 Task: Look for space in Huaihua, China from 1st July, 2023 to 3rd July, 2023 for 1 adult in price range Rs.5000 to Rs.15000. Place can be private room with 1  bedroom having 1 bed and 1 bathroom. Property type can be house, flat, guest house, hotel. Amenities needed are: wifi. Booking option can be shelf check-in. Required host language is Chinese (Simplified).
Action: Mouse moved to (325, 255)
Screenshot: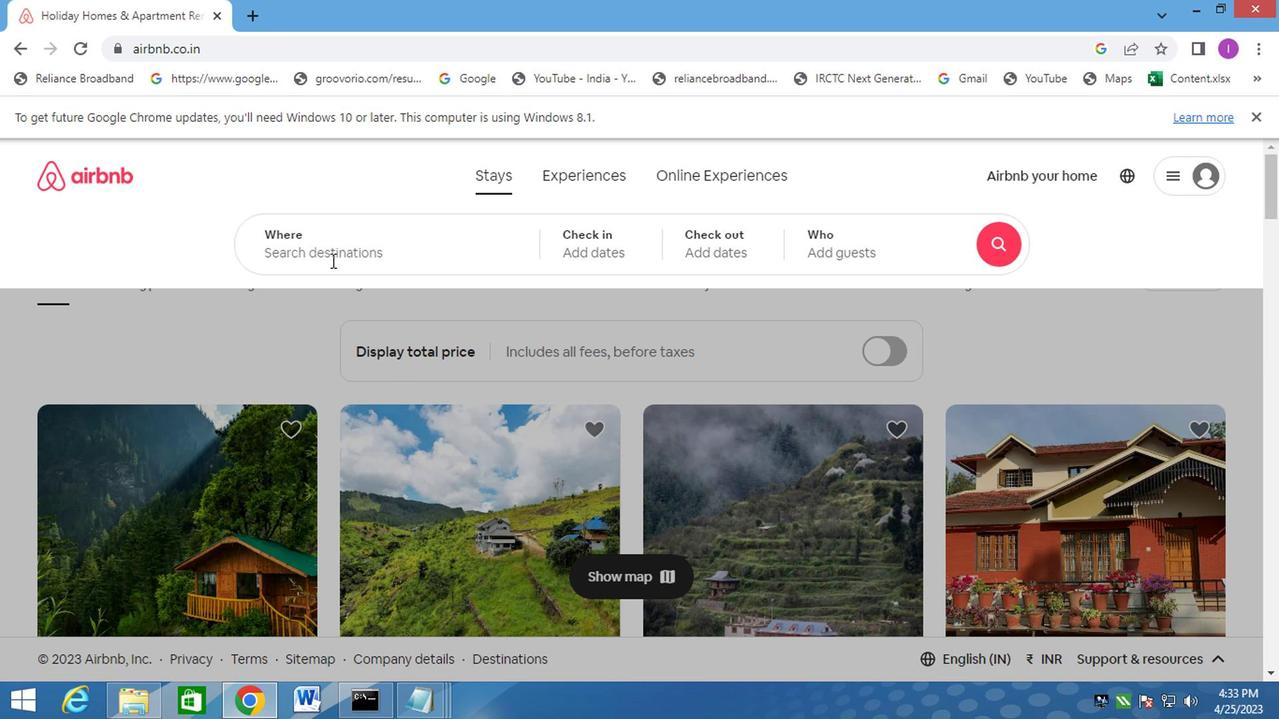 
Action: Mouse pressed left at (325, 255)
Screenshot: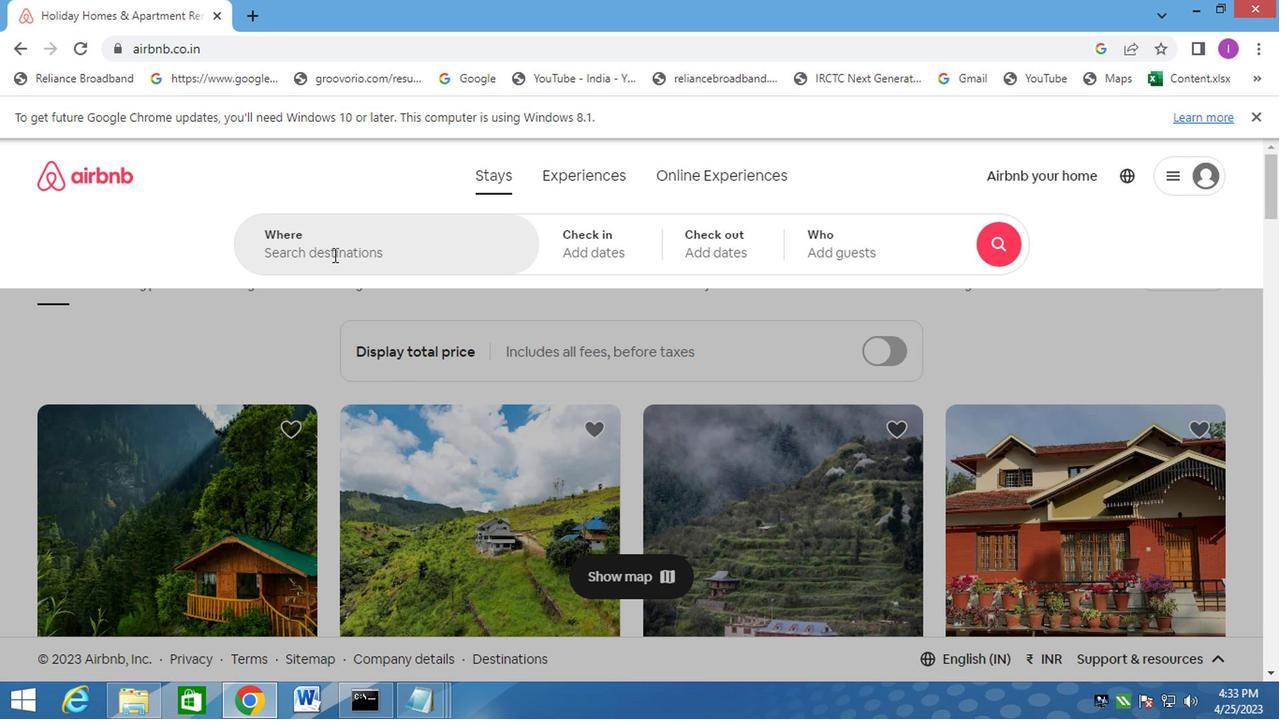 
Action: Key pressed huaihua,china
Screenshot: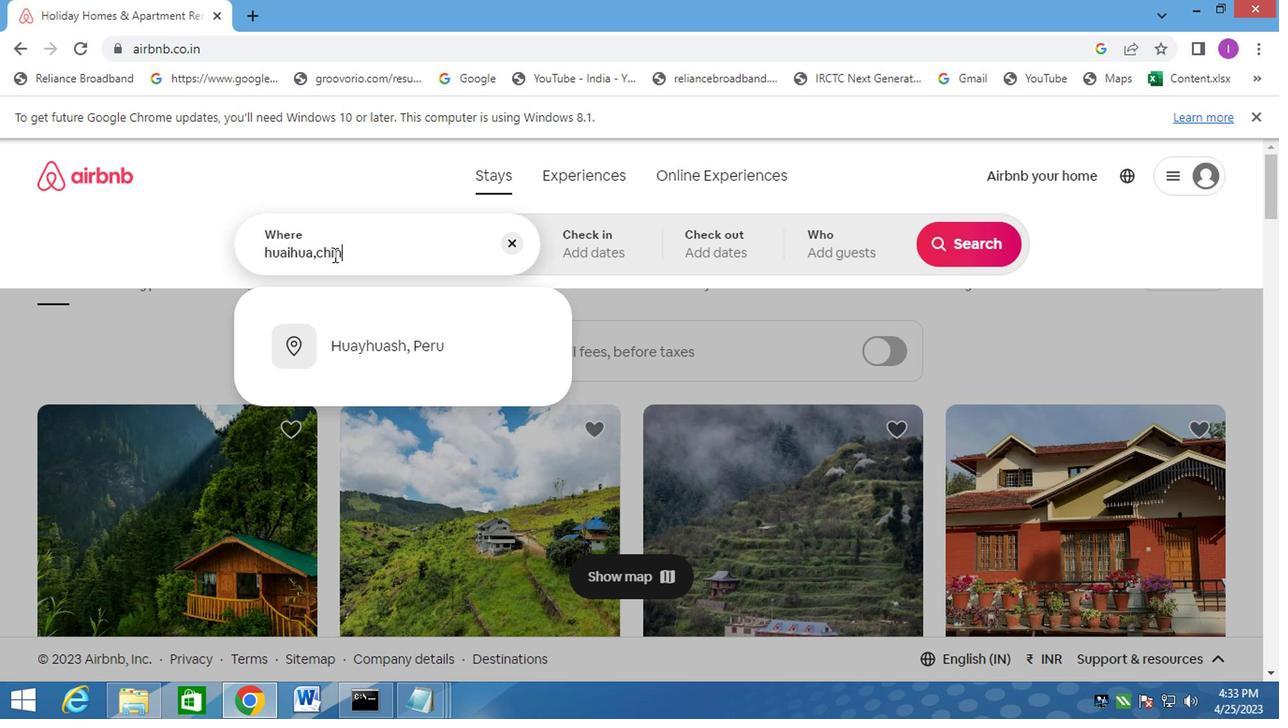 
Action: Mouse moved to (622, 253)
Screenshot: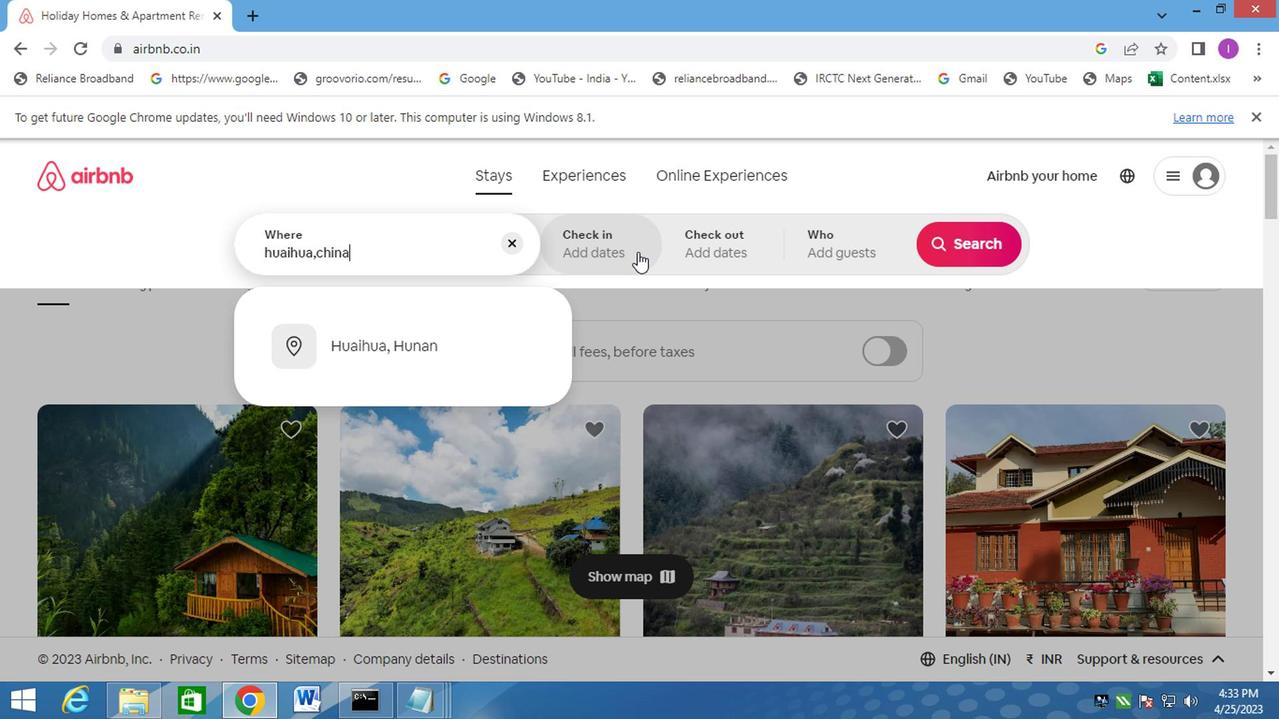 
Action: Mouse pressed left at (622, 253)
Screenshot: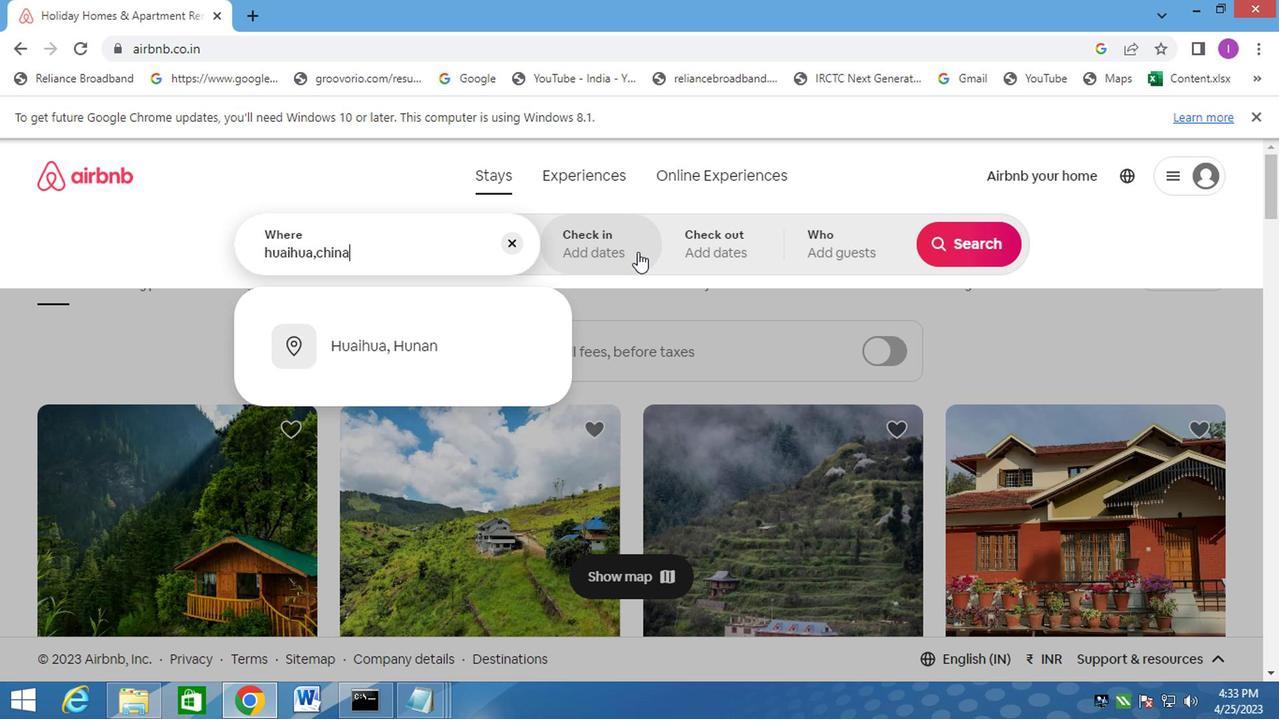 
Action: Mouse moved to (943, 391)
Screenshot: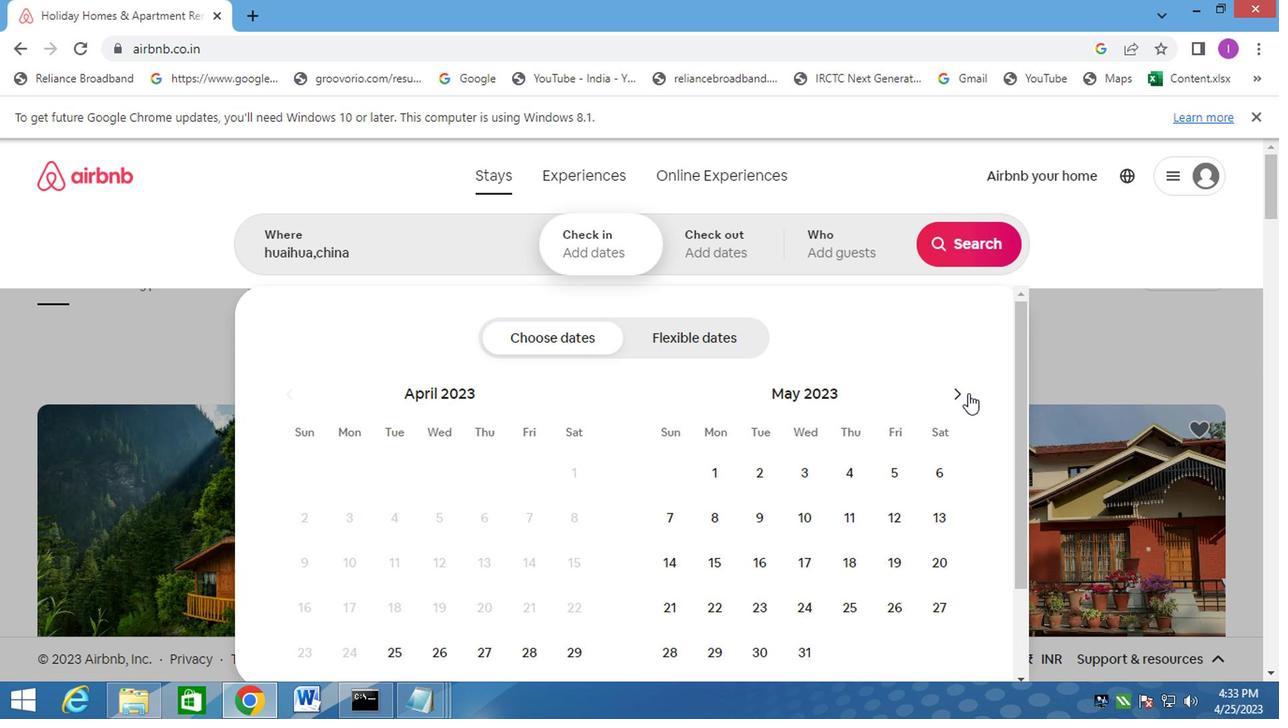 
Action: Mouse pressed left at (943, 391)
Screenshot: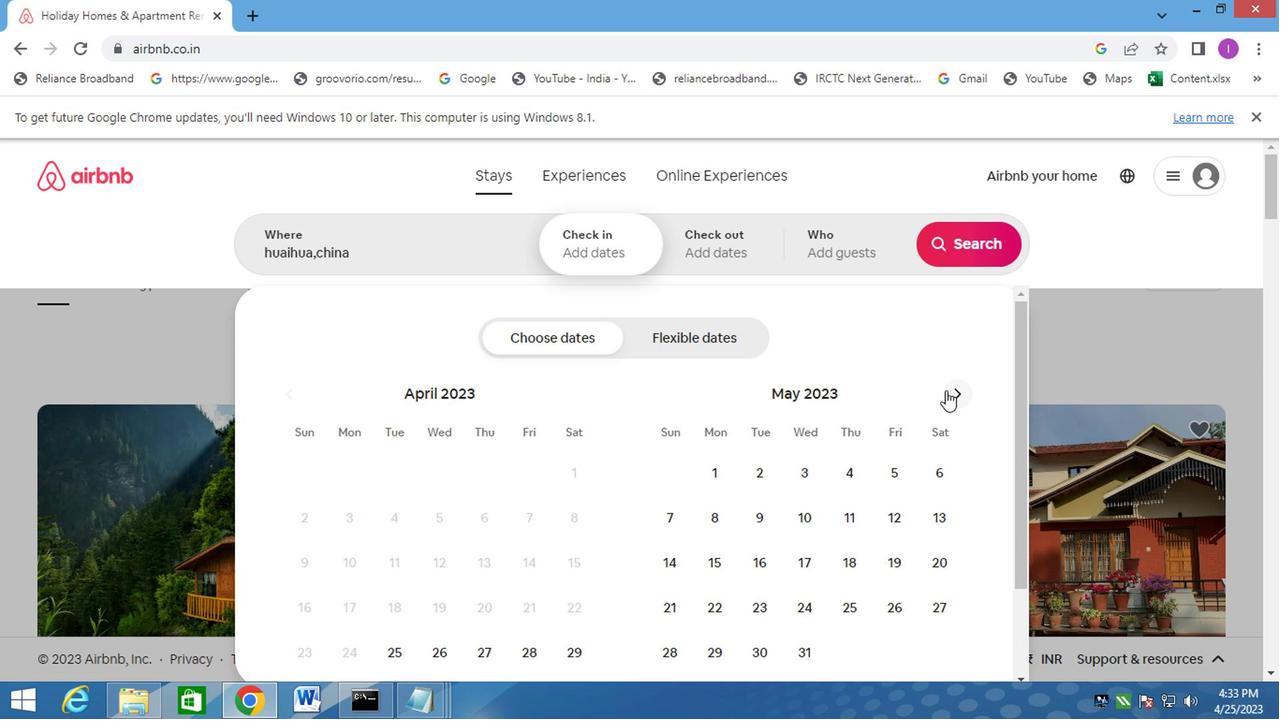 
Action: Mouse moved to (944, 391)
Screenshot: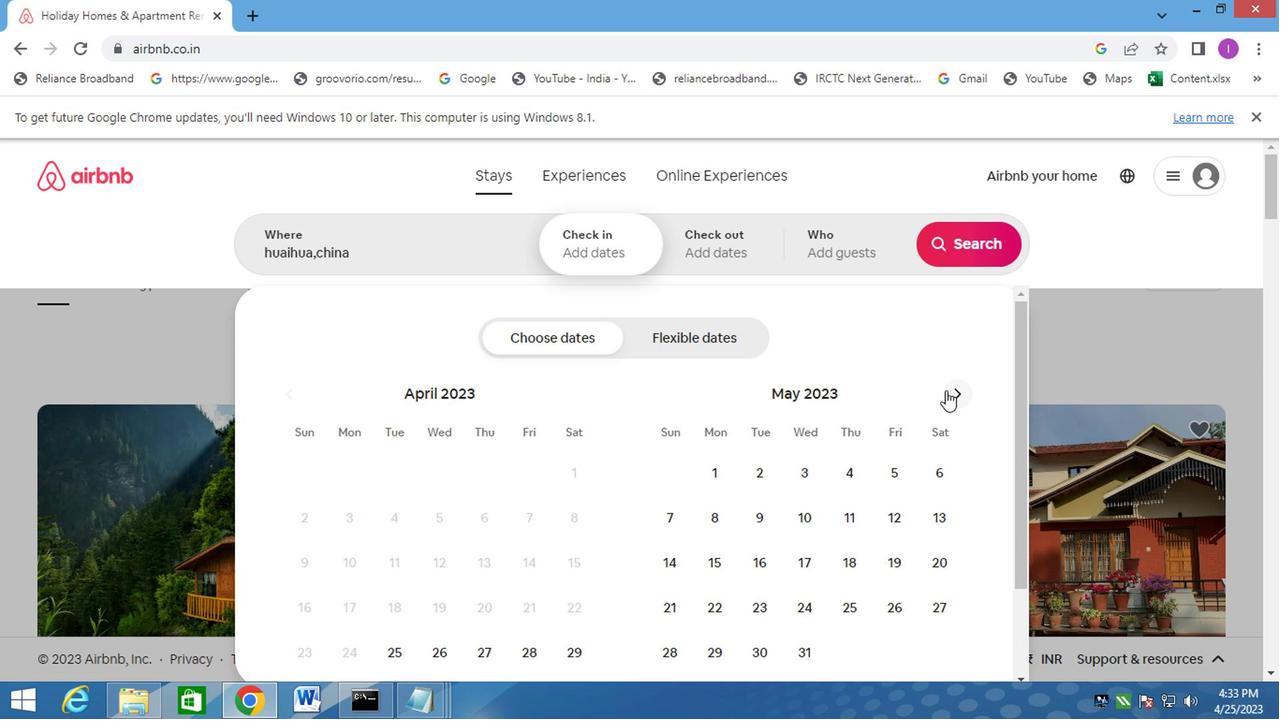 
Action: Mouse pressed left at (944, 391)
Screenshot: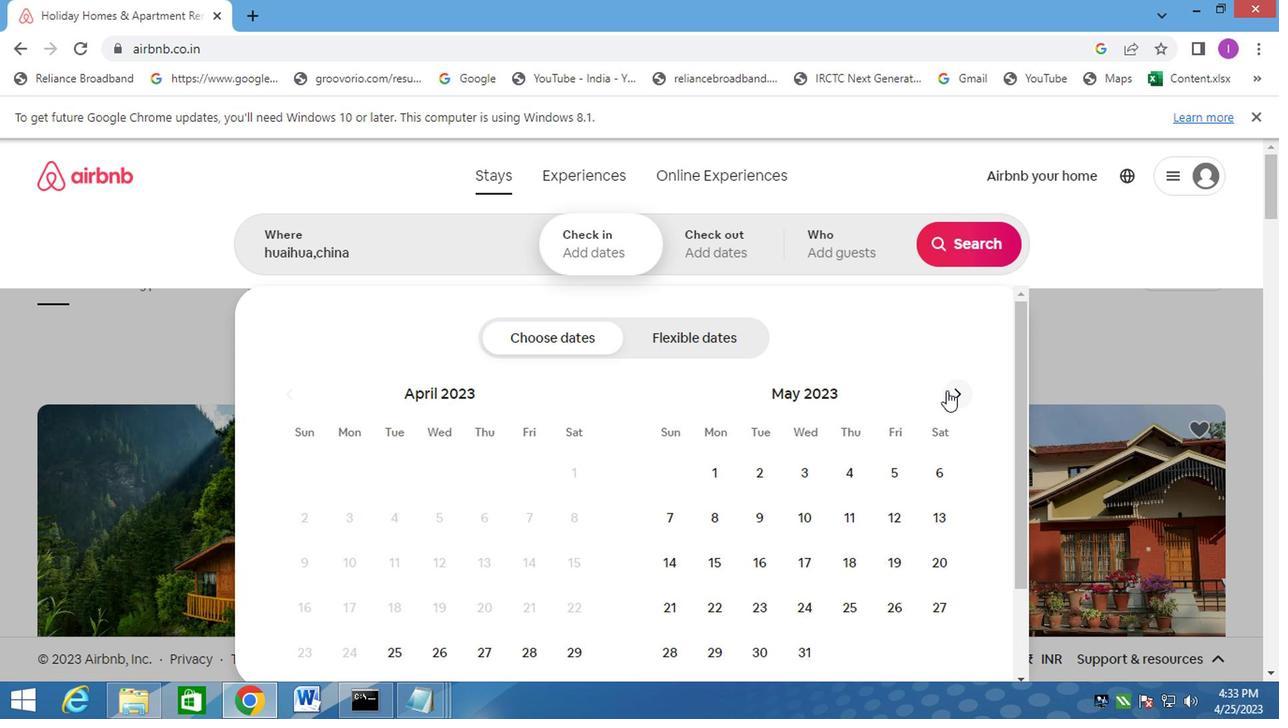 
Action: Mouse moved to (948, 390)
Screenshot: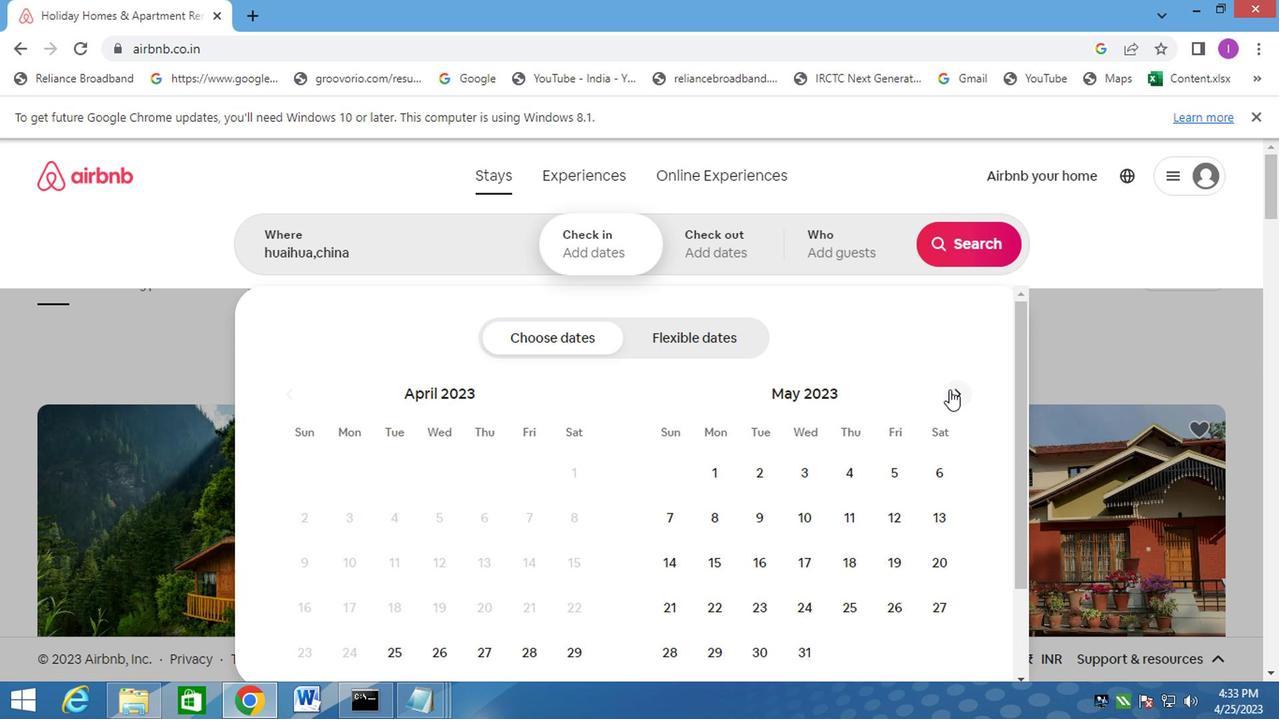 
Action: Mouse pressed left at (948, 390)
Screenshot: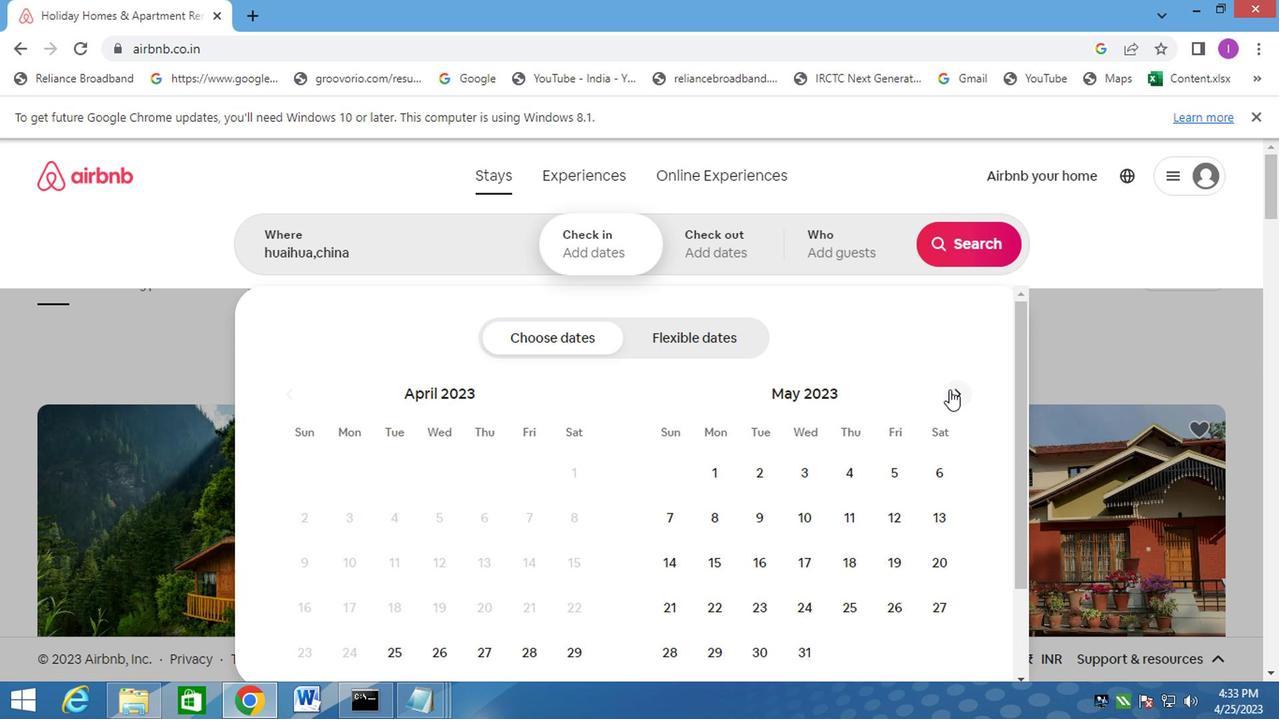 
Action: Mouse moved to (950, 390)
Screenshot: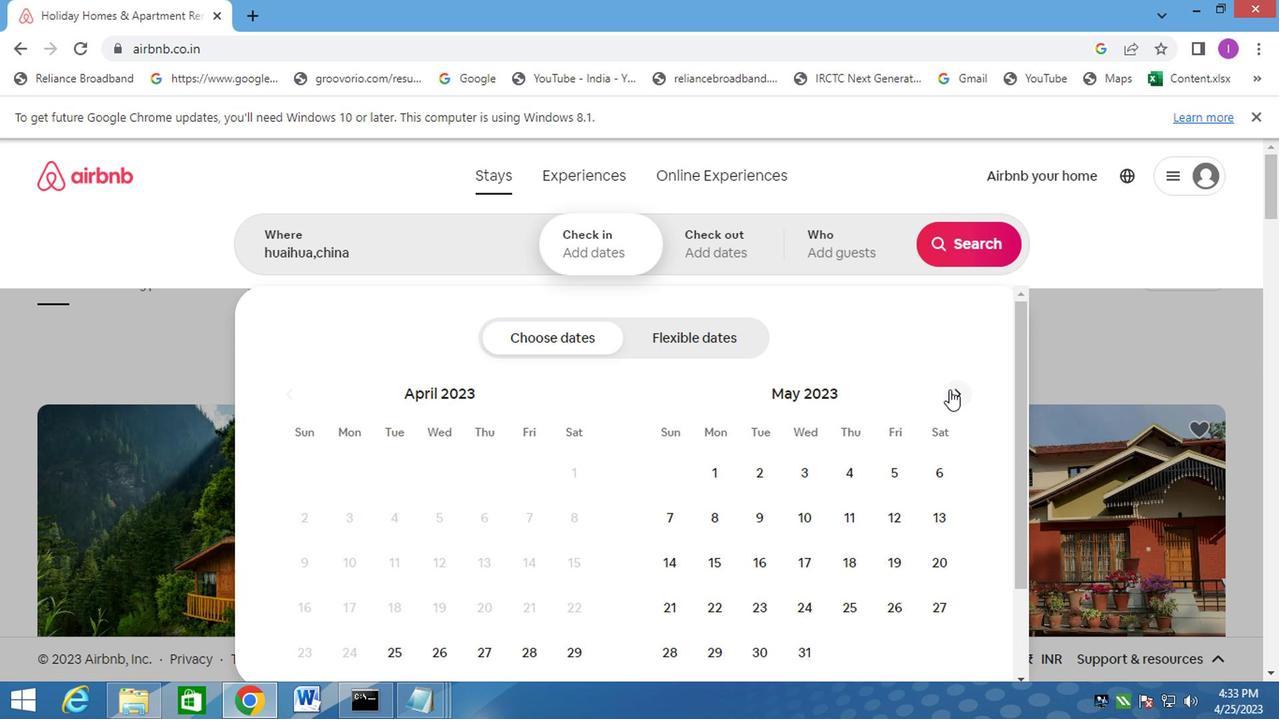 
Action: Mouse pressed left at (950, 390)
Screenshot: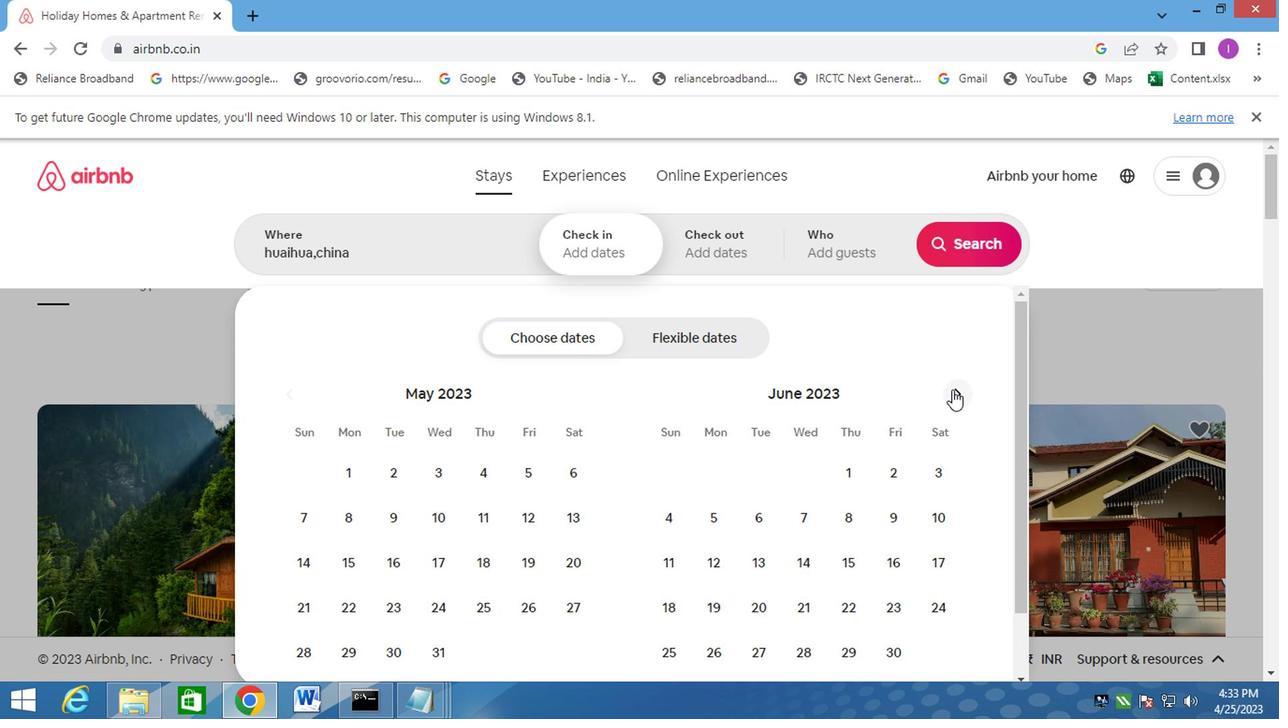 
Action: Mouse moved to (938, 474)
Screenshot: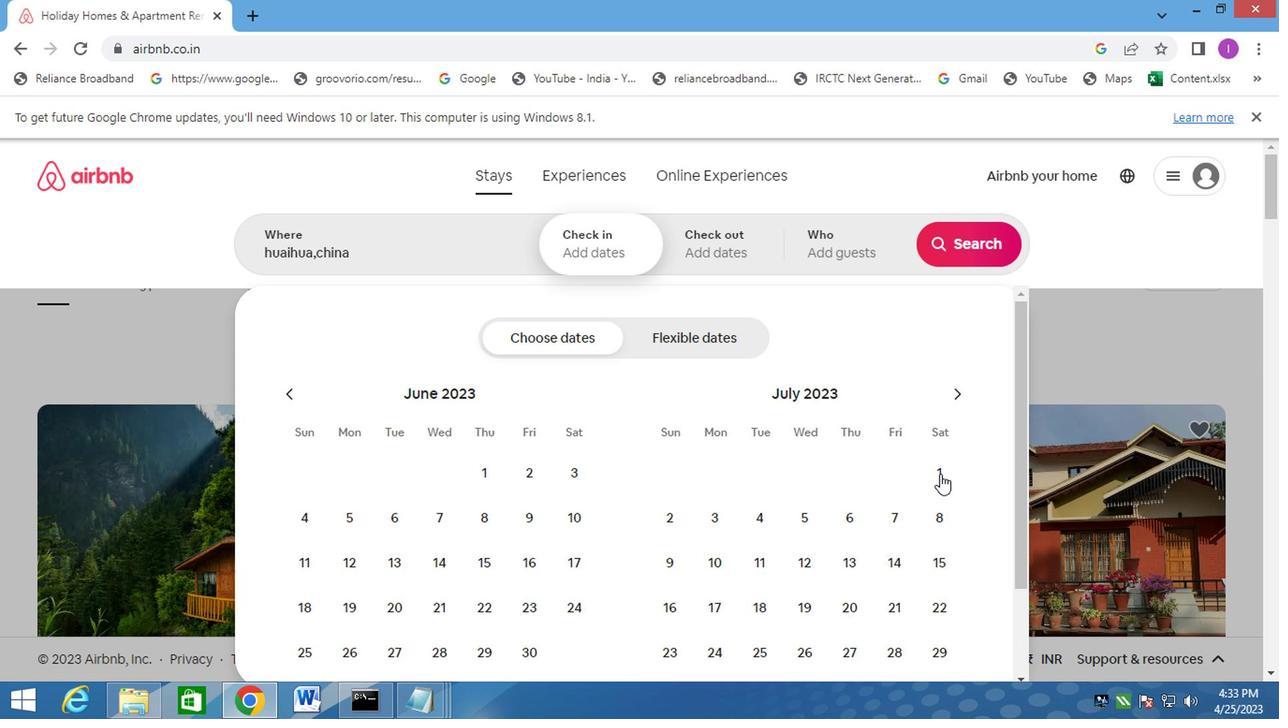 
Action: Mouse pressed left at (938, 474)
Screenshot: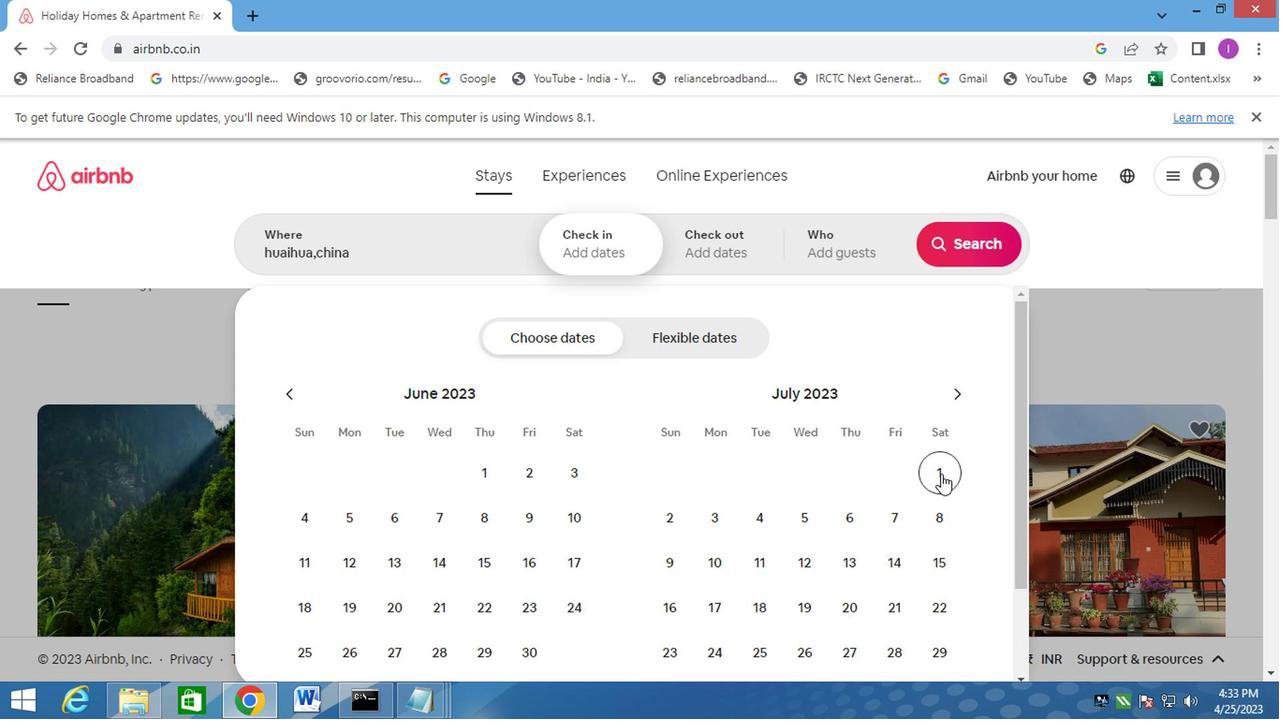 
Action: Mouse moved to (713, 514)
Screenshot: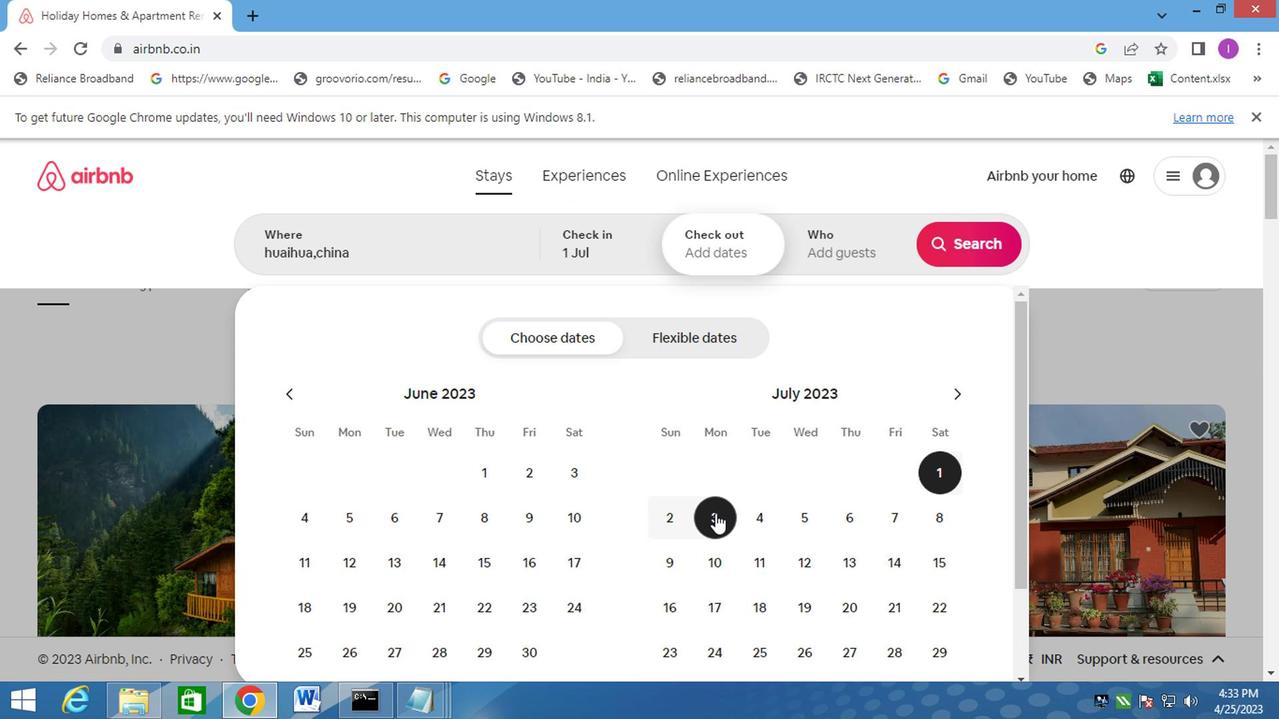 
Action: Mouse pressed left at (713, 514)
Screenshot: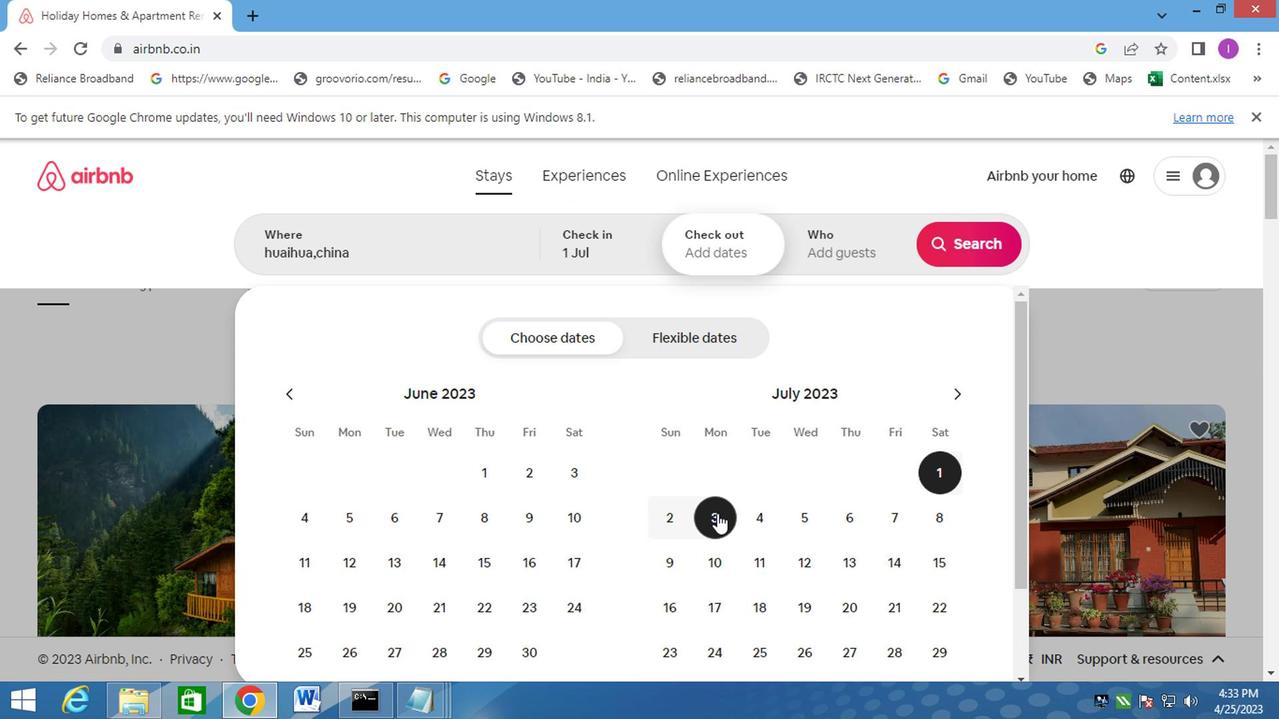 
Action: Mouse moved to (846, 242)
Screenshot: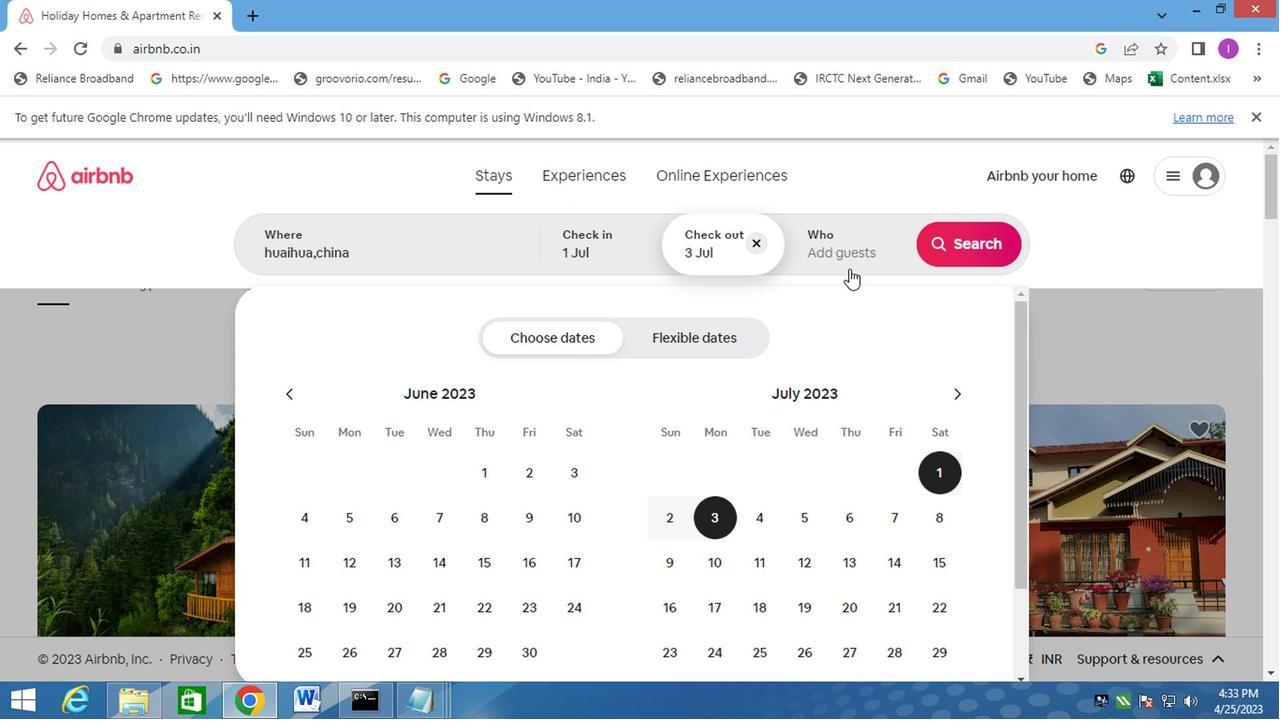 
Action: Mouse pressed left at (846, 242)
Screenshot: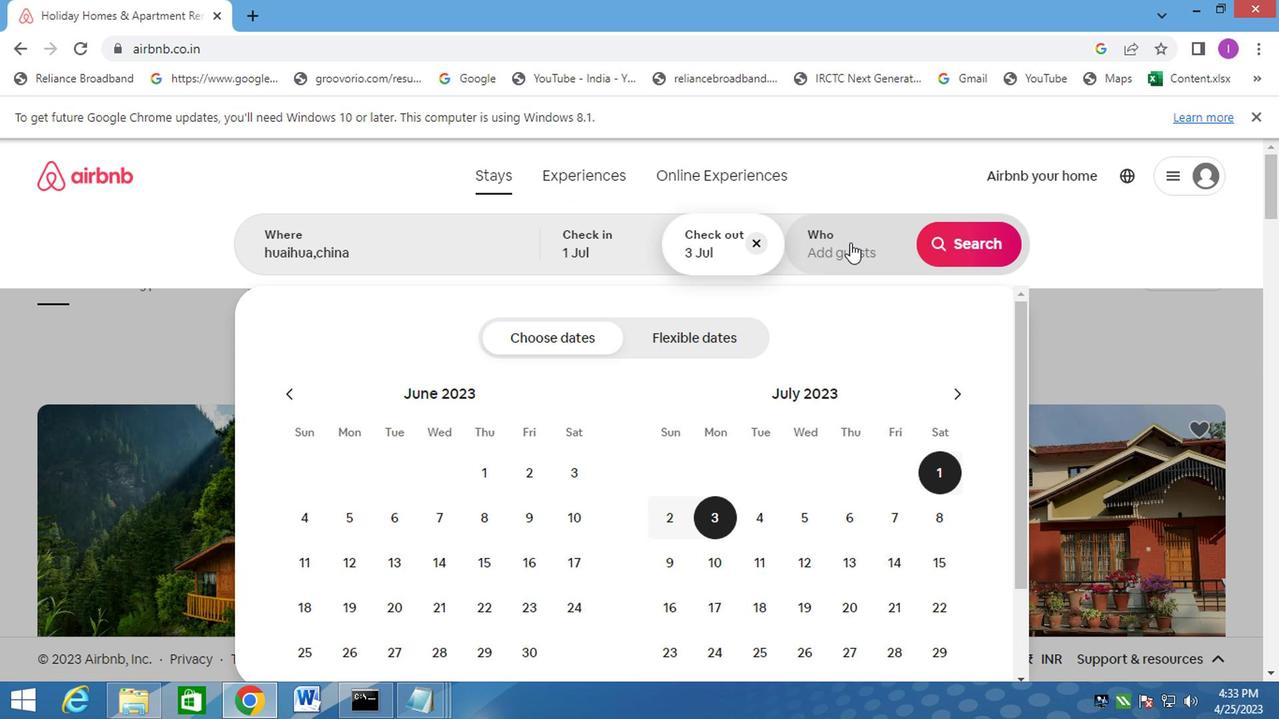 
Action: Mouse moved to (971, 343)
Screenshot: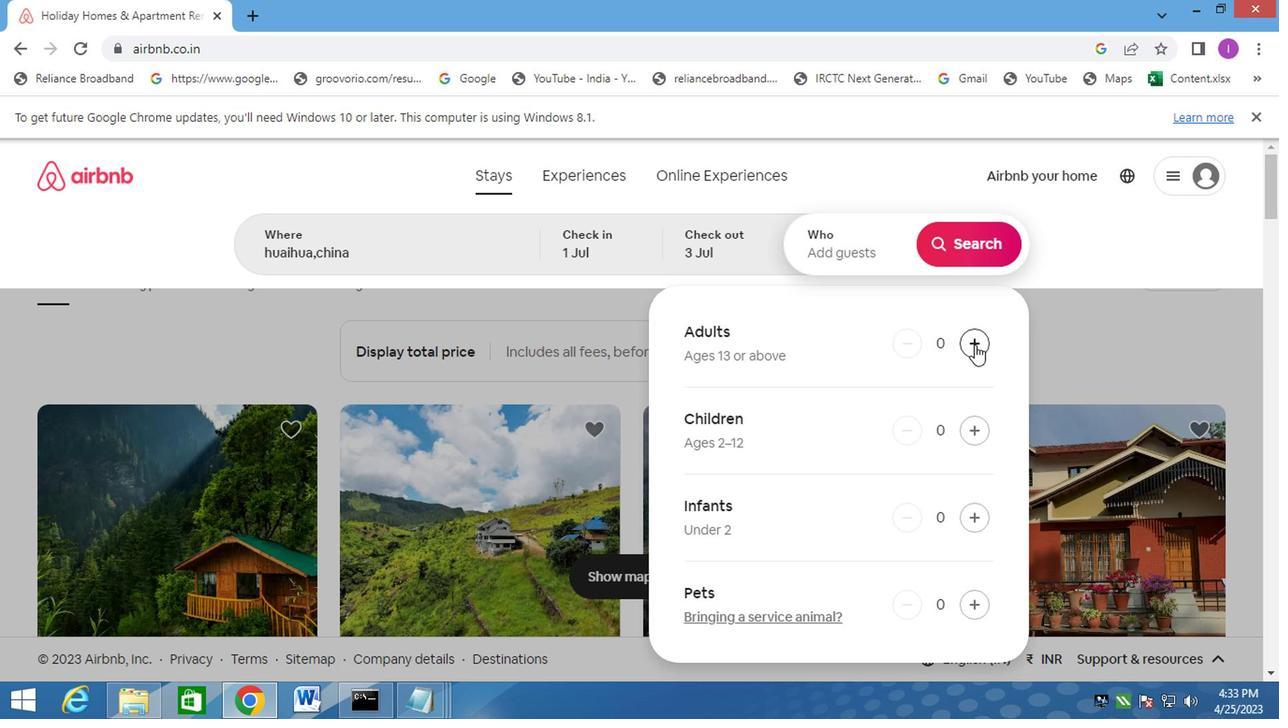 
Action: Mouse pressed left at (971, 343)
Screenshot: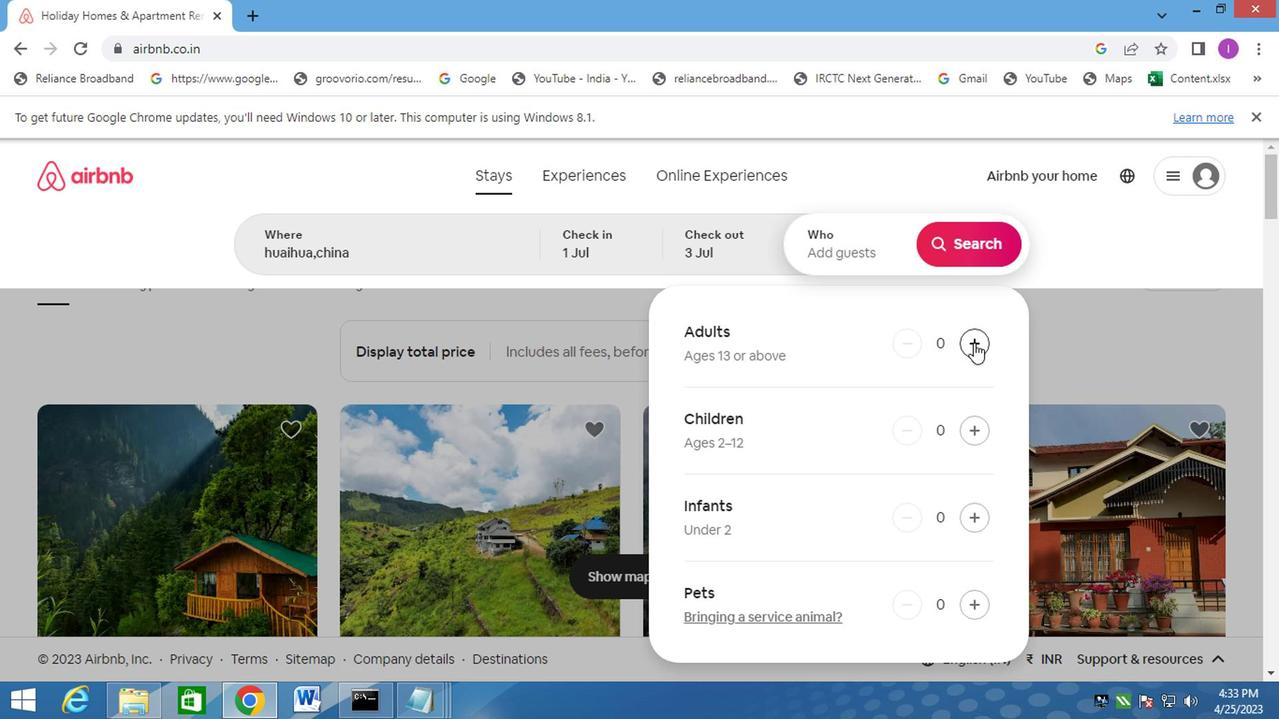 
Action: Mouse moved to (980, 243)
Screenshot: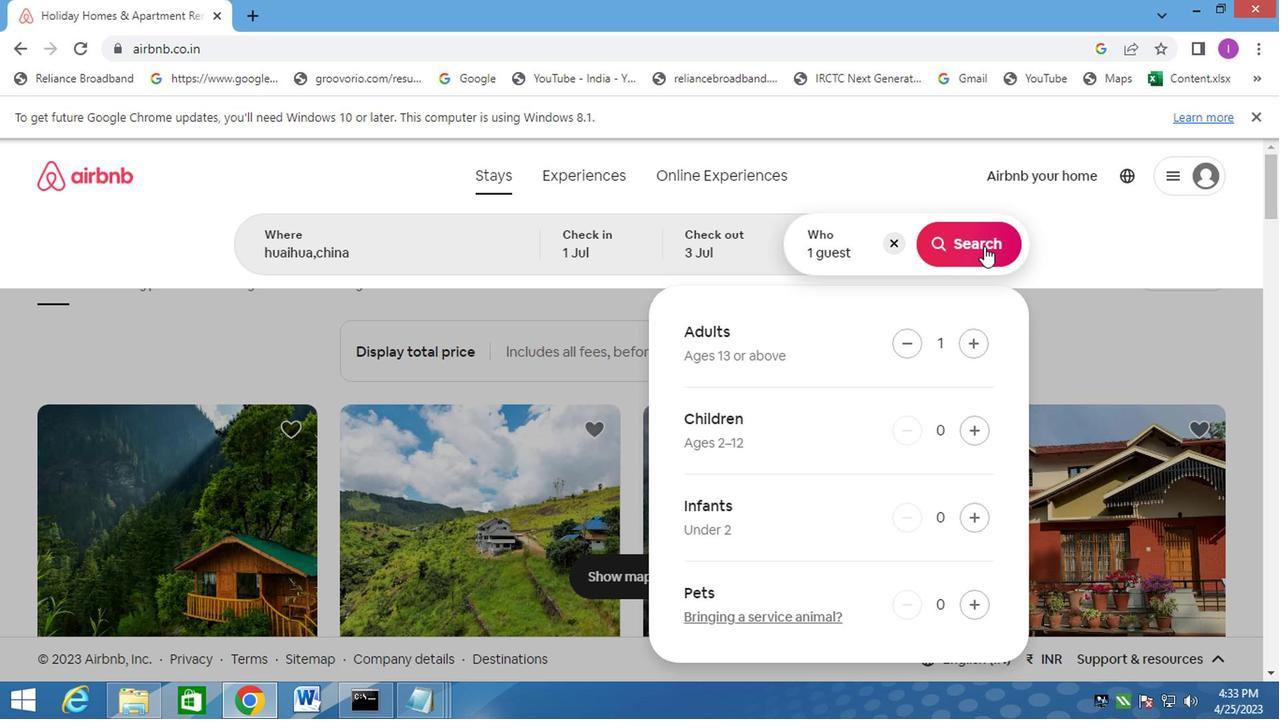 
Action: Mouse pressed left at (980, 243)
Screenshot: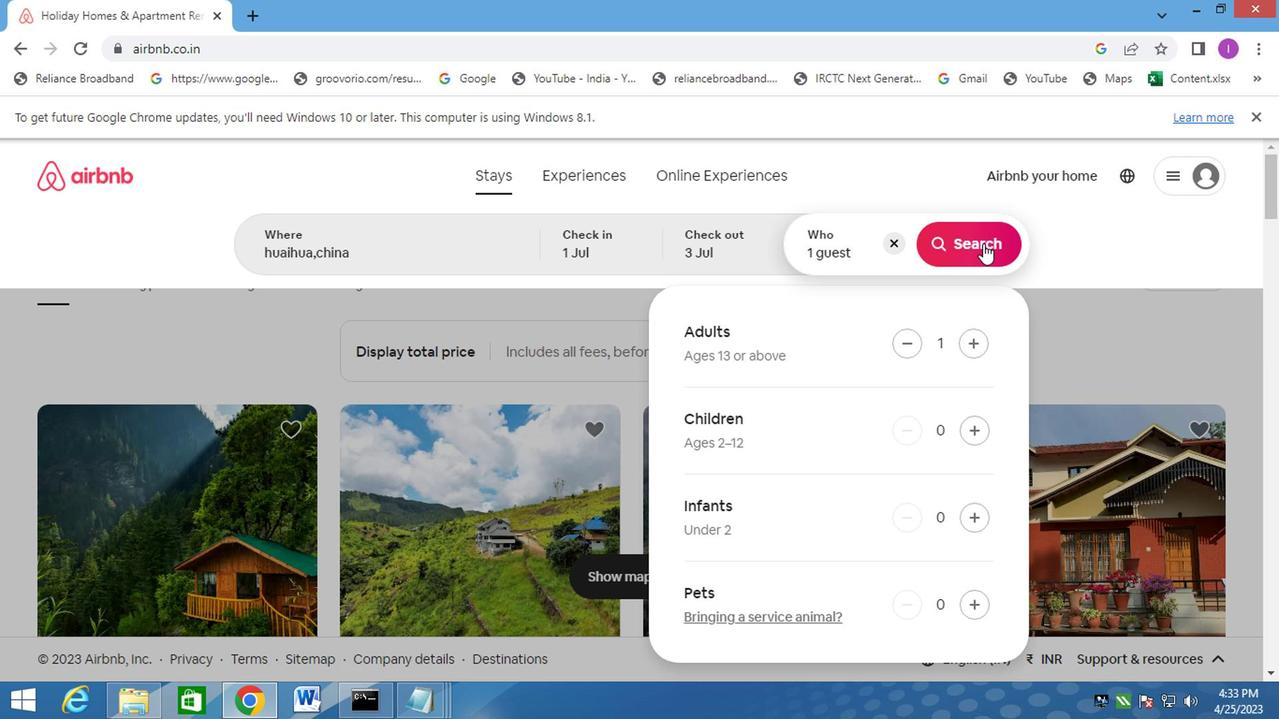 
Action: Mouse moved to (1191, 237)
Screenshot: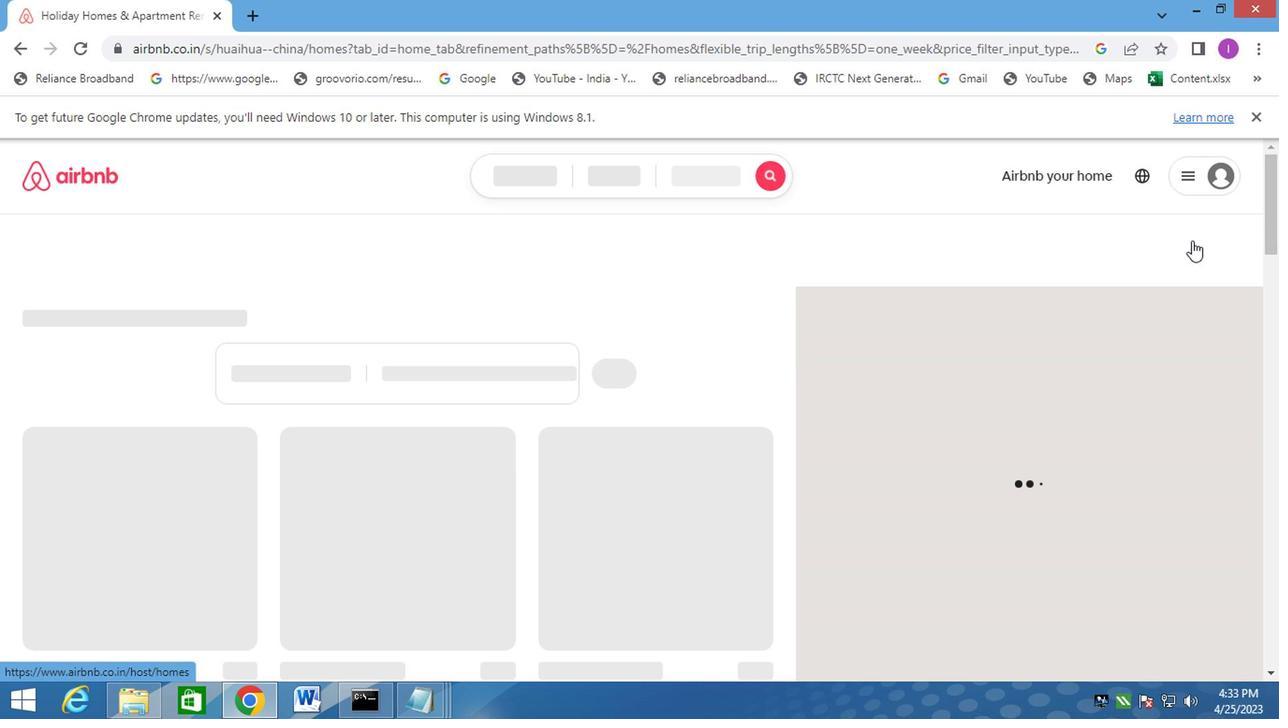 
Action: Mouse pressed left at (1191, 237)
Screenshot: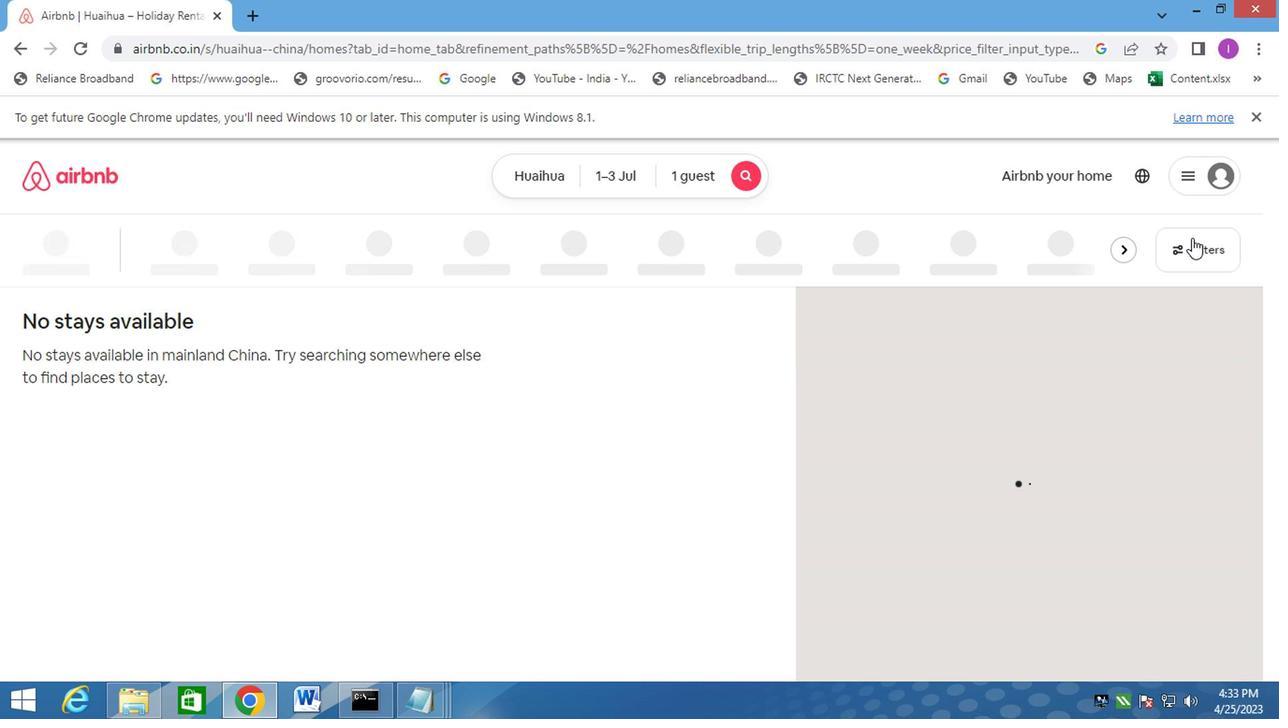 
Action: Mouse moved to (382, 347)
Screenshot: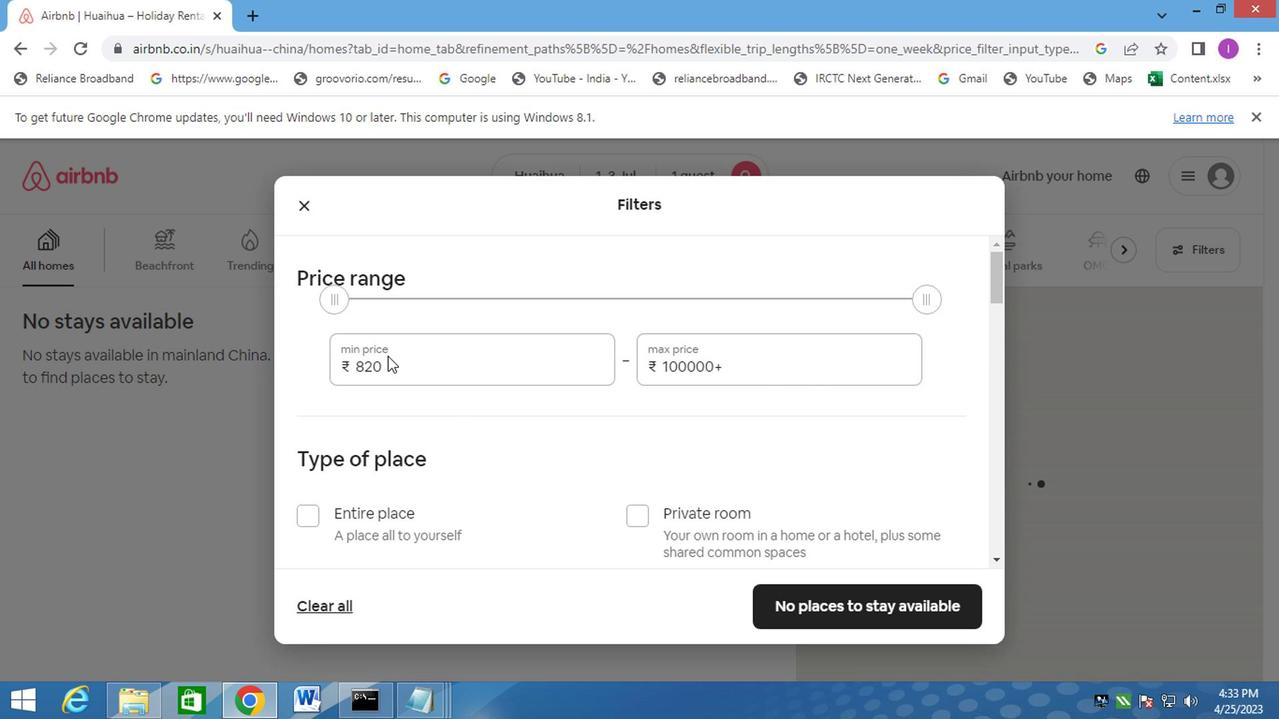 
Action: Mouse pressed left at (382, 347)
Screenshot: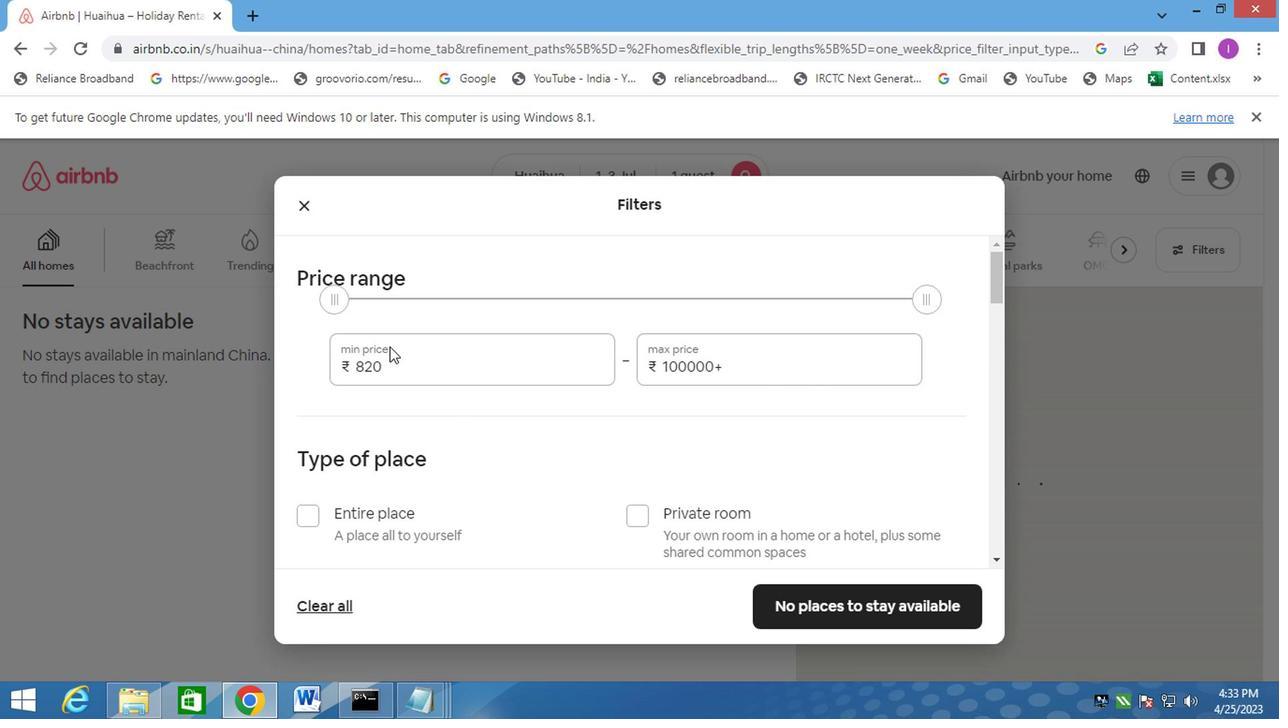 
Action: Mouse moved to (391, 358)
Screenshot: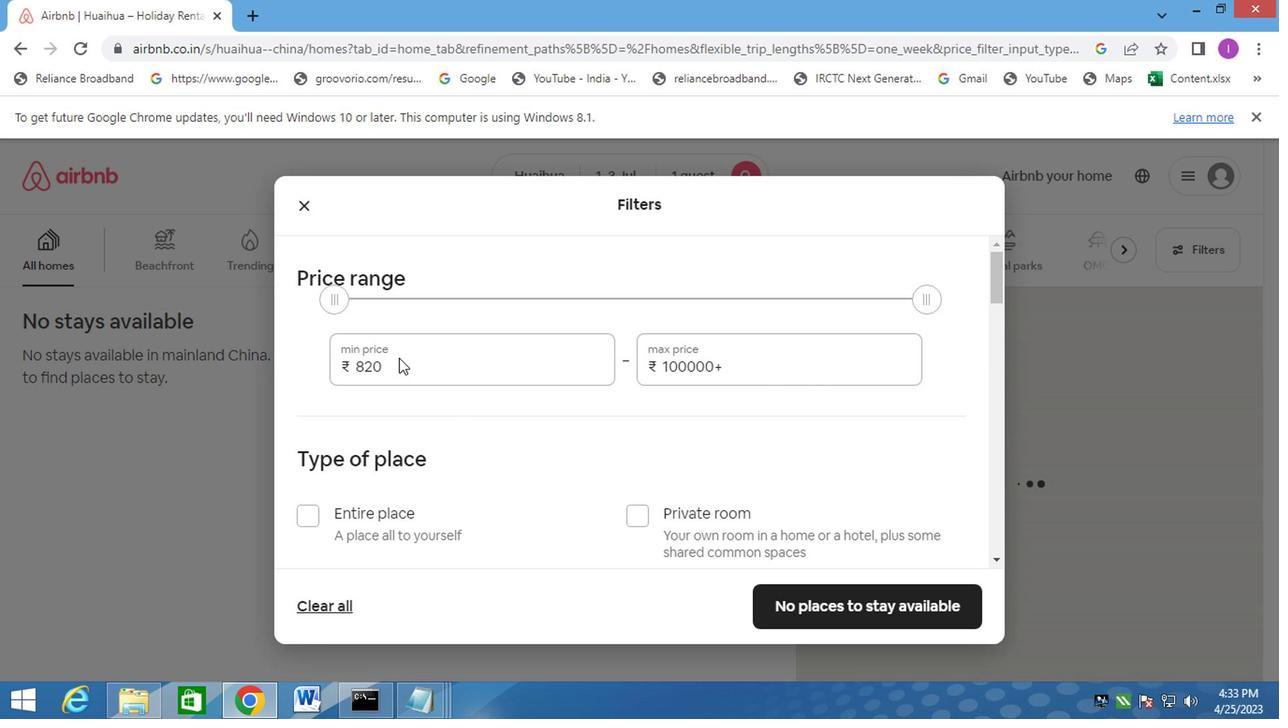 
Action: Mouse pressed left at (391, 358)
Screenshot: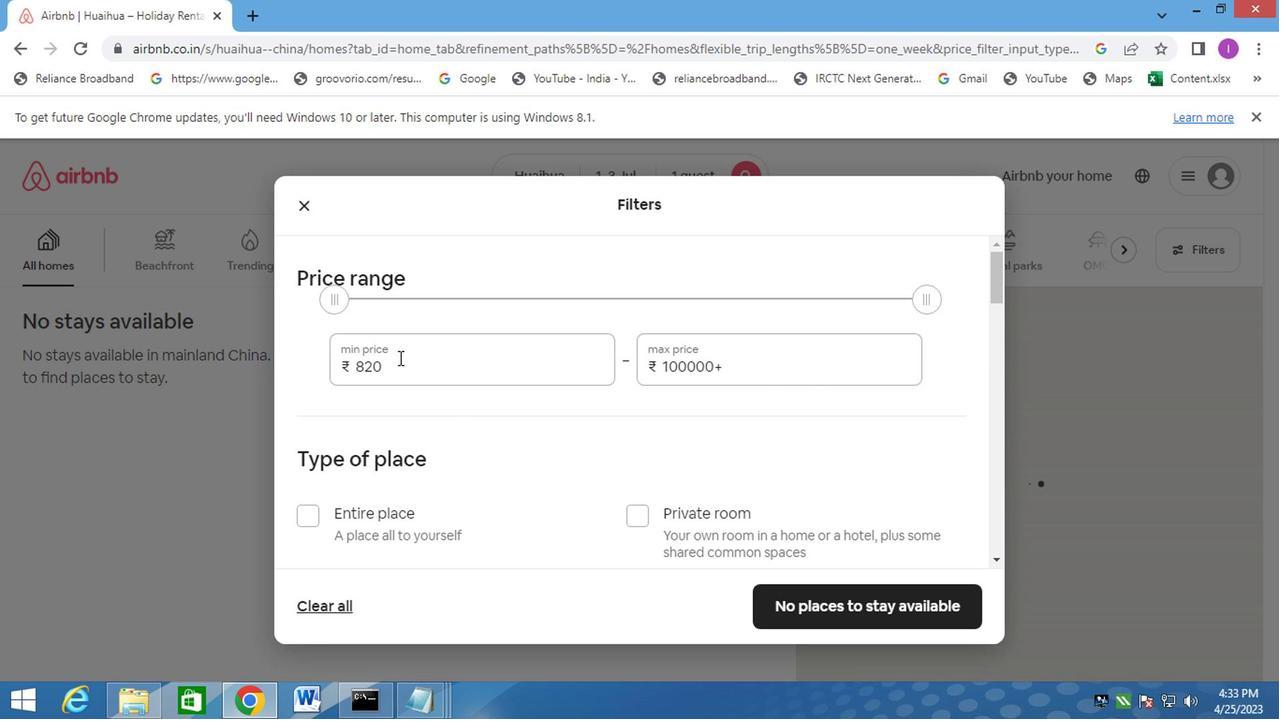 
Action: Mouse moved to (341, 365)
Screenshot: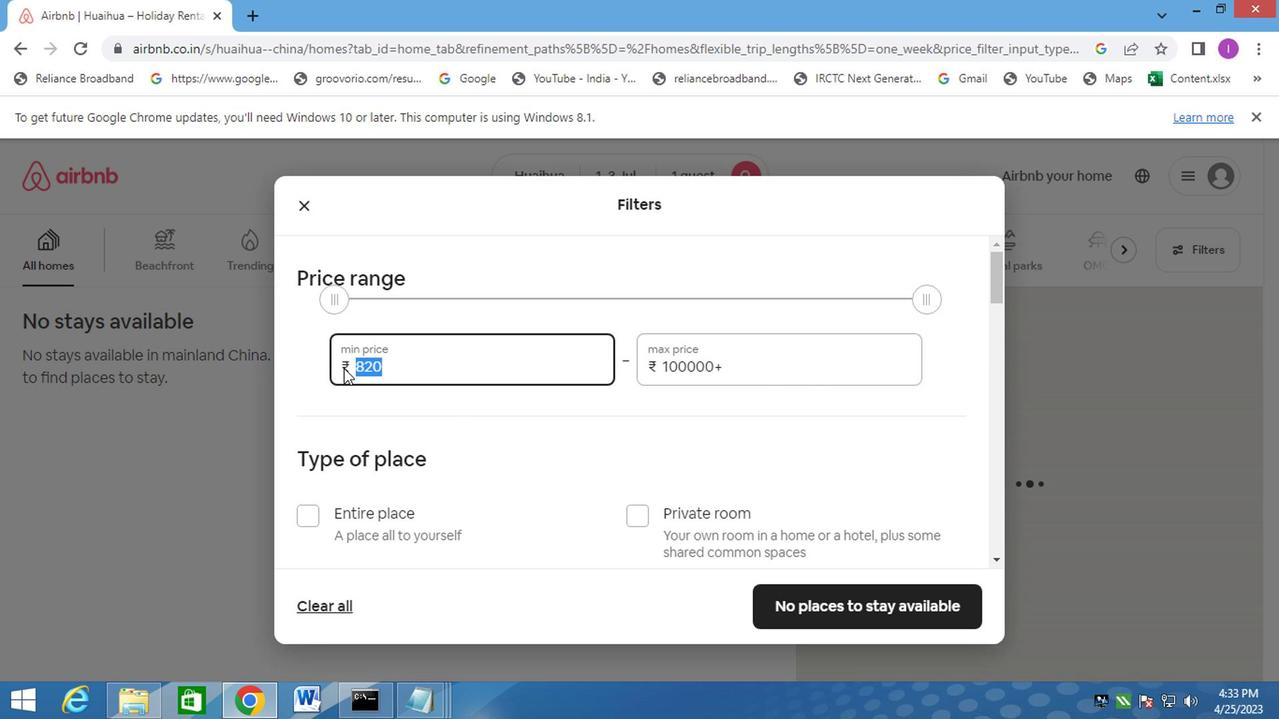 
Action: Key pressed 5000
Screenshot: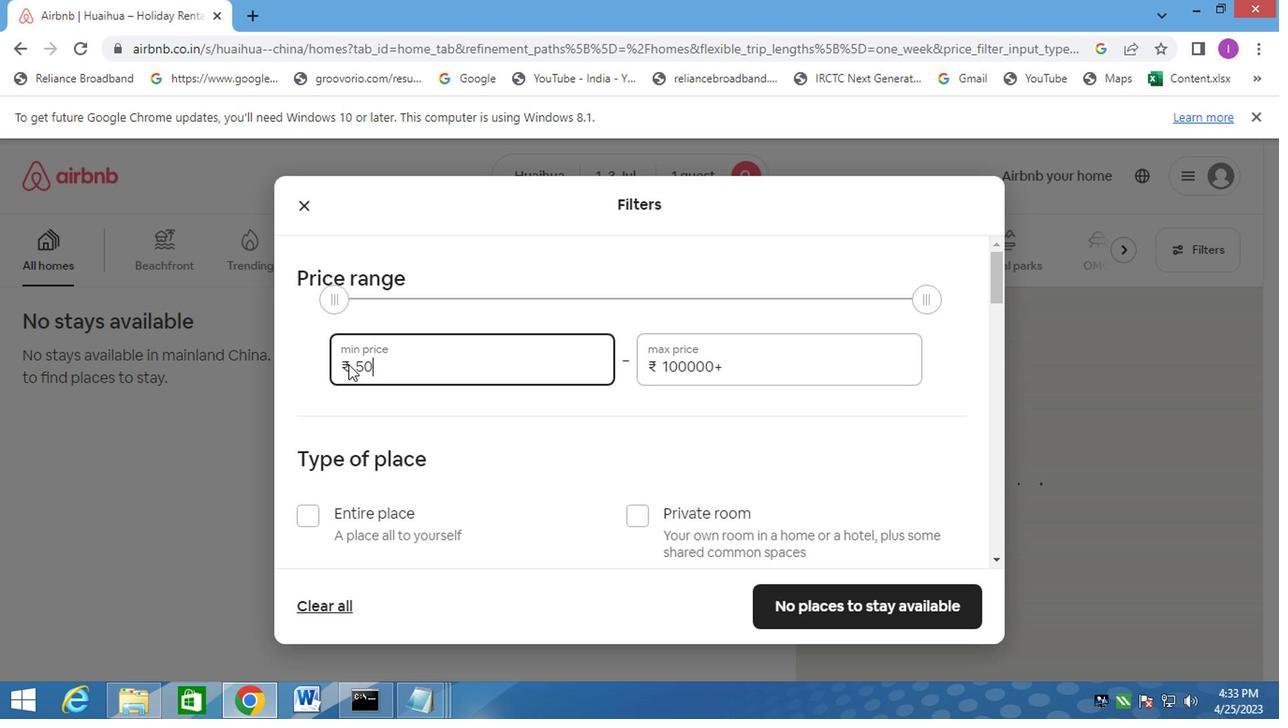 
Action: Mouse moved to (743, 373)
Screenshot: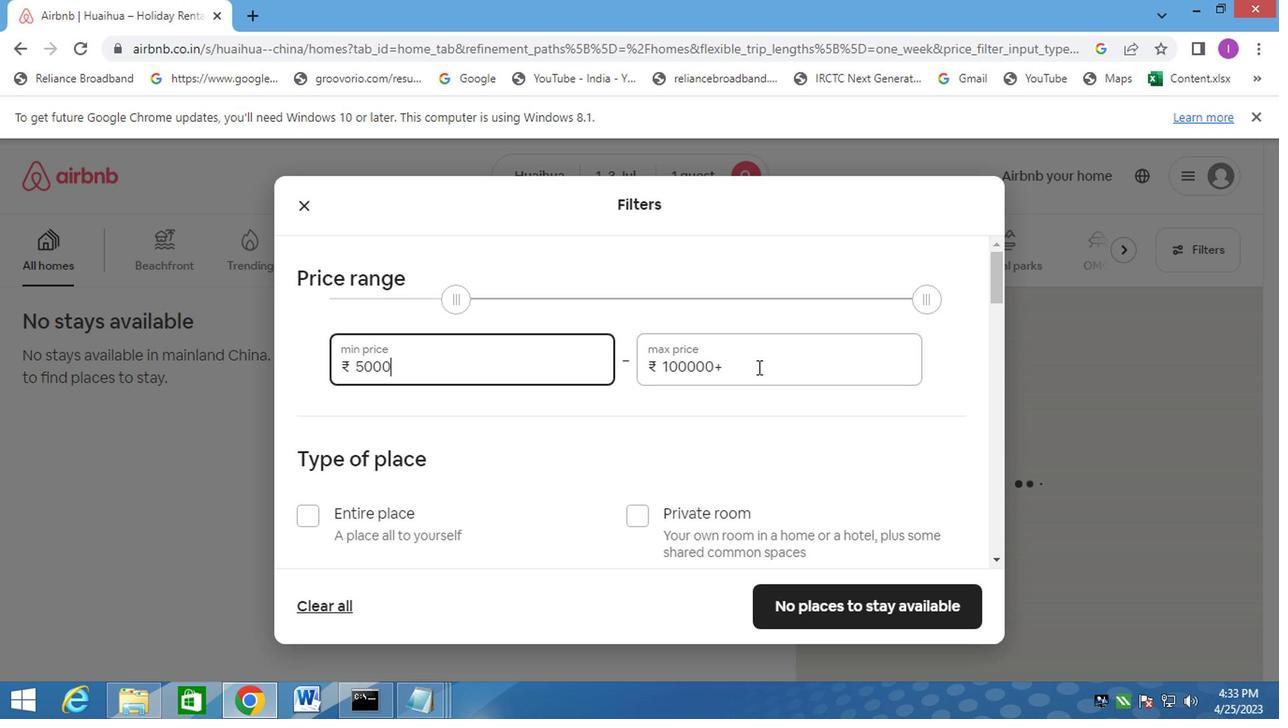 
Action: Mouse pressed left at (743, 373)
Screenshot: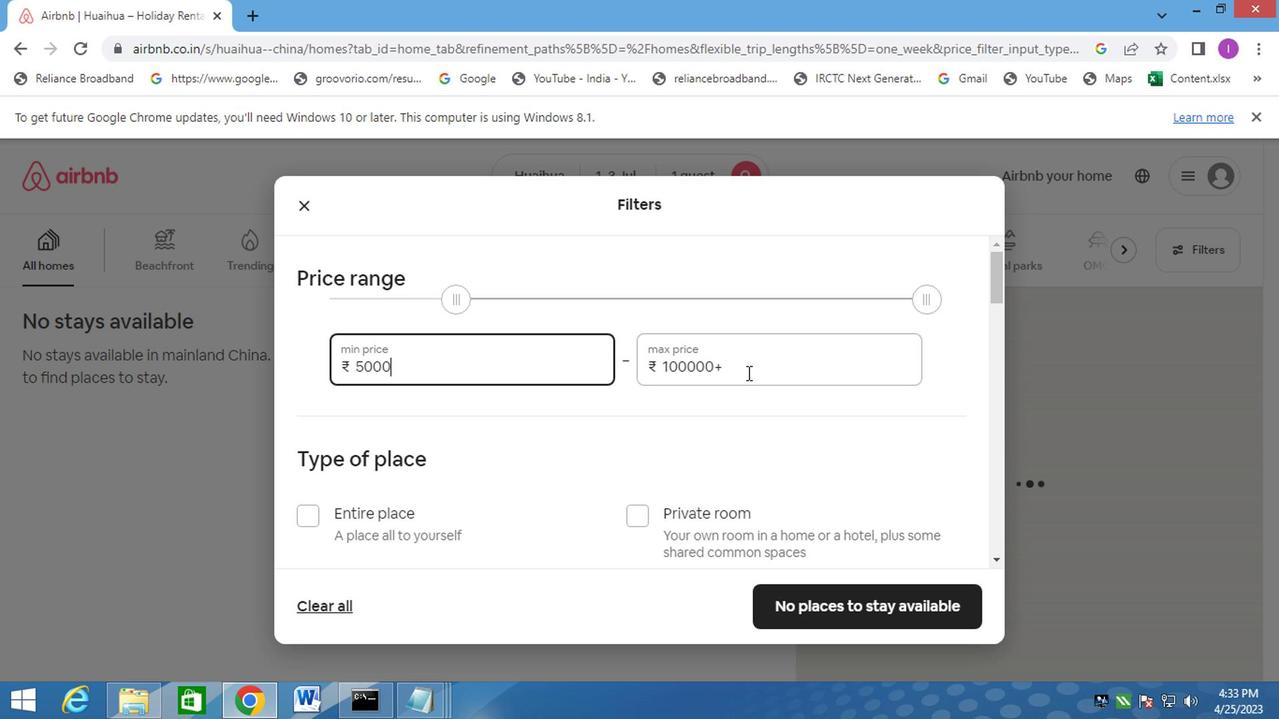
Action: Mouse moved to (754, 352)
Screenshot: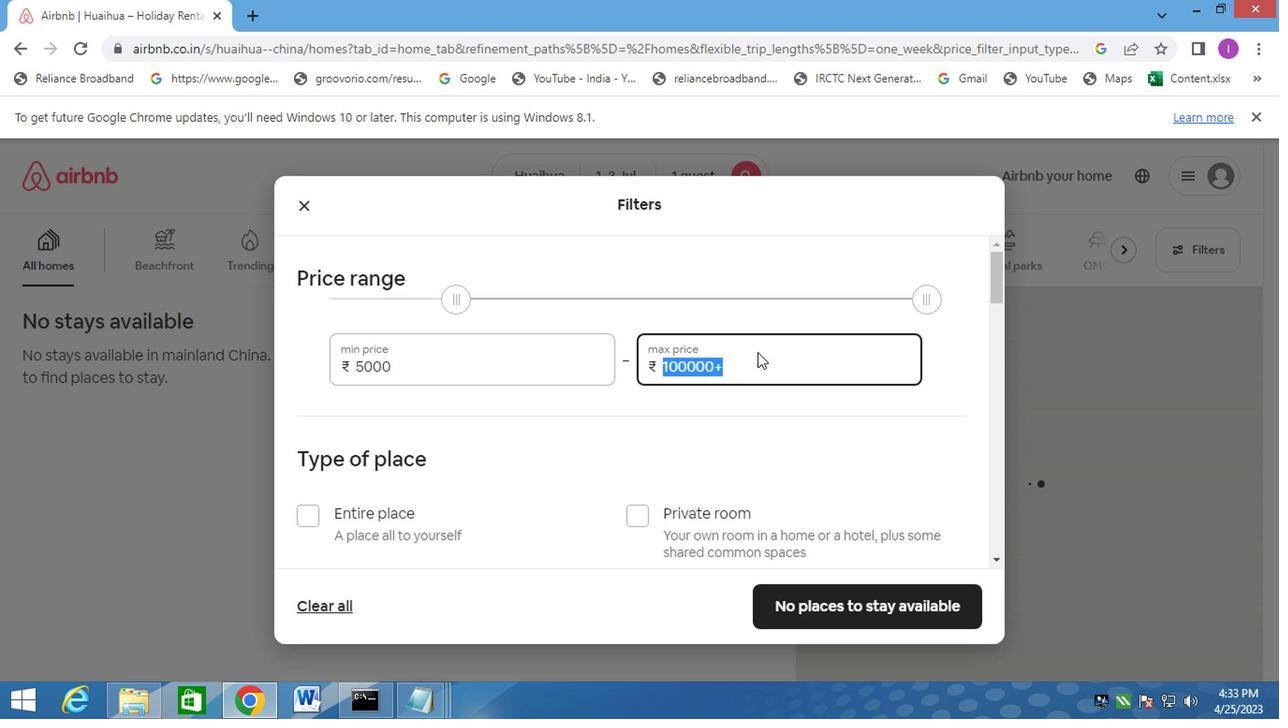 
Action: Key pressed 15000
Screenshot: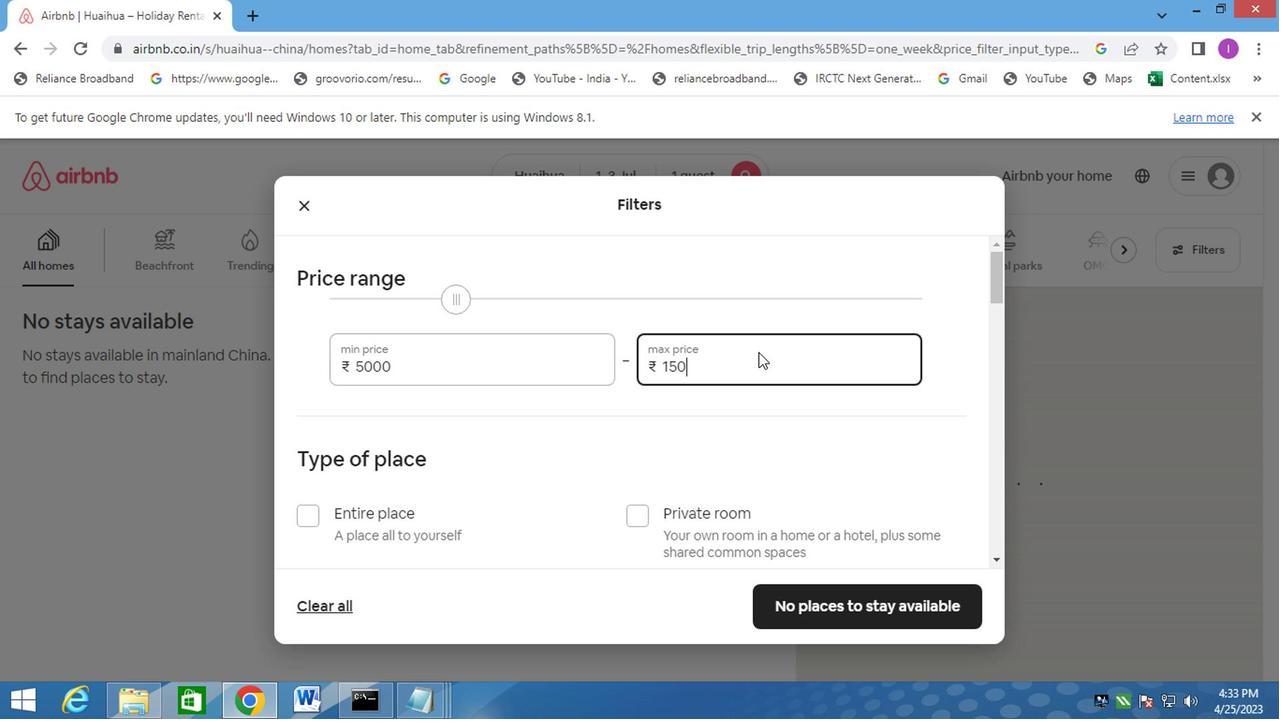 
Action: Mouse moved to (626, 517)
Screenshot: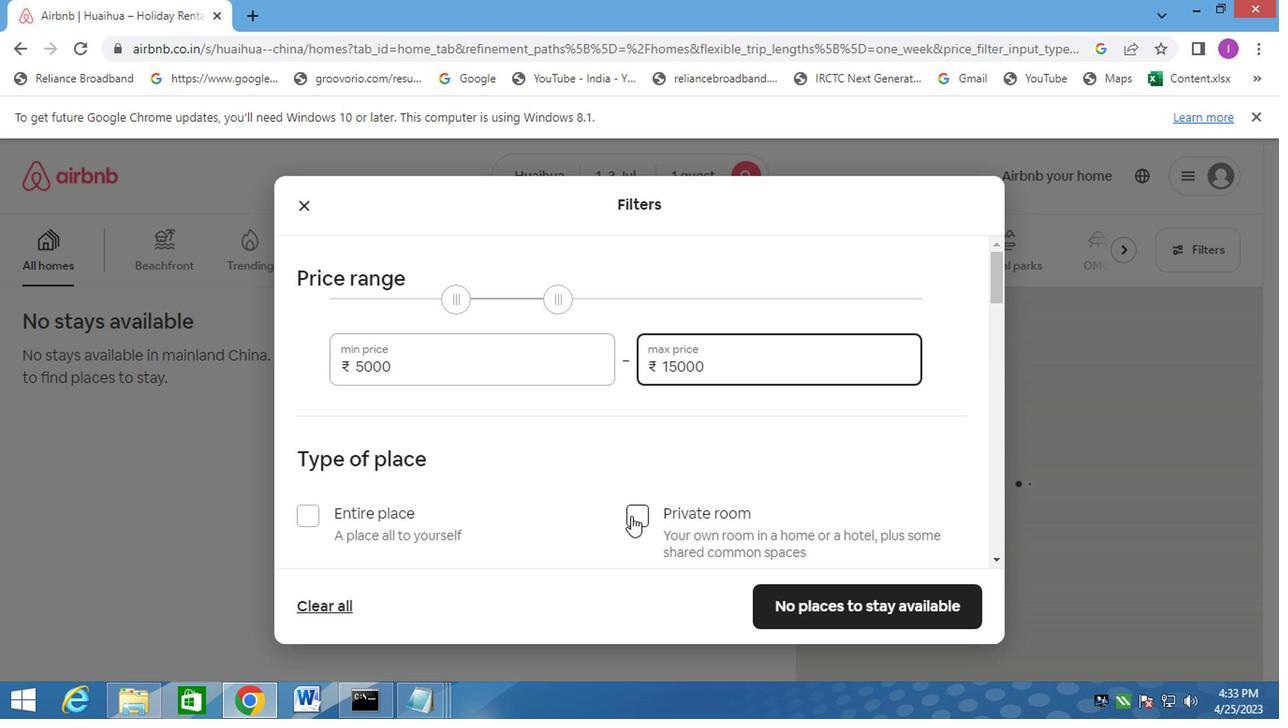 
Action: Mouse pressed left at (626, 517)
Screenshot: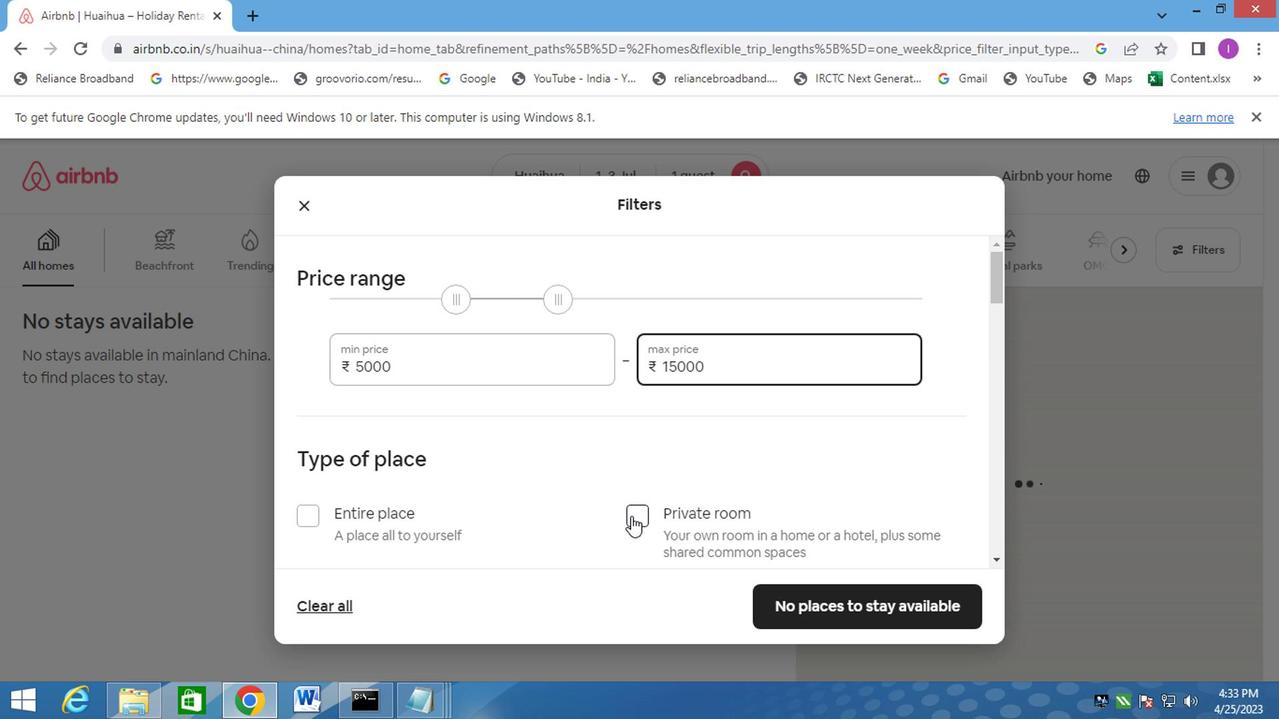 
Action: Mouse moved to (768, 345)
Screenshot: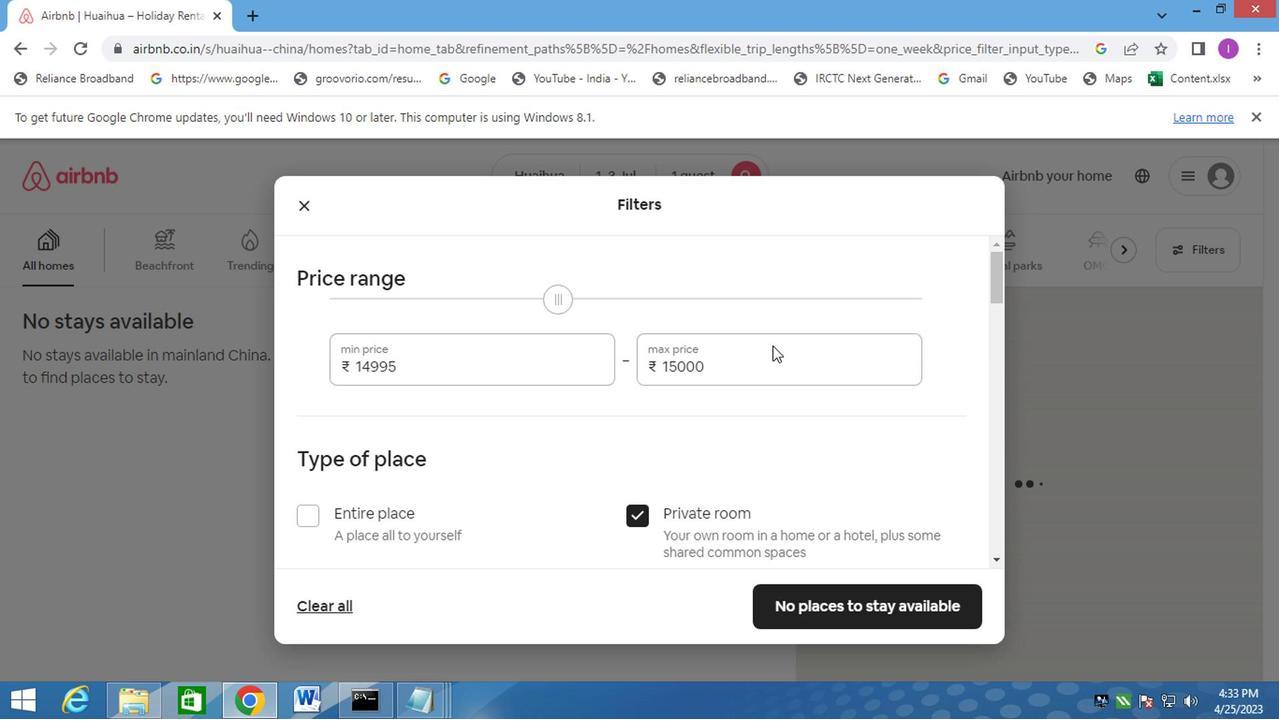 
Action: Mouse scrolled (768, 345) with delta (0, 0)
Screenshot: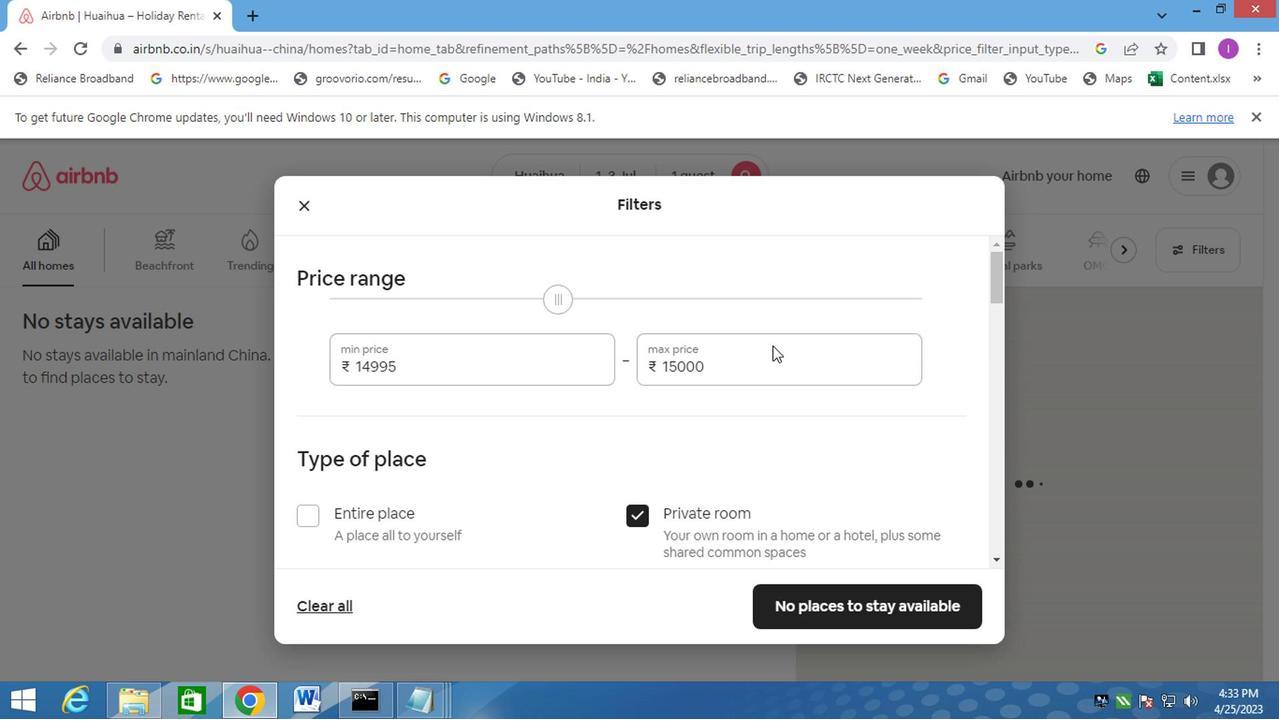 
Action: Mouse scrolled (768, 345) with delta (0, 0)
Screenshot: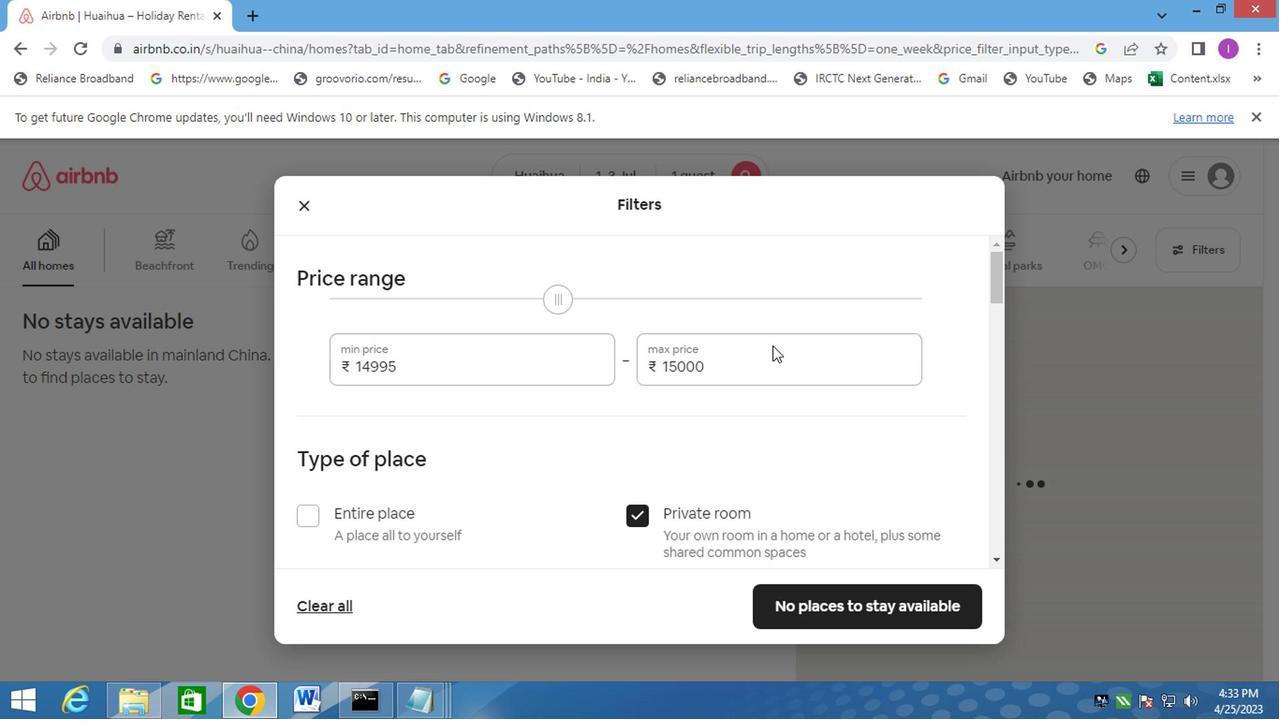 
Action: Mouse scrolled (768, 345) with delta (0, 0)
Screenshot: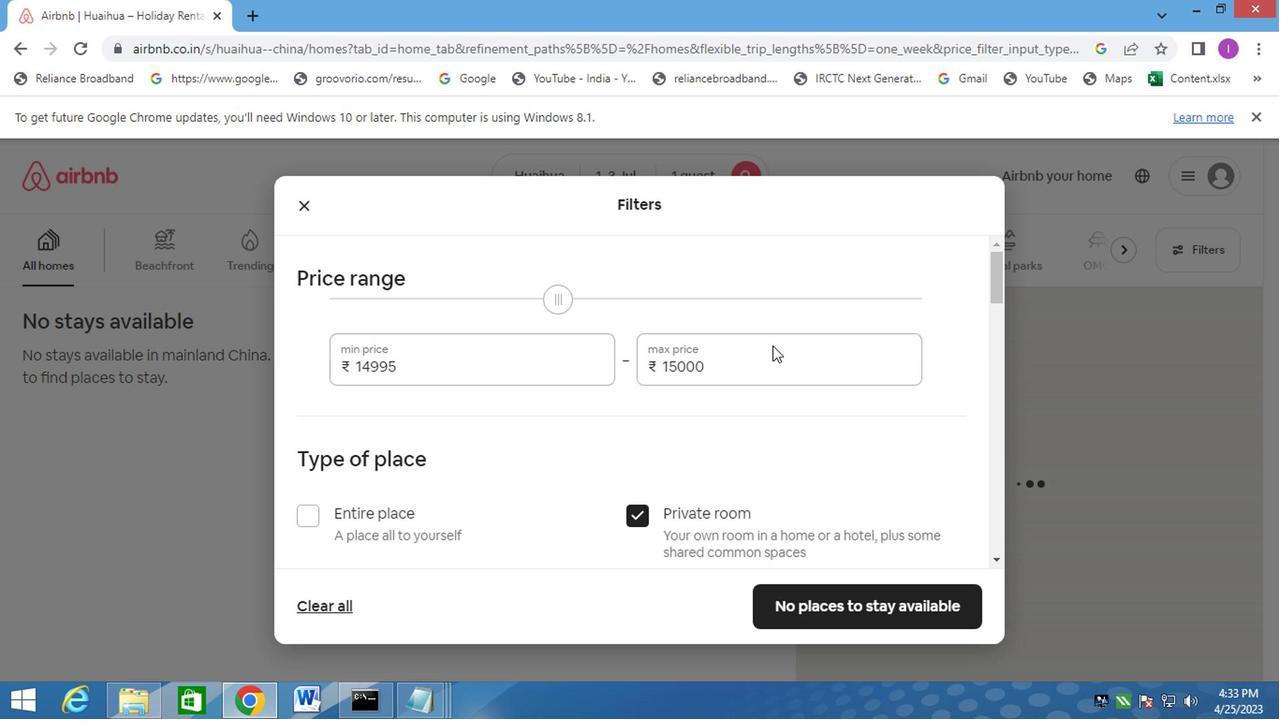 
Action: Mouse scrolled (768, 345) with delta (0, 0)
Screenshot: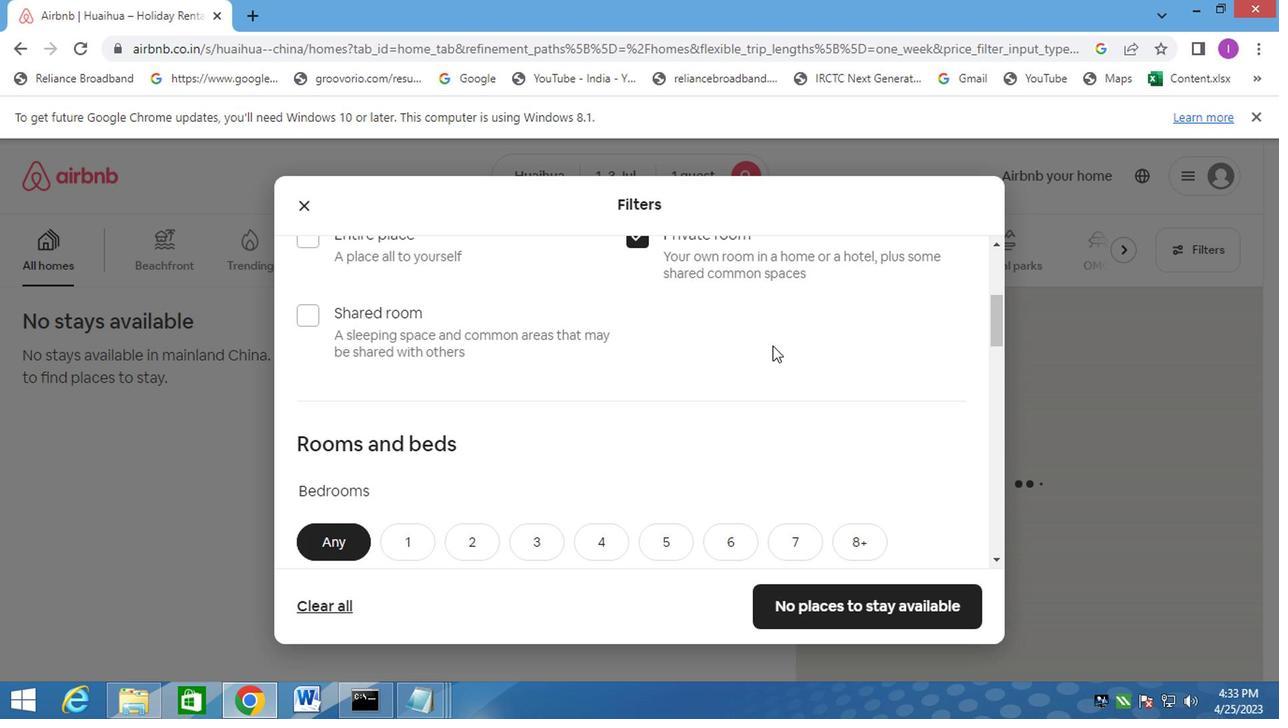 
Action: Mouse moved to (550, 395)
Screenshot: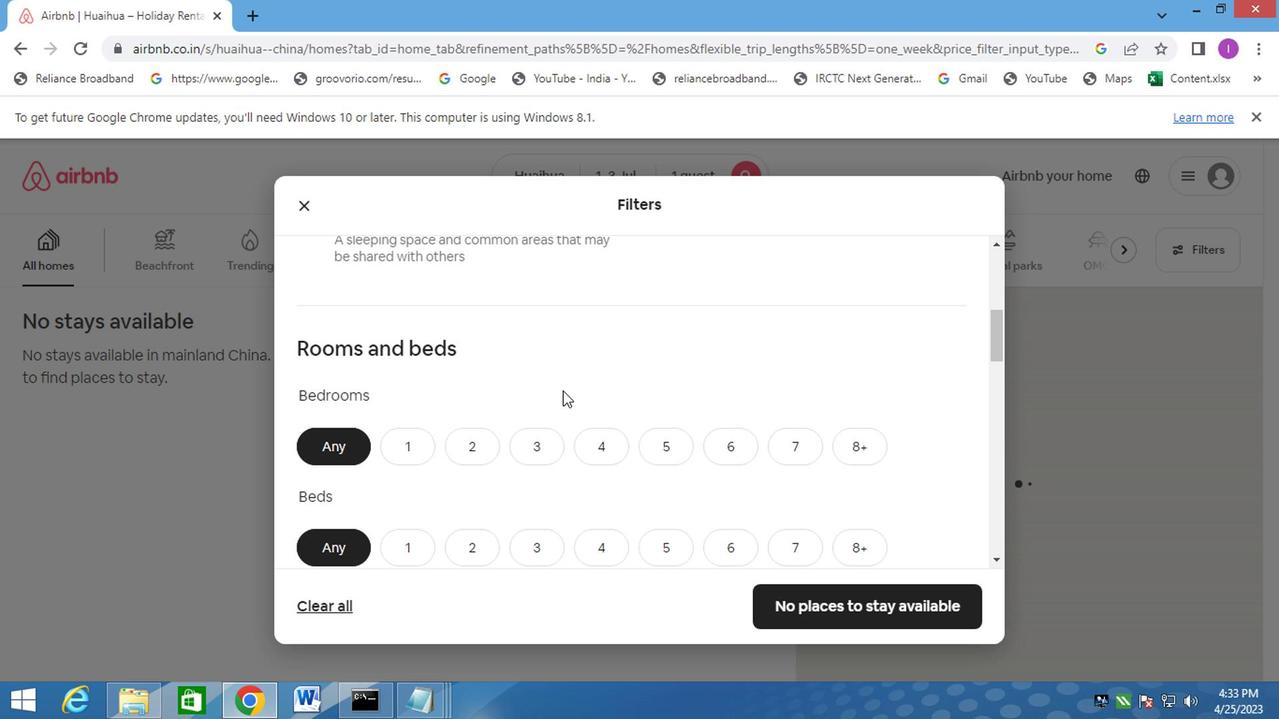 
Action: Mouse scrolled (550, 393) with delta (0, -1)
Screenshot: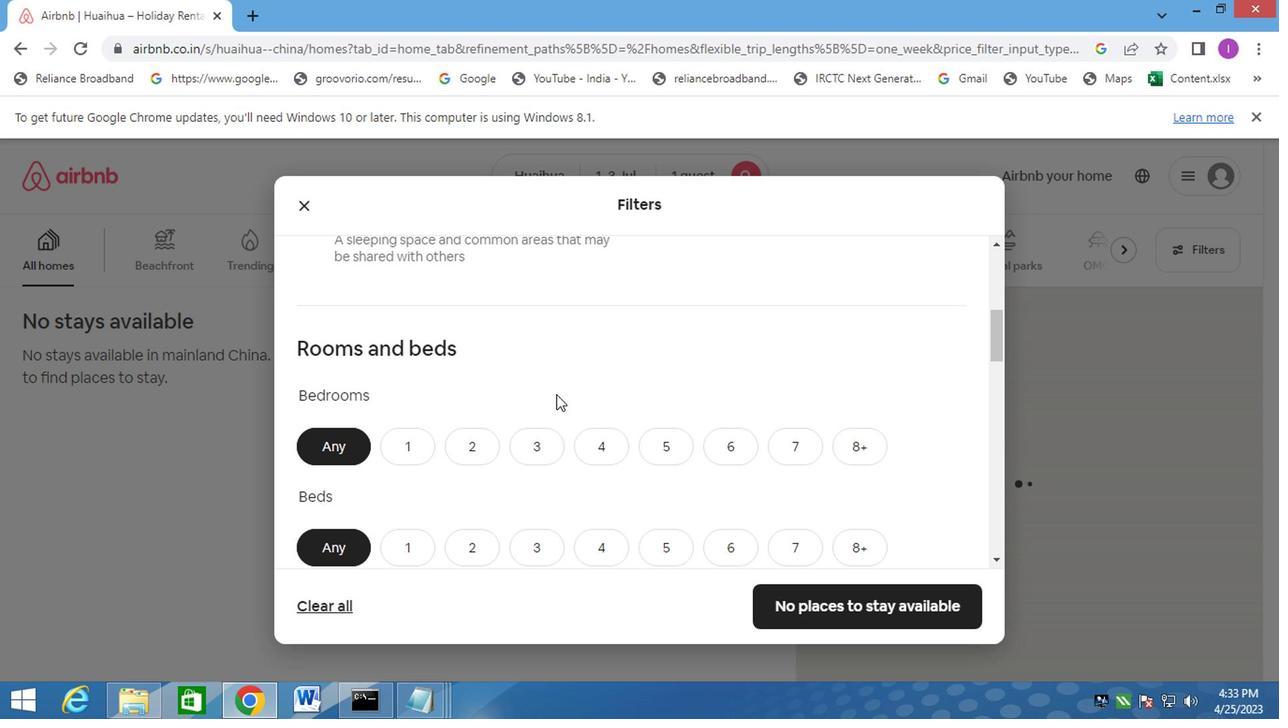 
Action: Mouse scrolled (550, 393) with delta (0, -1)
Screenshot: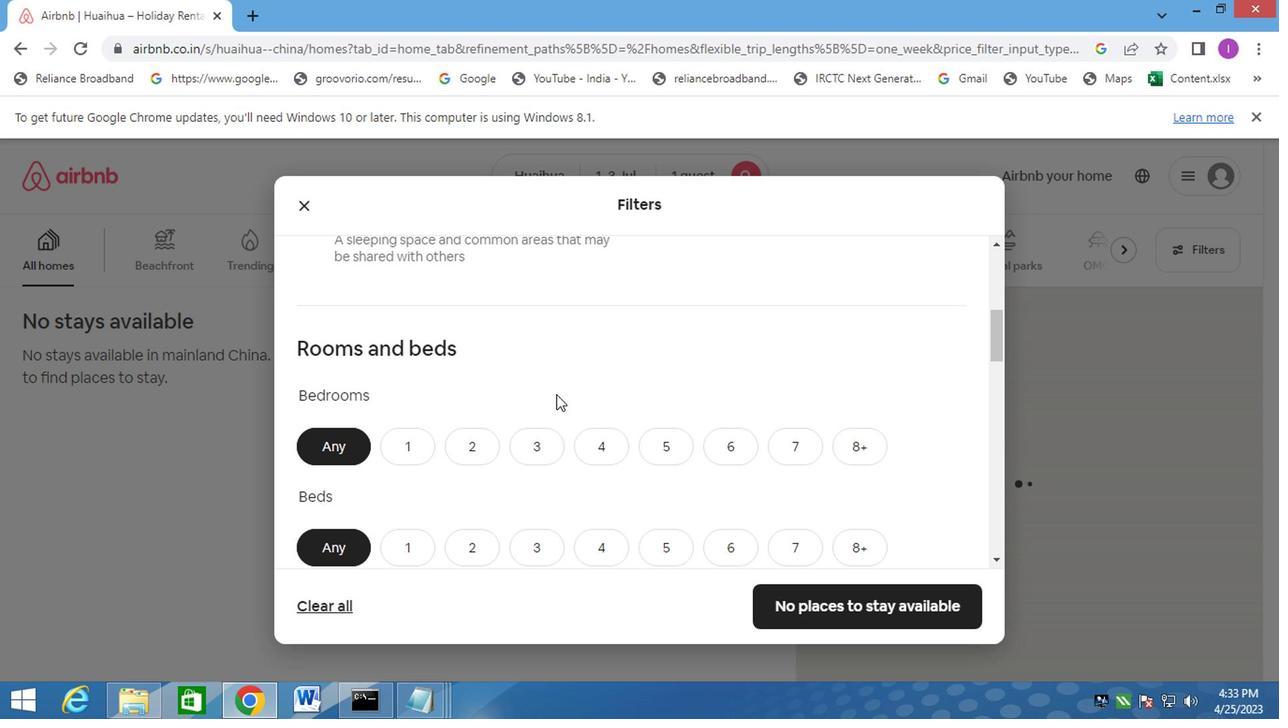 
Action: Mouse scrolled (550, 393) with delta (0, -1)
Screenshot: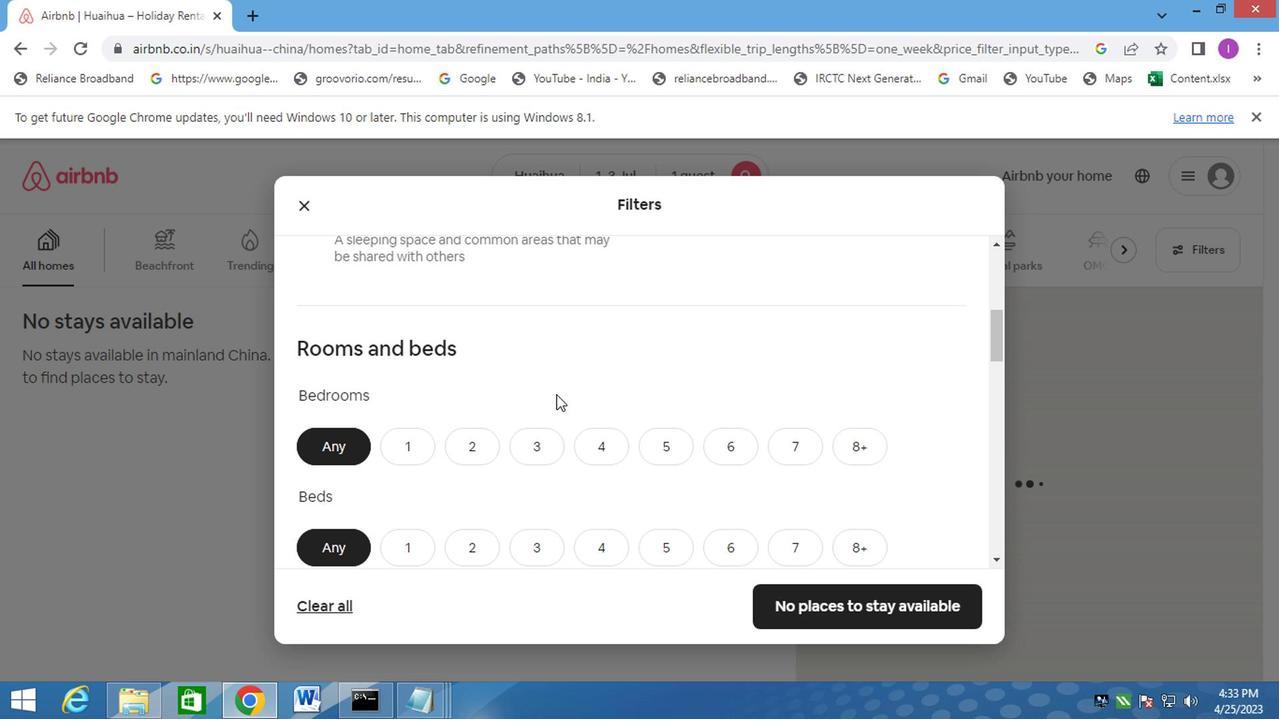 
Action: Mouse moved to (429, 277)
Screenshot: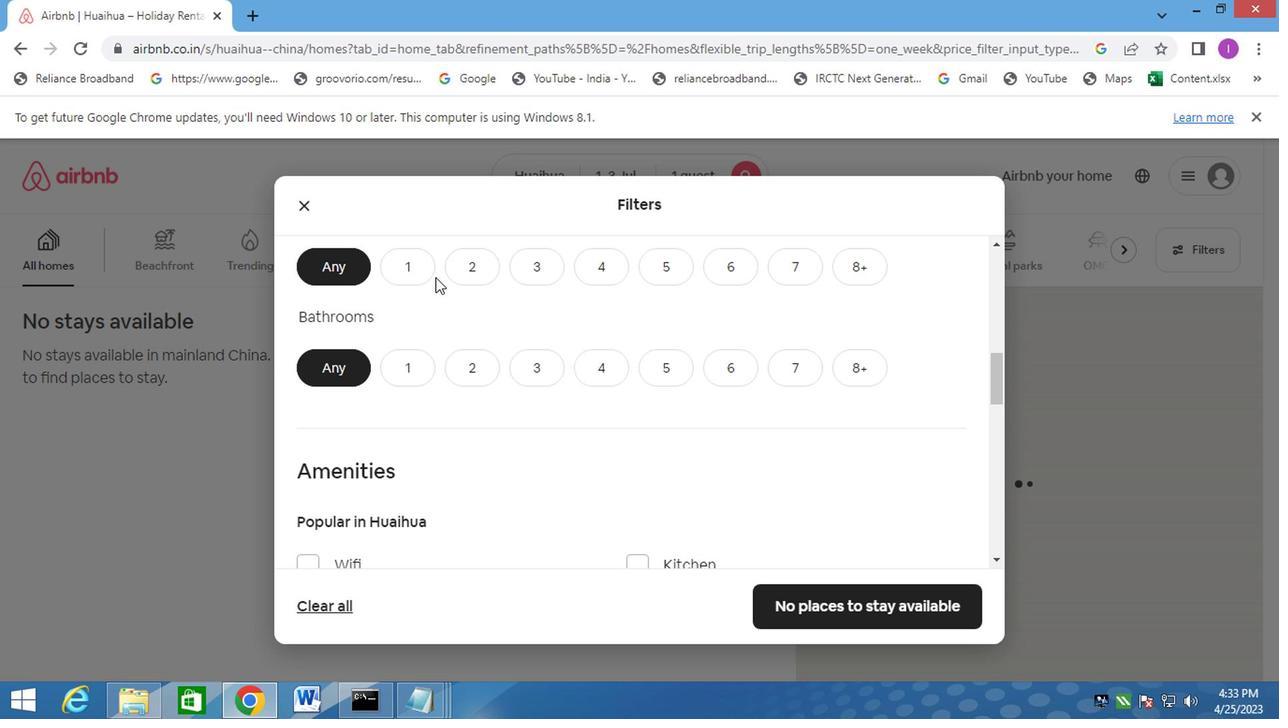
Action: Mouse scrolled (429, 278) with delta (0, 1)
Screenshot: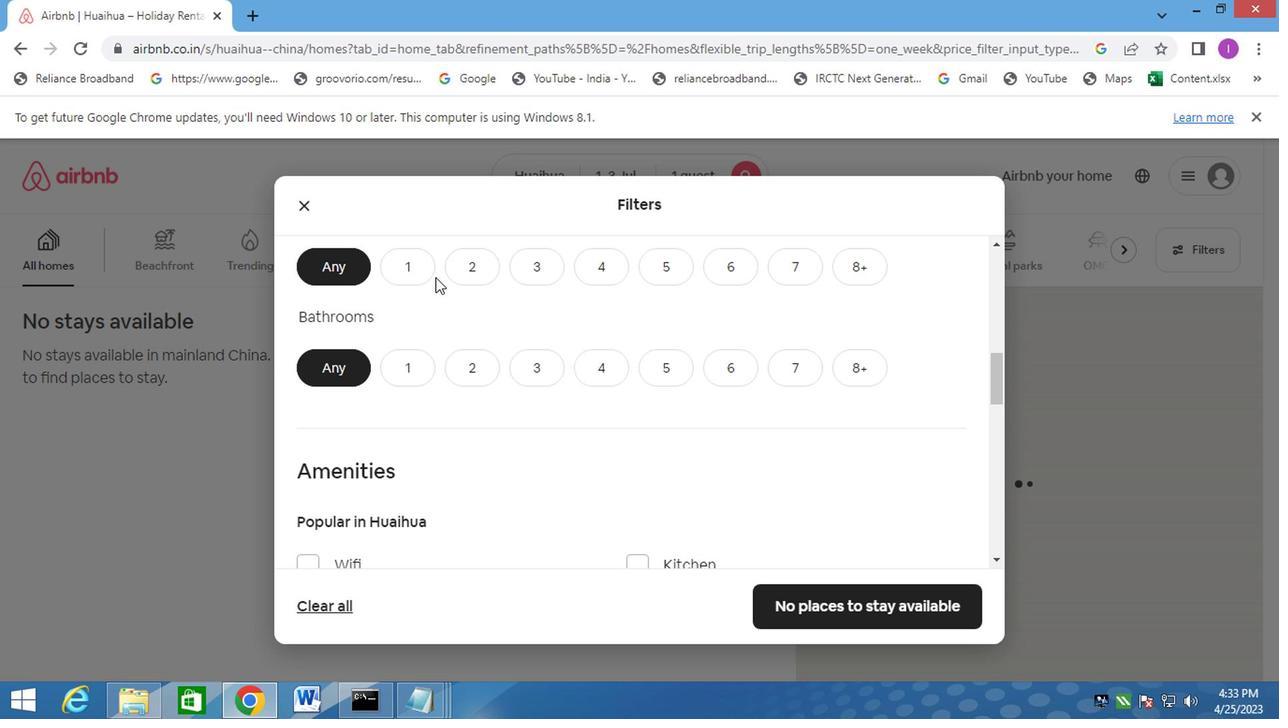 
Action: Mouse scrolled (429, 278) with delta (0, 1)
Screenshot: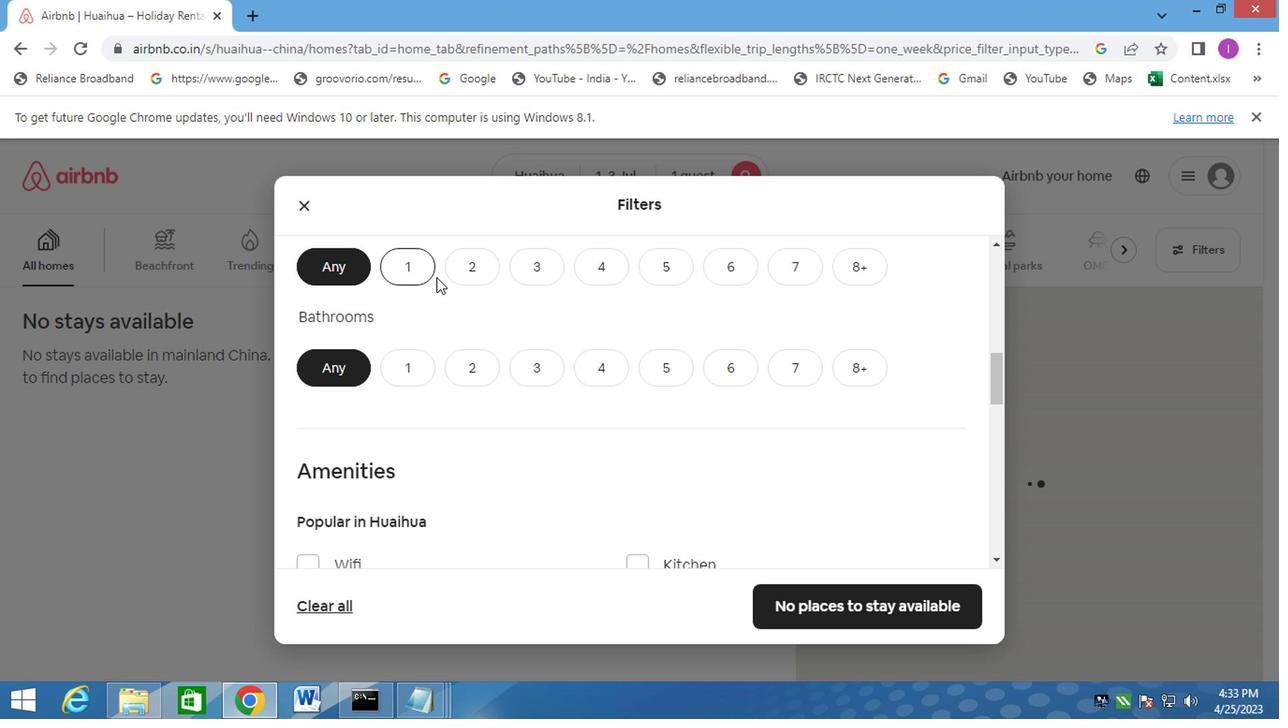 
Action: Mouse moved to (408, 347)
Screenshot: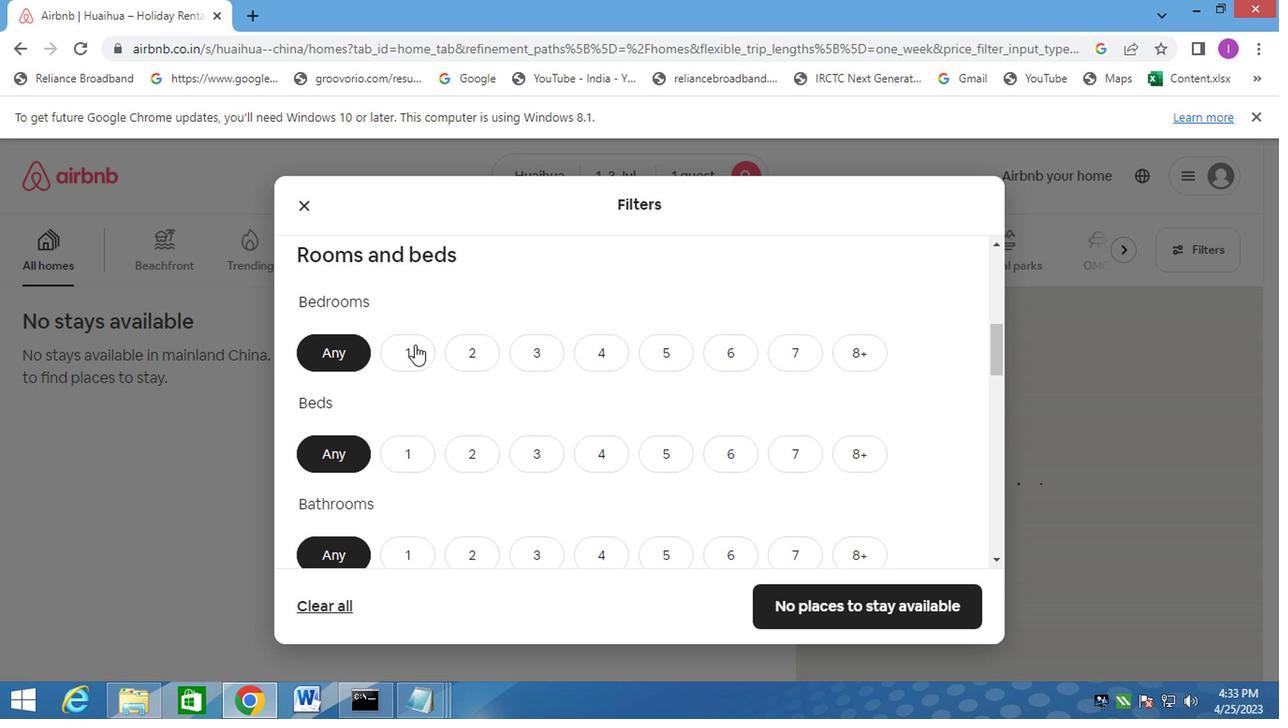
Action: Mouse pressed left at (408, 347)
Screenshot: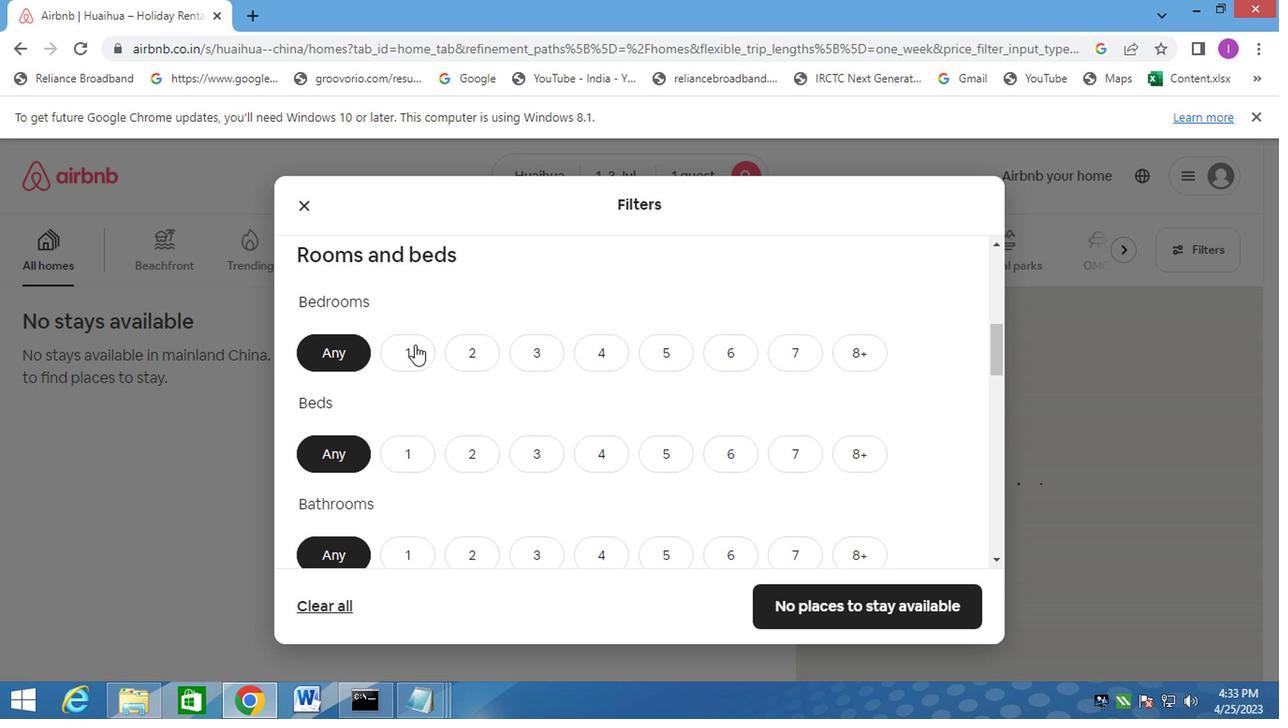
Action: Mouse moved to (409, 460)
Screenshot: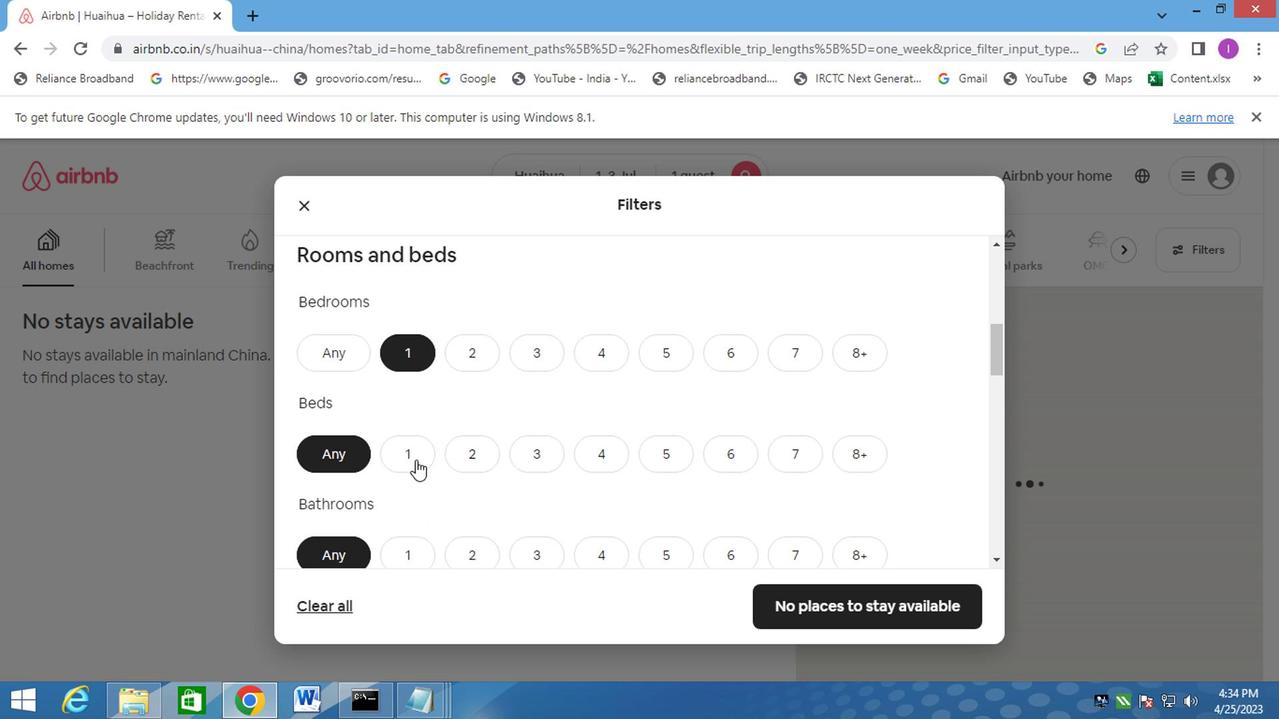 
Action: Mouse pressed left at (409, 460)
Screenshot: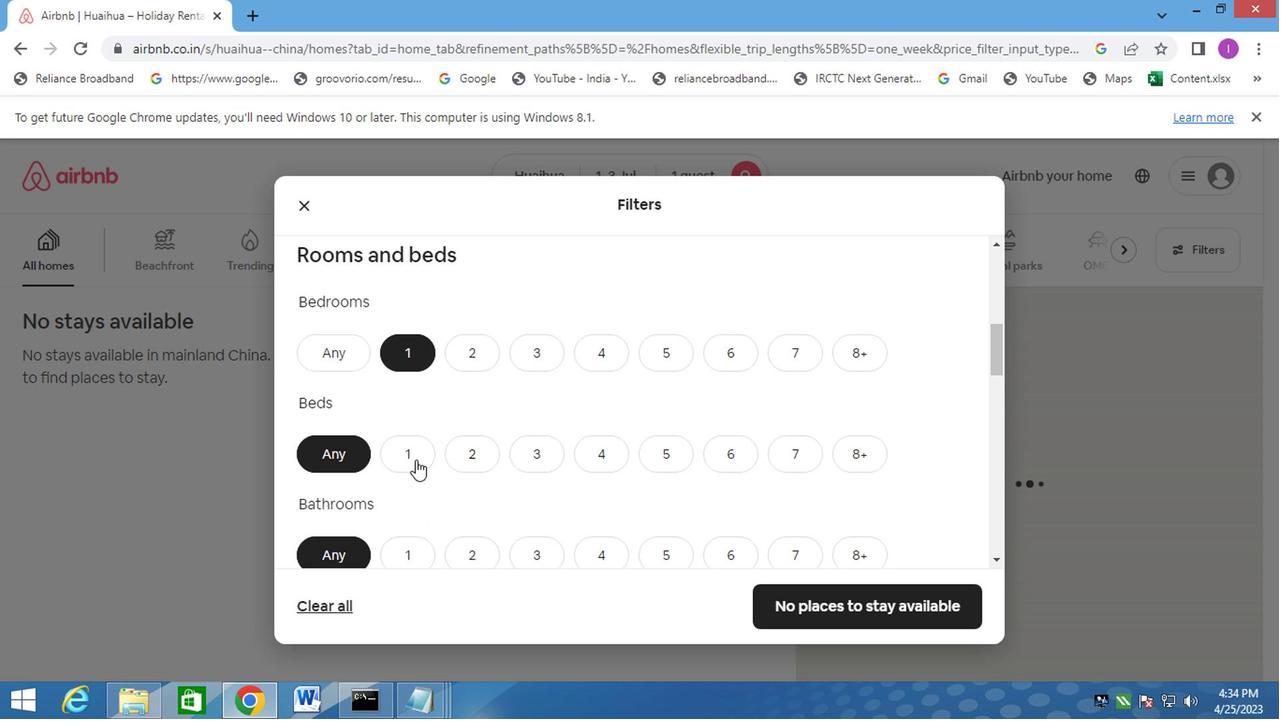 
Action: Mouse moved to (405, 543)
Screenshot: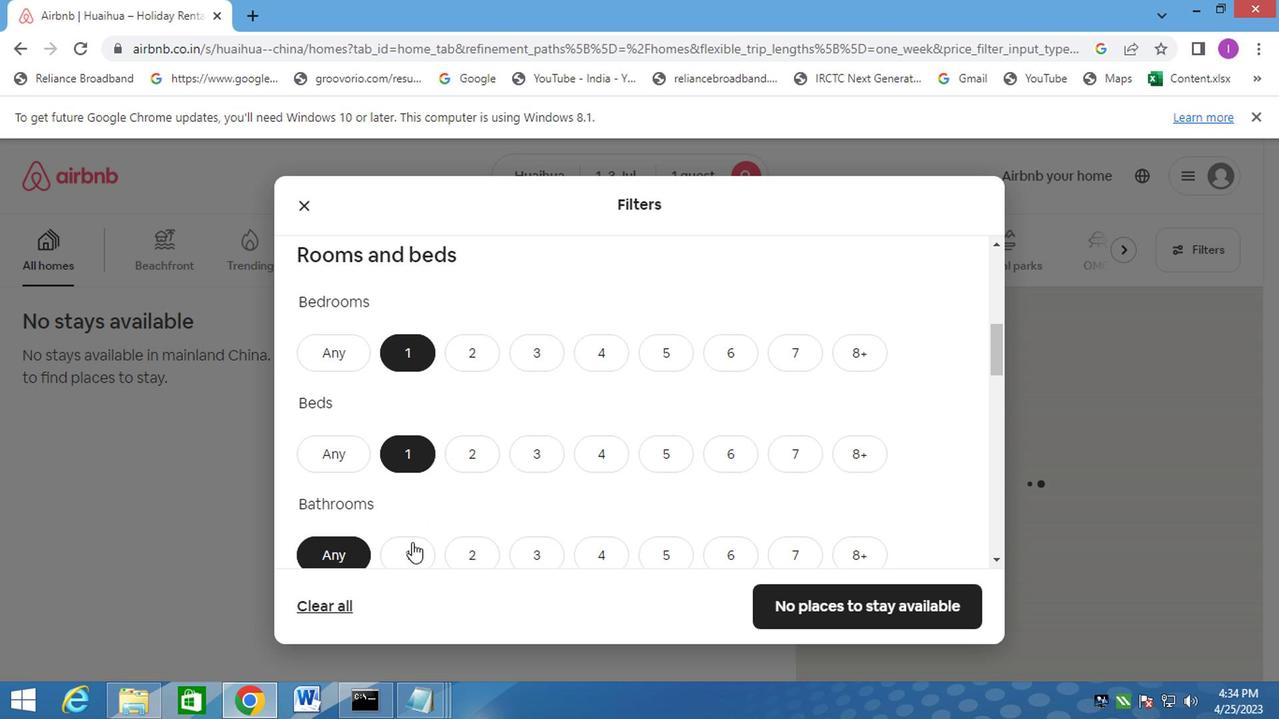 
Action: Mouse pressed left at (405, 543)
Screenshot: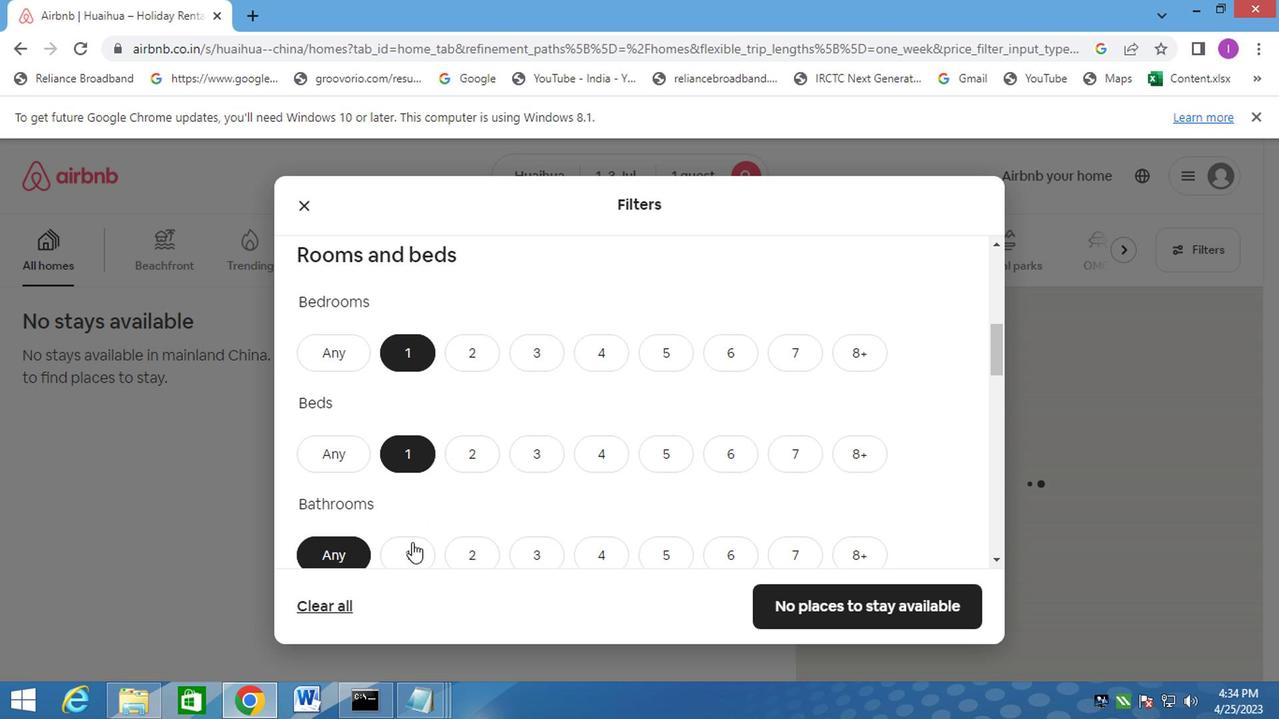 
Action: Mouse moved to (572, 446)
Screenshot: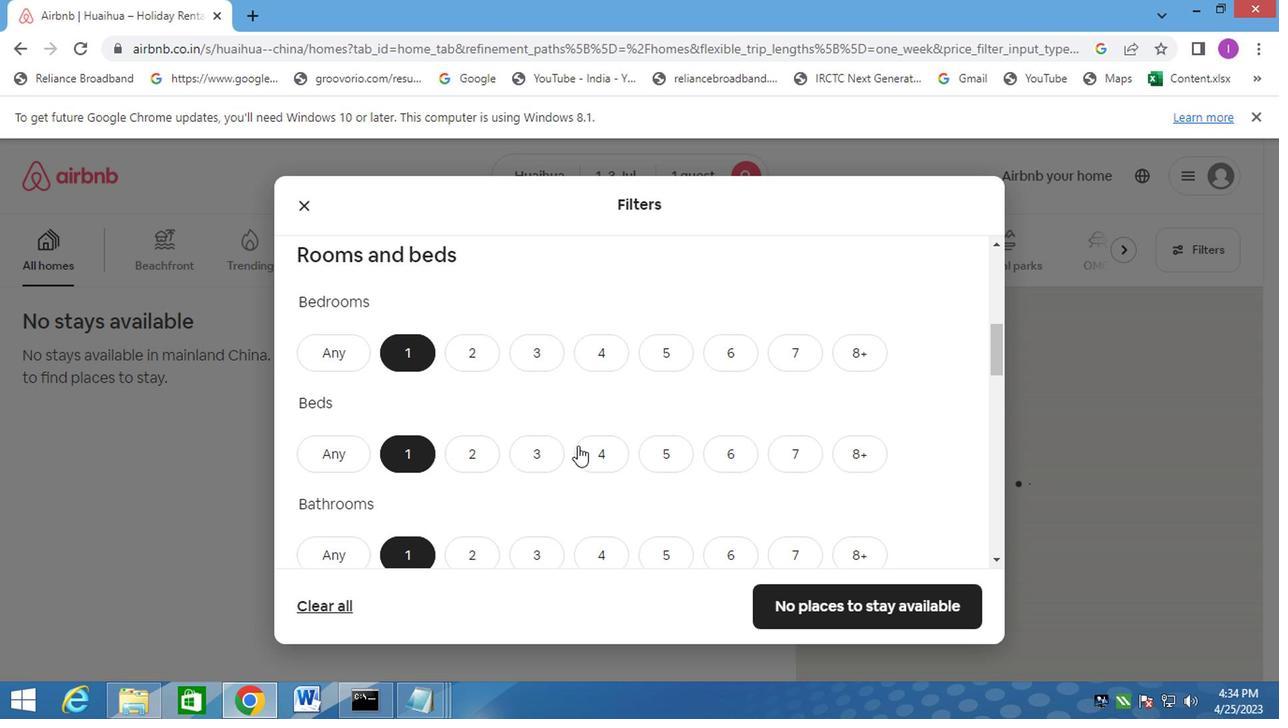 
Action: Mouse scrolled (572, 445) with delta (0, 0)
Screenshot: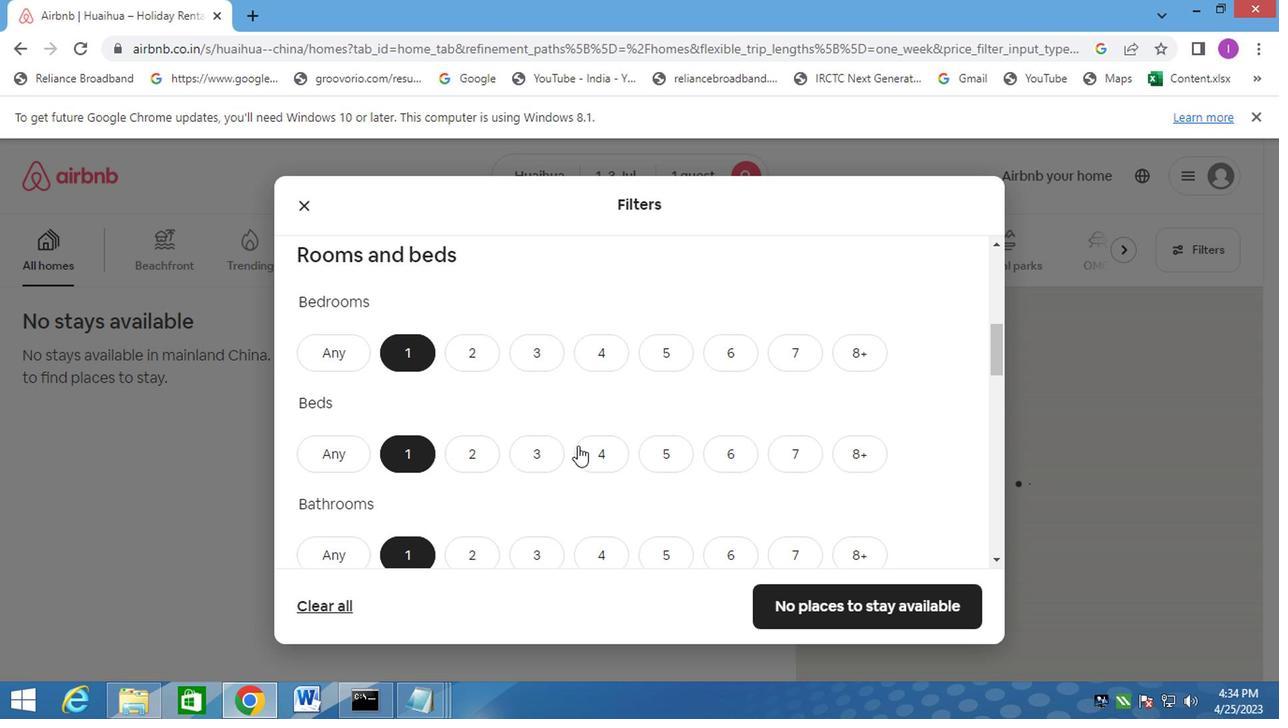 
Action: Mouse moved to (573, 446)
Screenshot: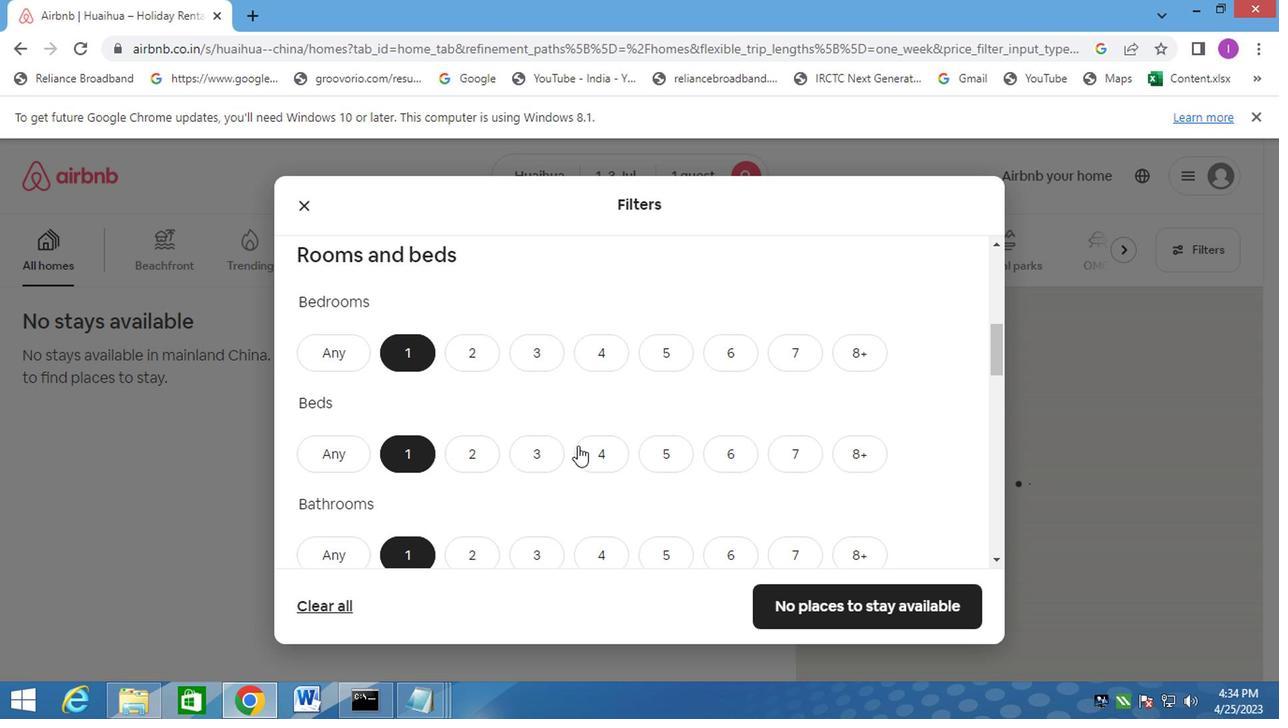 
Action: Mouse scrolled (573, 445) with delta (0, 0)
Screenshot: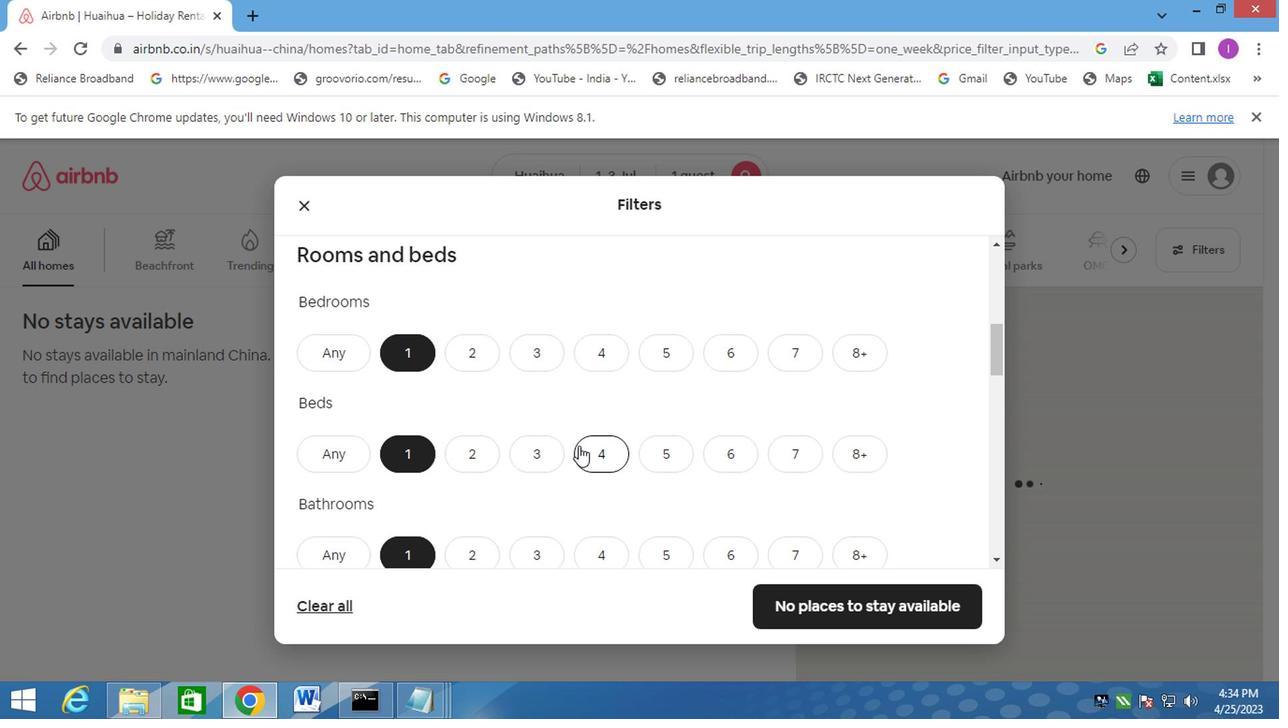 
Action: Mouse moved to (574, 446)
Screenshot: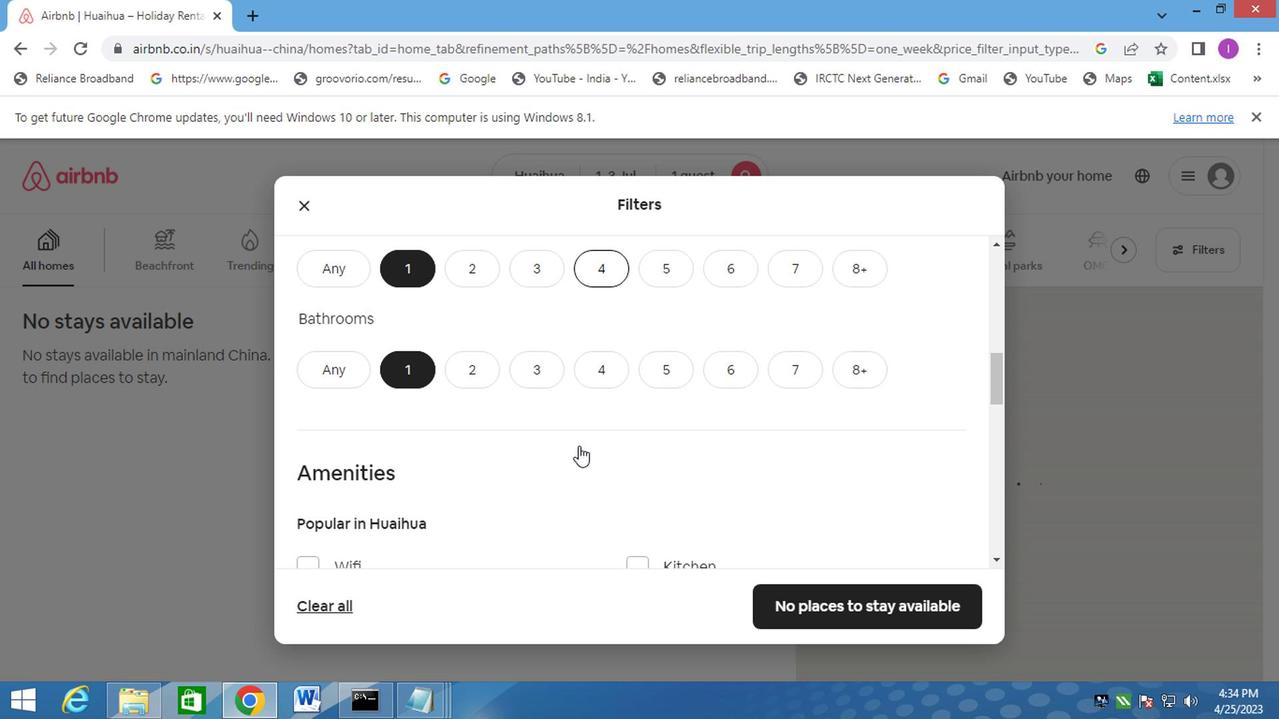 
Action: Mouse scrolled (574, 445) with delta (0, 0)
Screenshot: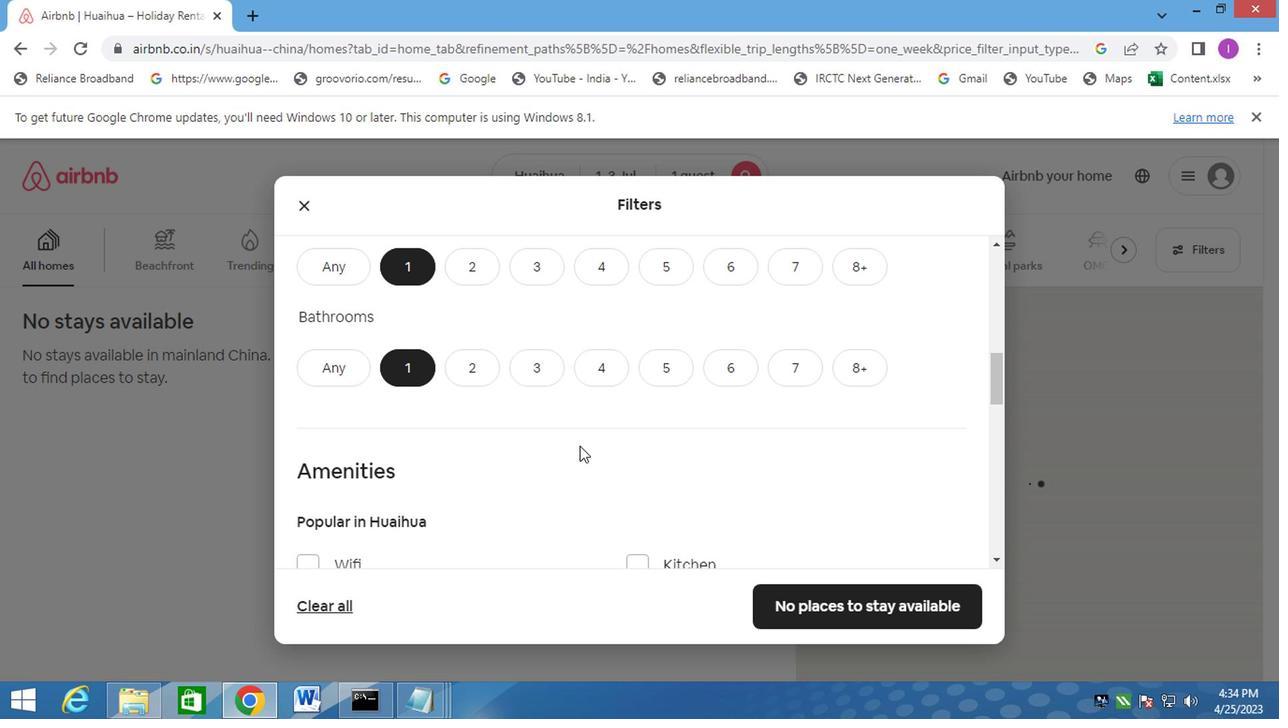 
Action: Mouse scrolled (574, 445) with delta (0, 0)
Screenshot: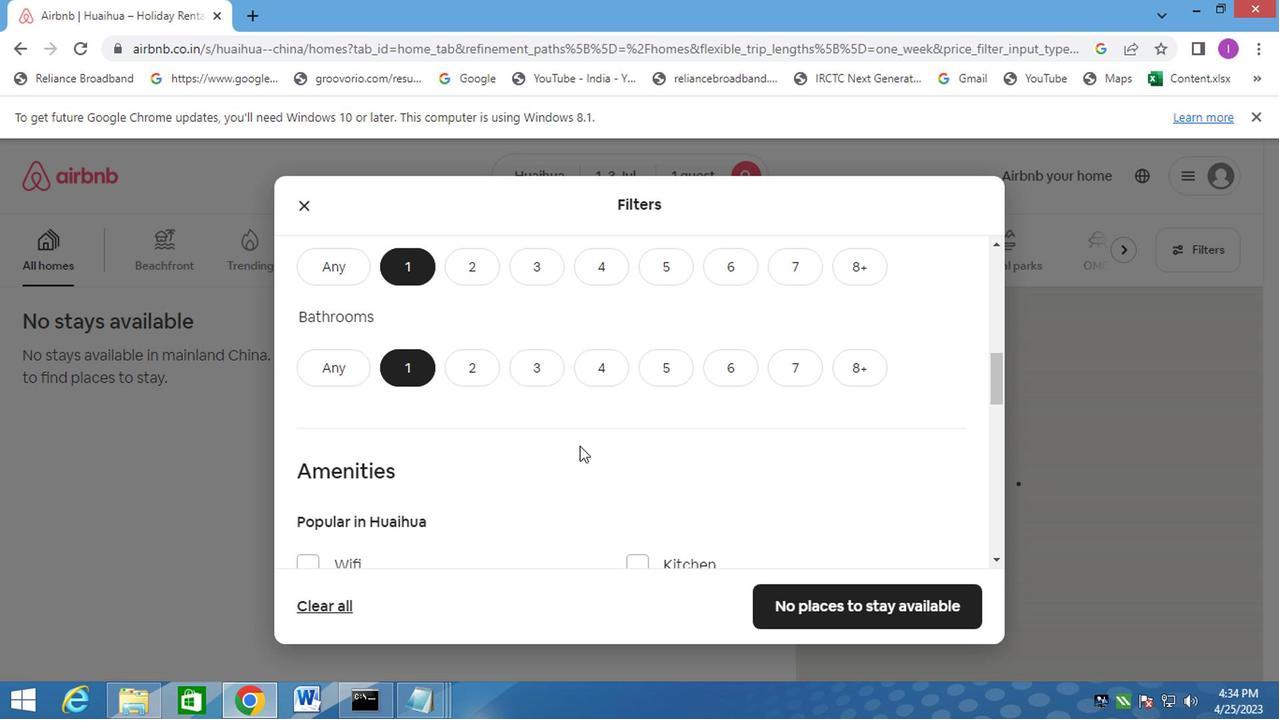 
Action: Mouse scrolled (574, 447) with delta (0, 1)
Screenshot: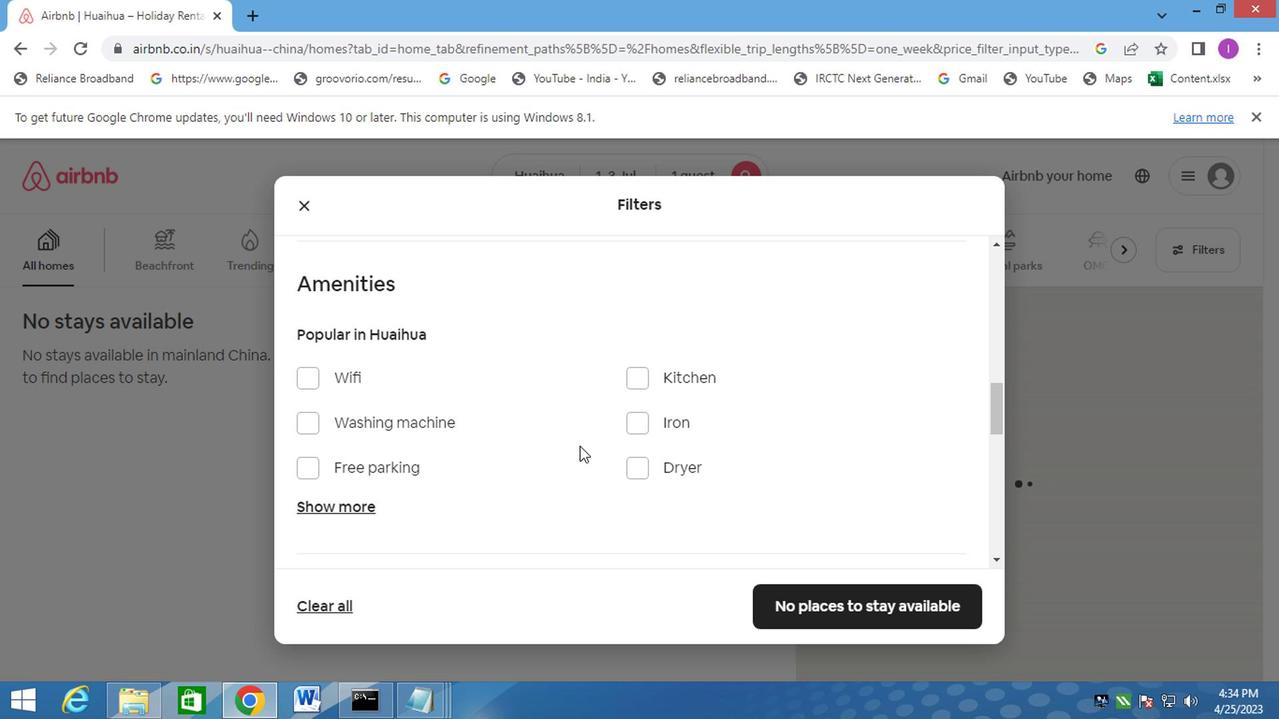 
Action: Mouse scrolled (574, 445) with delta (0, 0)
Screenshot: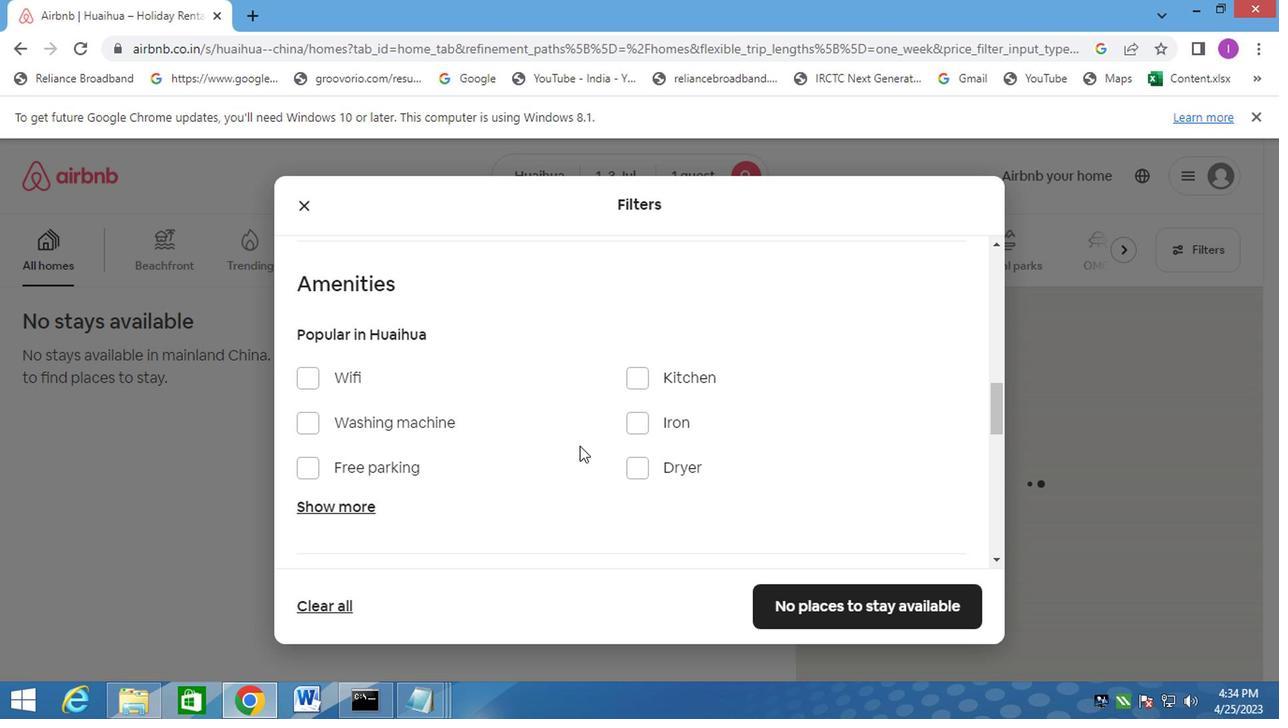
Action: Mouse scrolled (574, 447) with delta (0, 1)
Screenshot: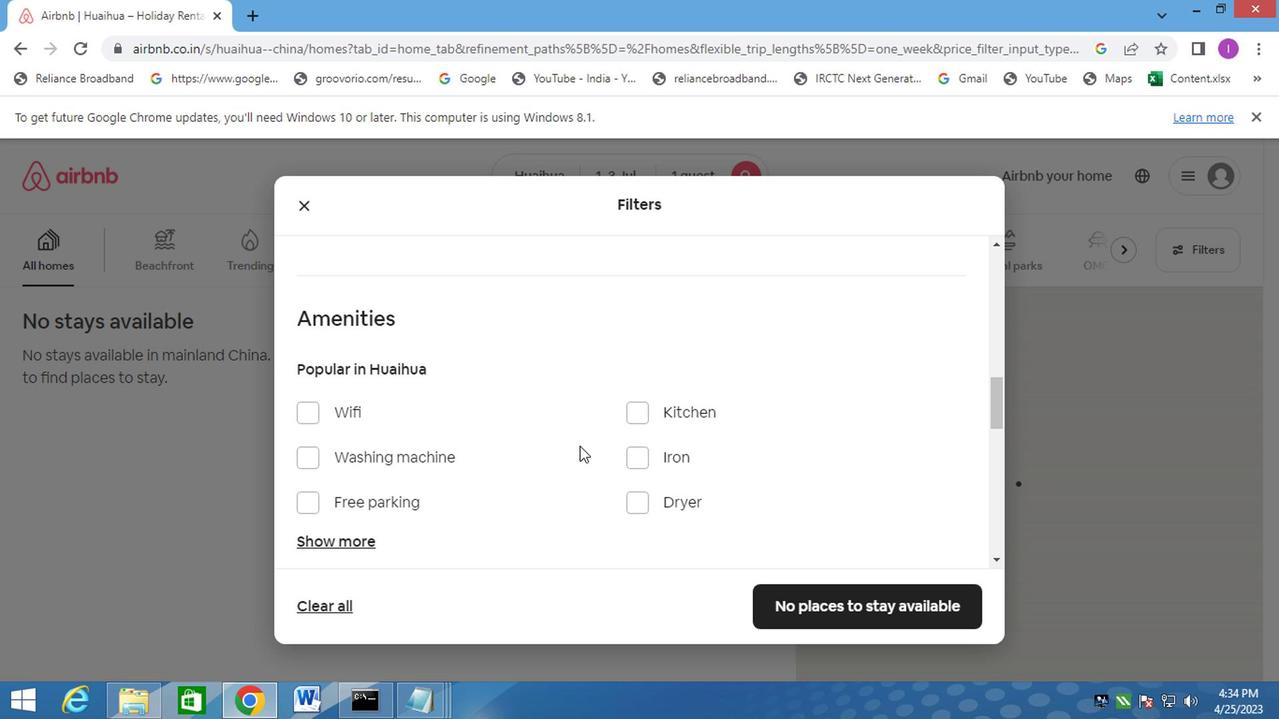
Action: Mouse moved to (575, 439)
Screenshot: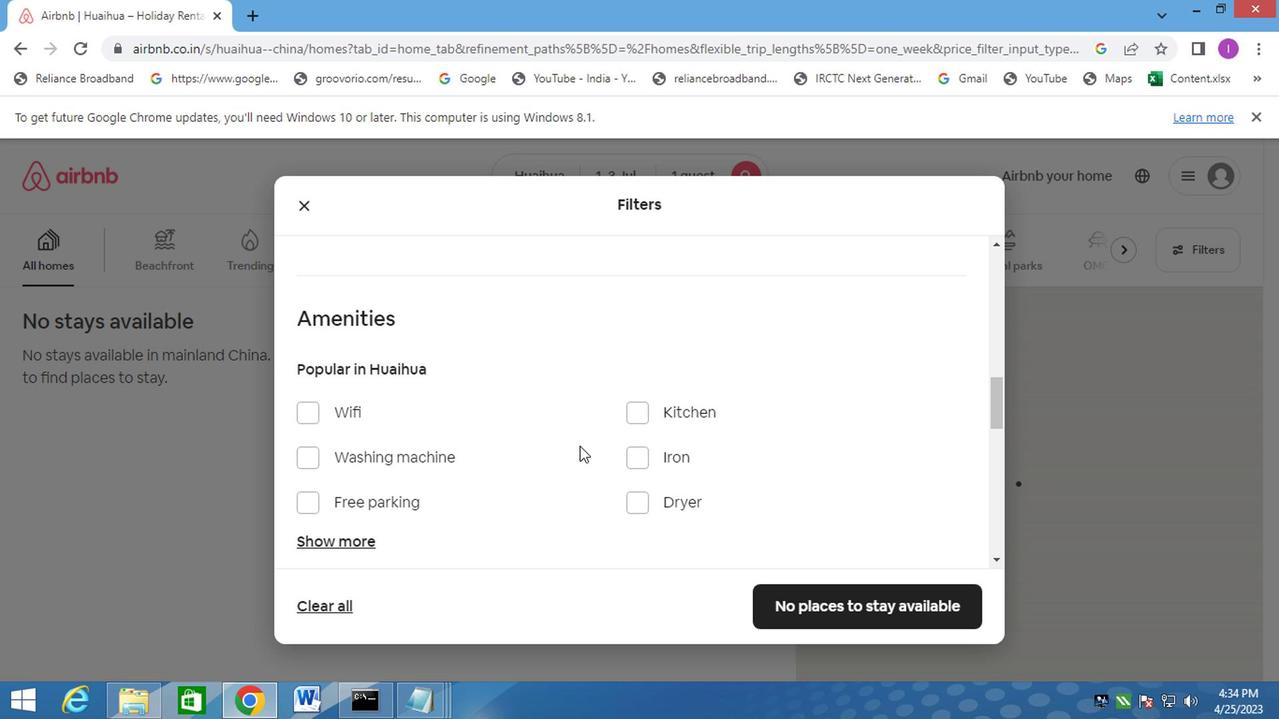 
Action: Mouse scrolled (575, 441) with delta (0, 1)
Screenshot: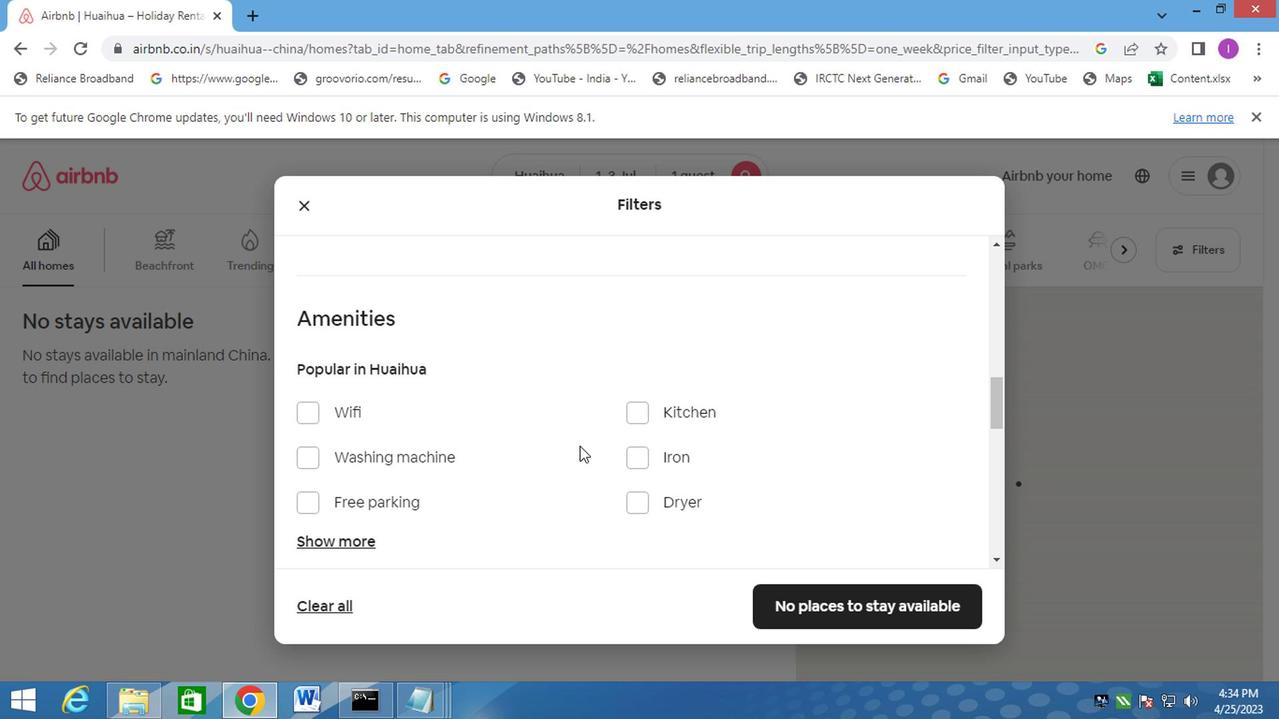 
Action: Mouse moved to (573, 433)
Screenshot: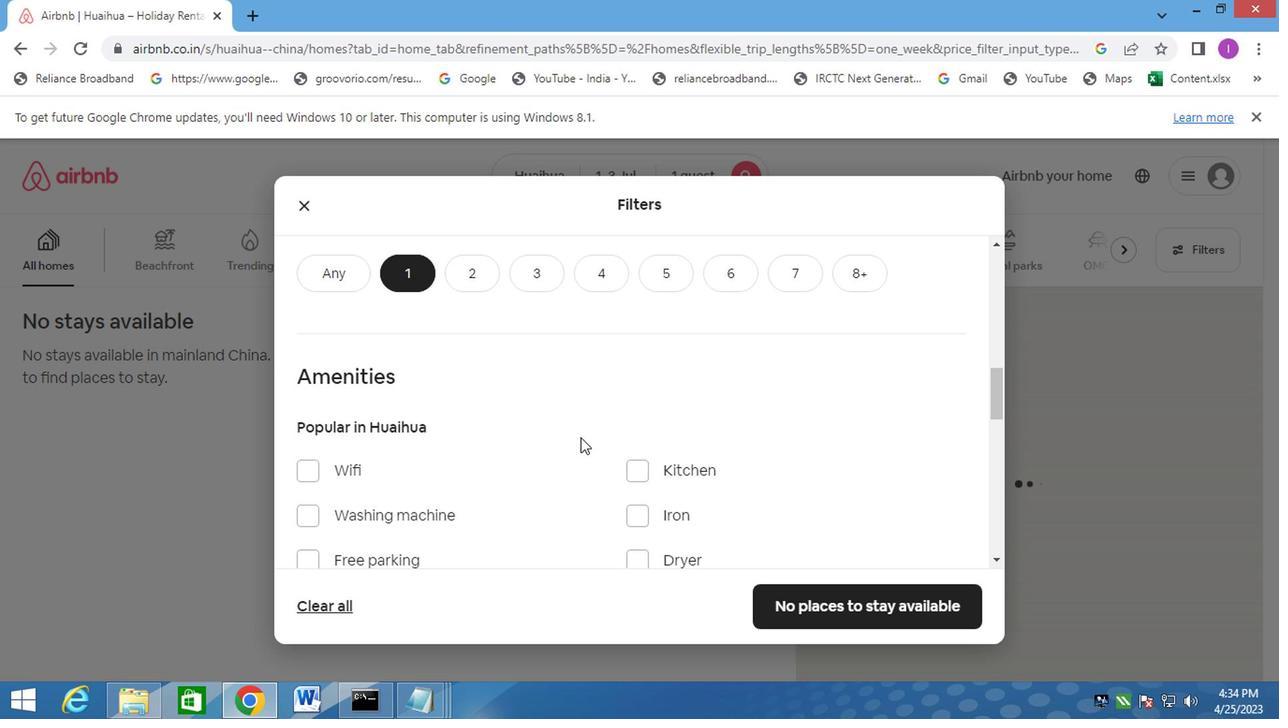 
Action: Mouse scrolled (573, 432) with delta (0, 0)
Screenshot: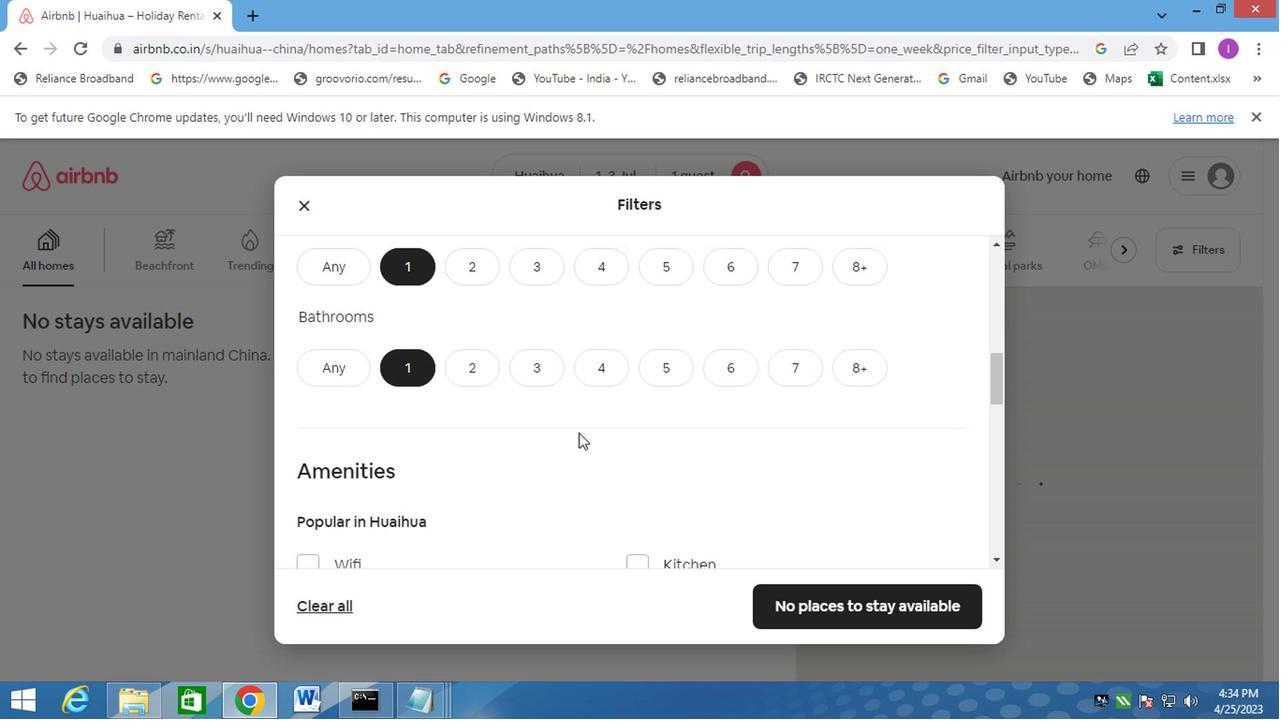 
Action: Mouse scrolled (573, 432) with delta (0, 0)
Screenshot: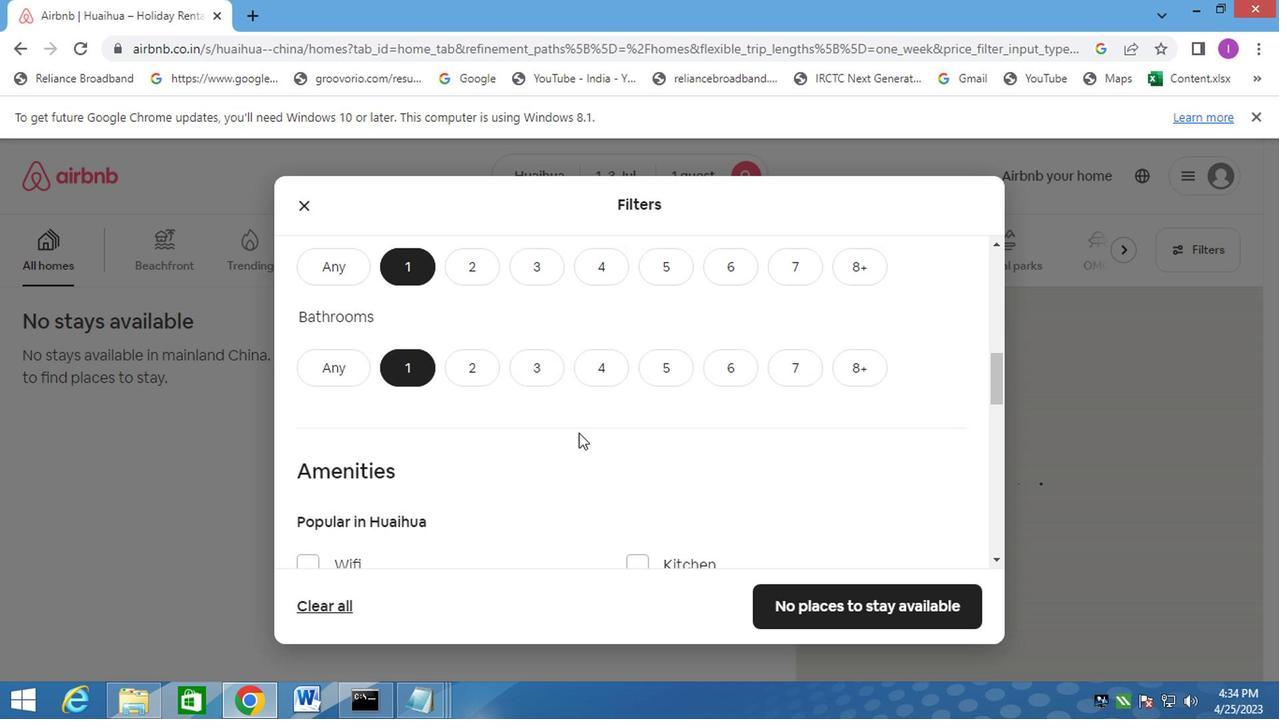 
Action: Mouse scrolled (573, 432) with delta (0, 0)
Screenshot: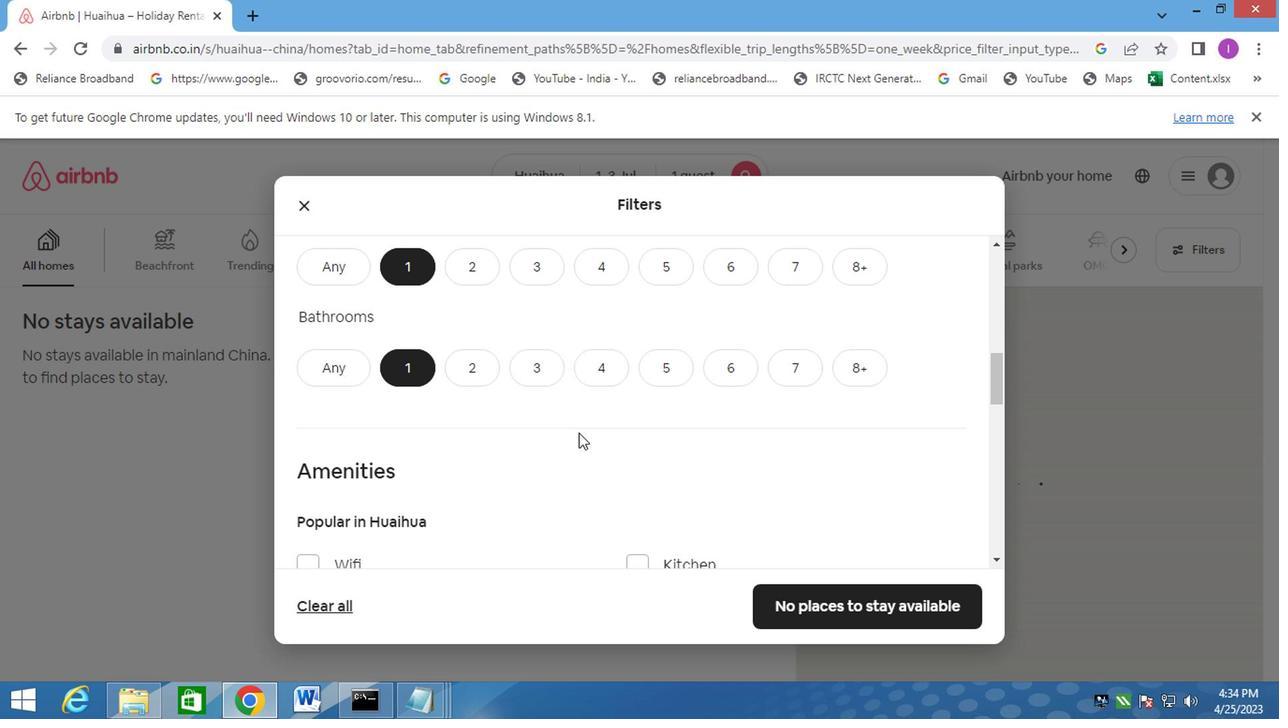 
Action: Mouse scrolled (573, 432) with delta (0, 0)
Screenshot: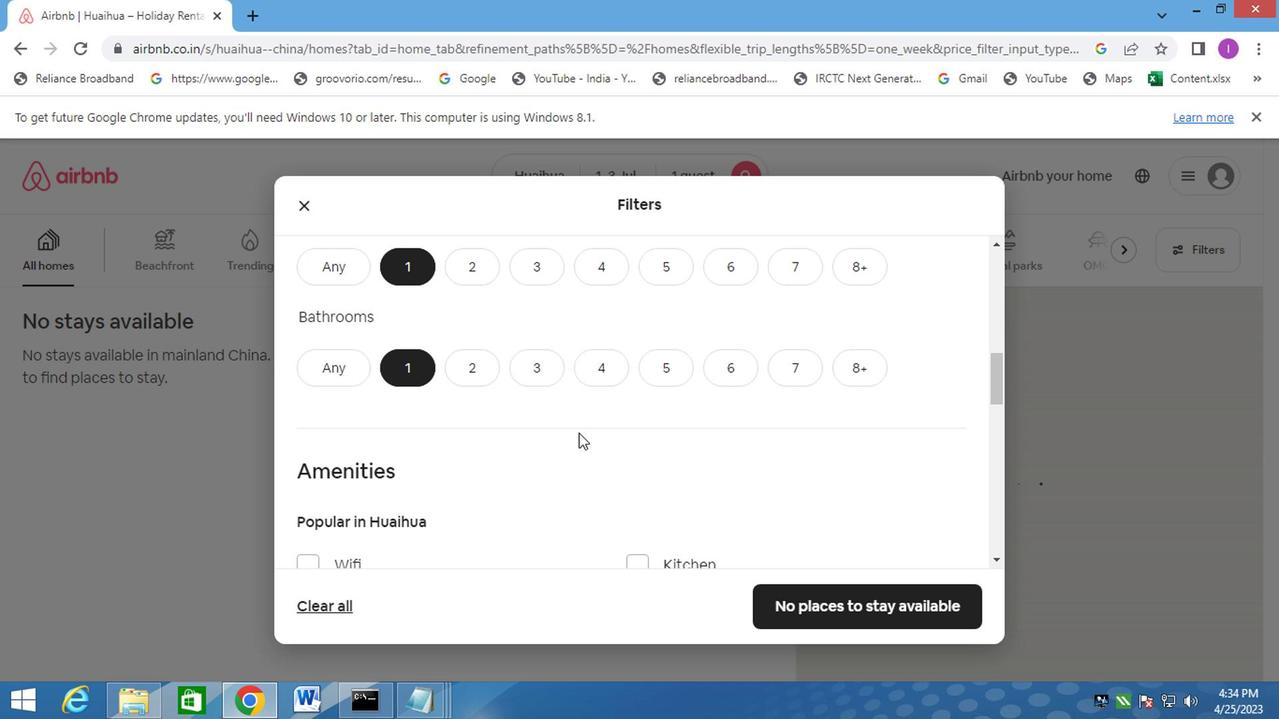 
Action: Mouse moved to (573, 433)
Screenshot: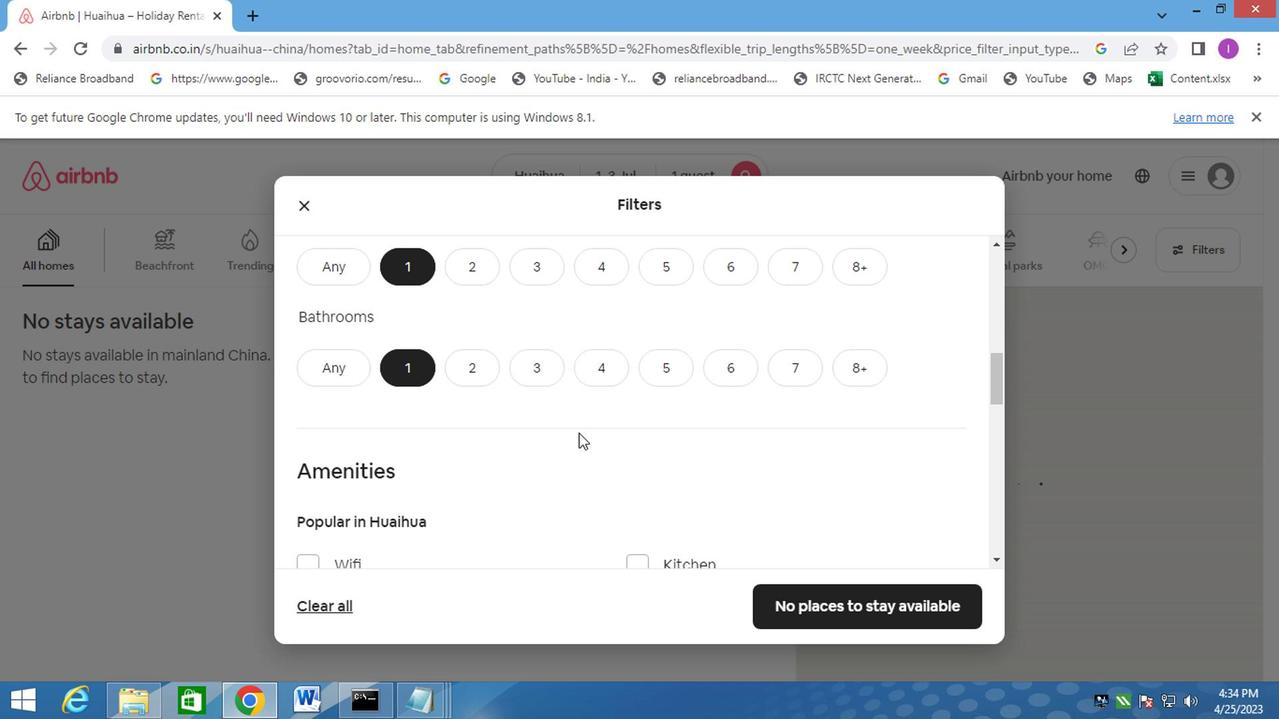 
Action: Mouse scrolled (573, 432) with delta (0, 0)
Screenshot: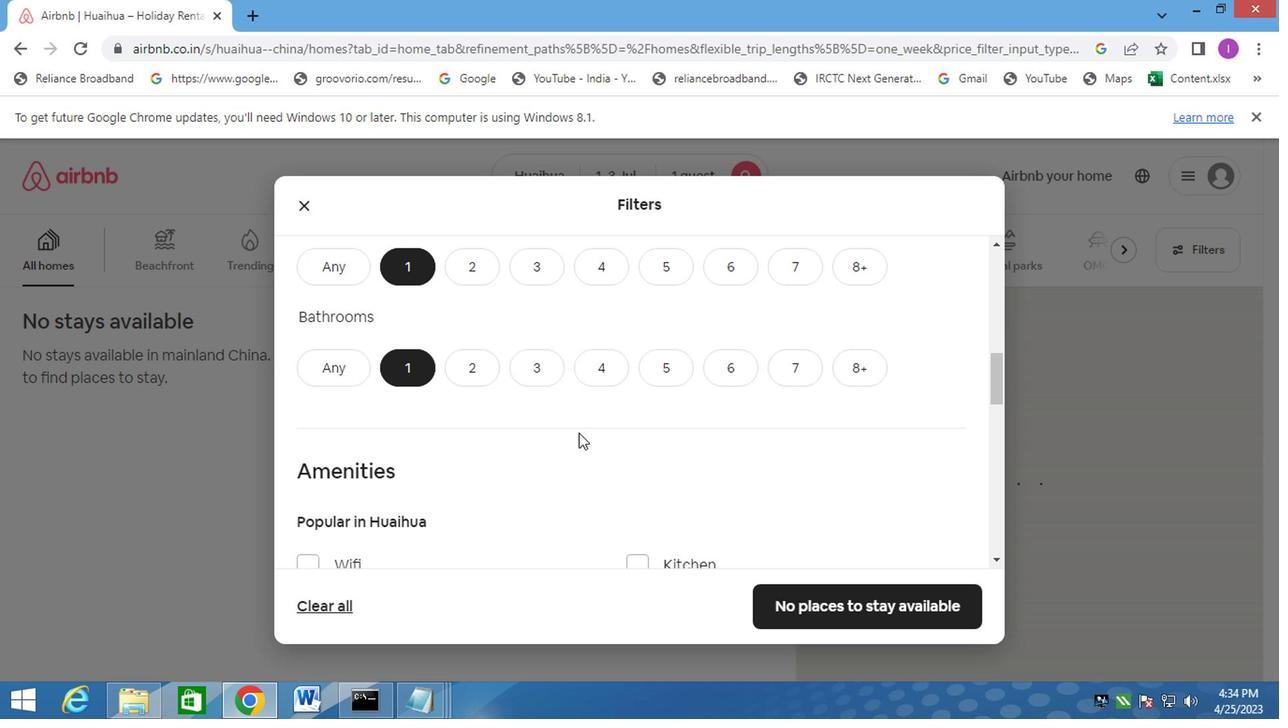 
Action: Mouse moved to (573, 434)
Screenshot: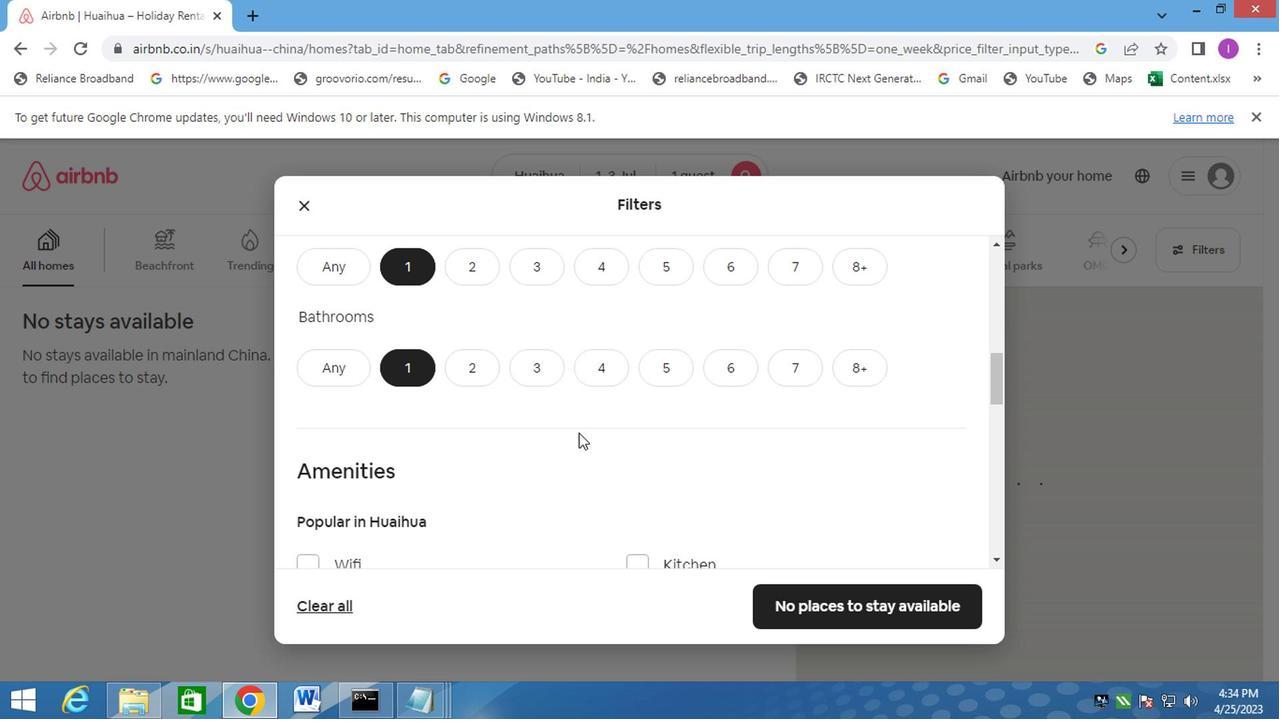 
Action: Mouse scrolled (573, 433) with delta (0, -1)
Screenshot: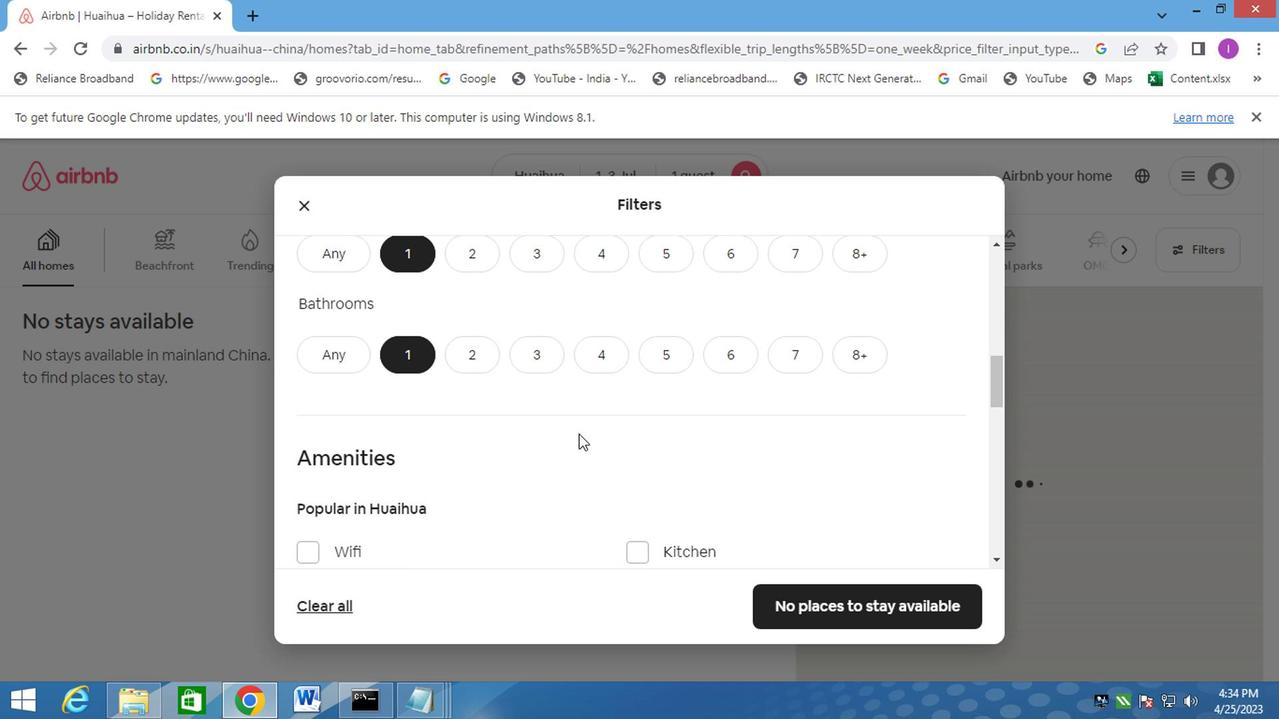 
Action: Mouse scrolled (573, 433) with delta (0, -1)
Screenshot: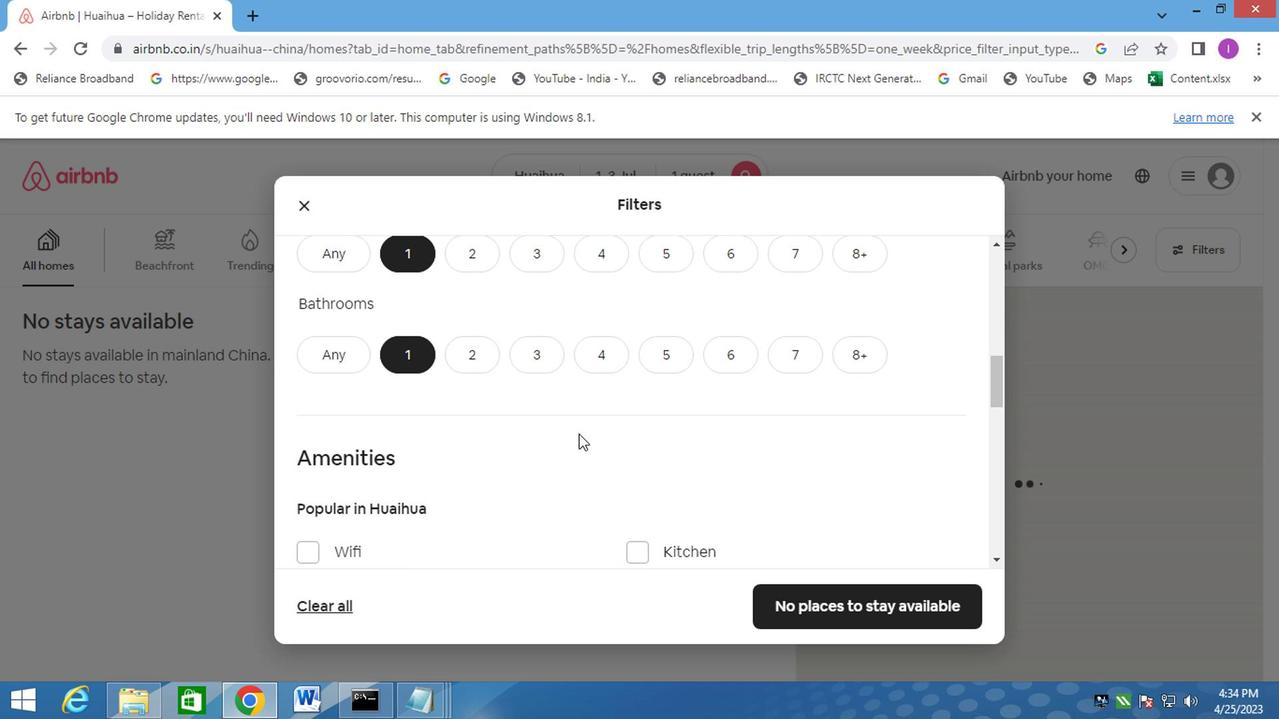 
Action: Mouse scrolled (573, 433) with delta (0, -1)
Screenshot: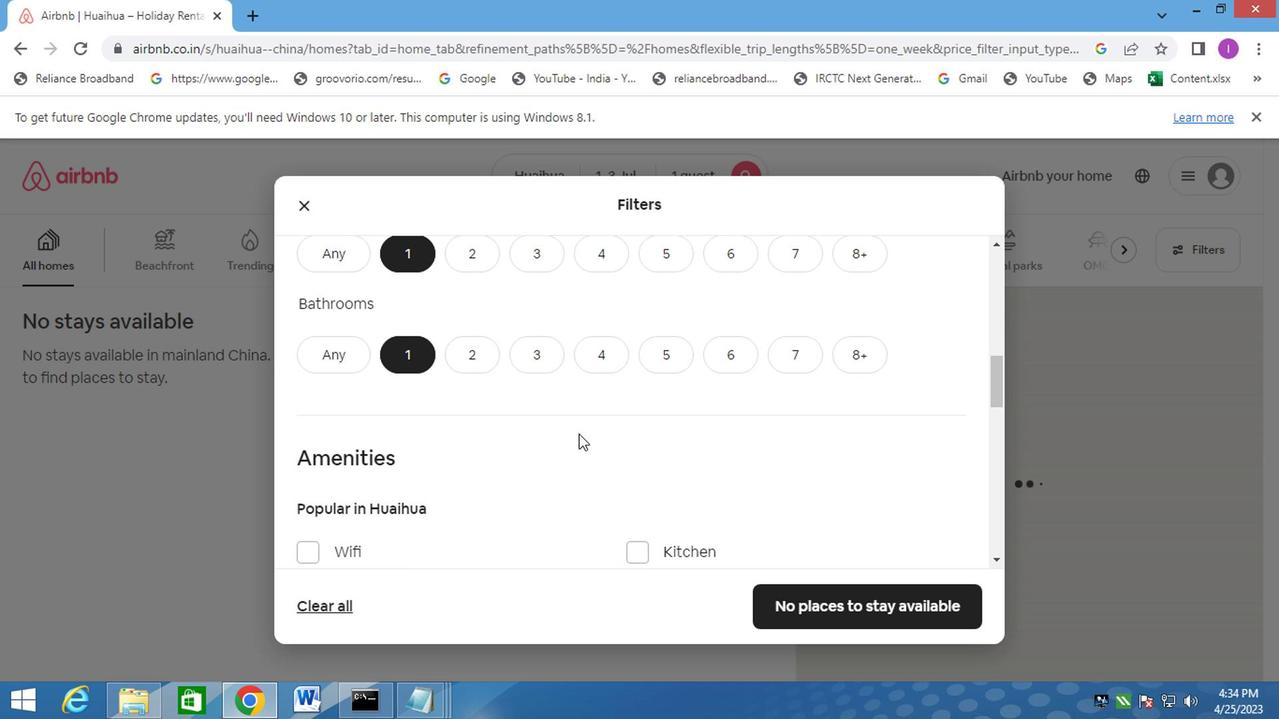 
Action: Mouse scrolled (573, 433) with delta (0, -1)
Screenshot: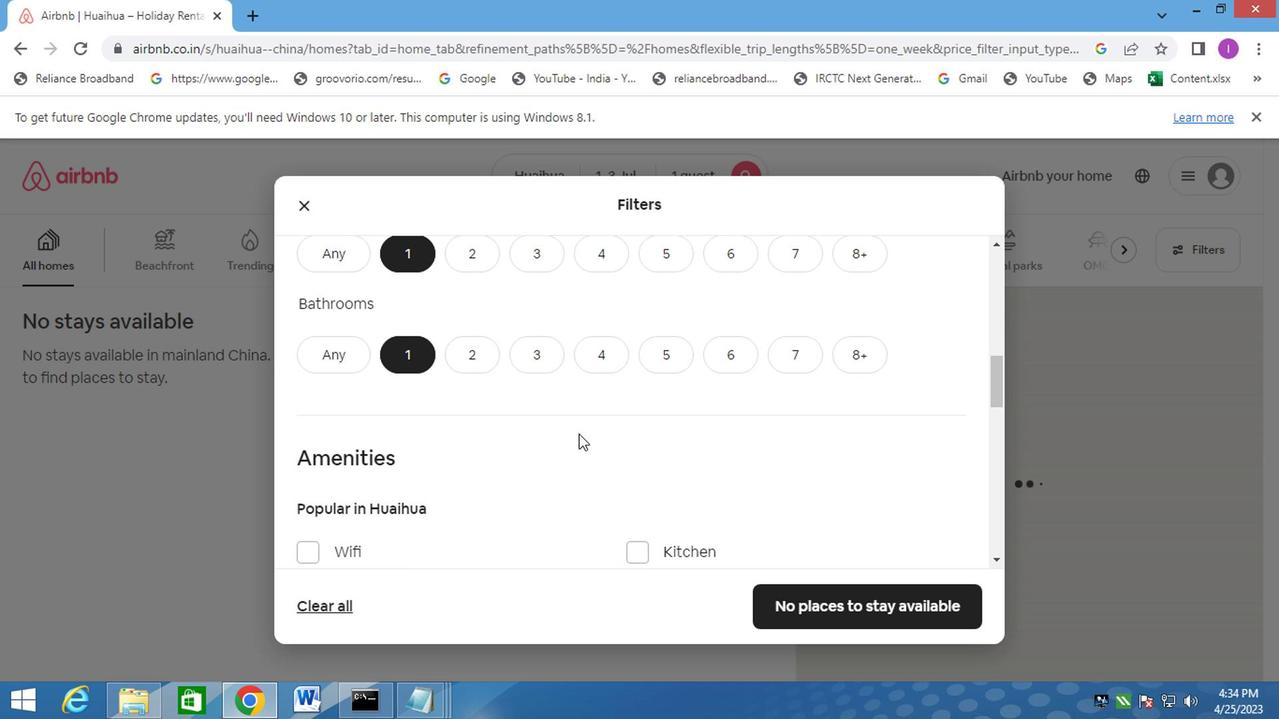 
Action: Mouse scrolled (573, 433) with delta (0, -1)
Screenshot: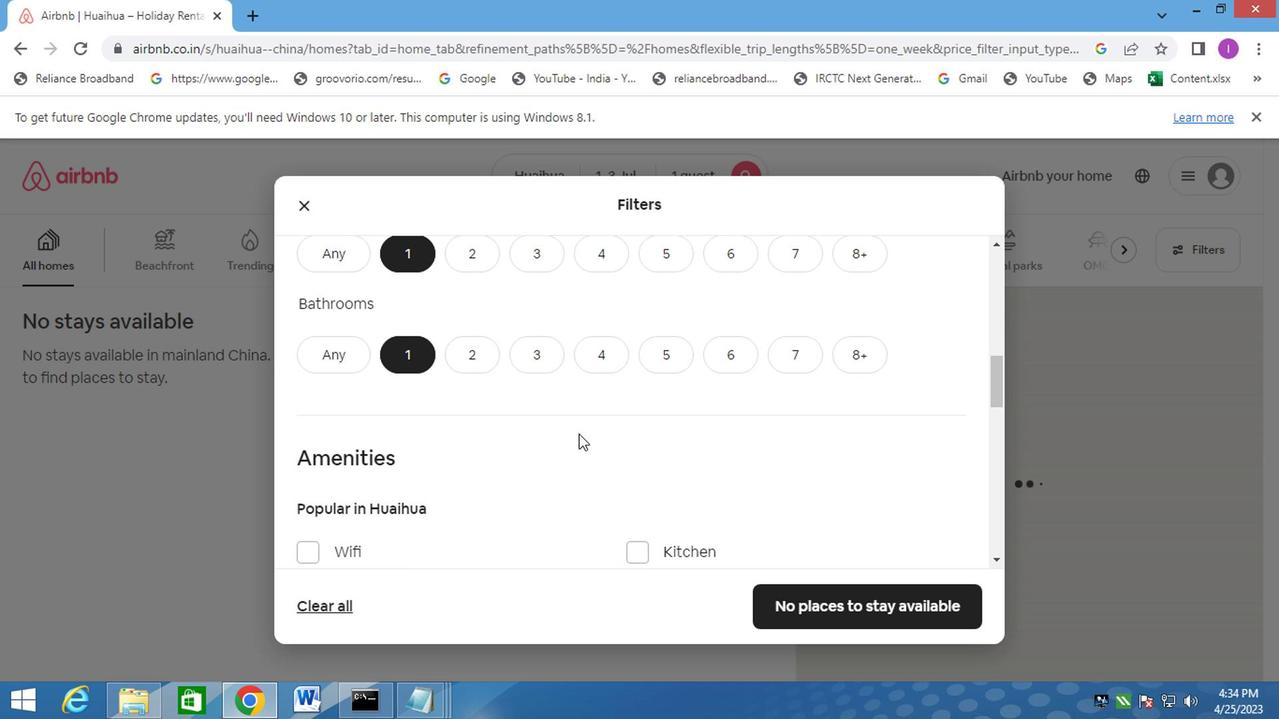 
Action: Mouse moved to (573, 434)
Screenshot: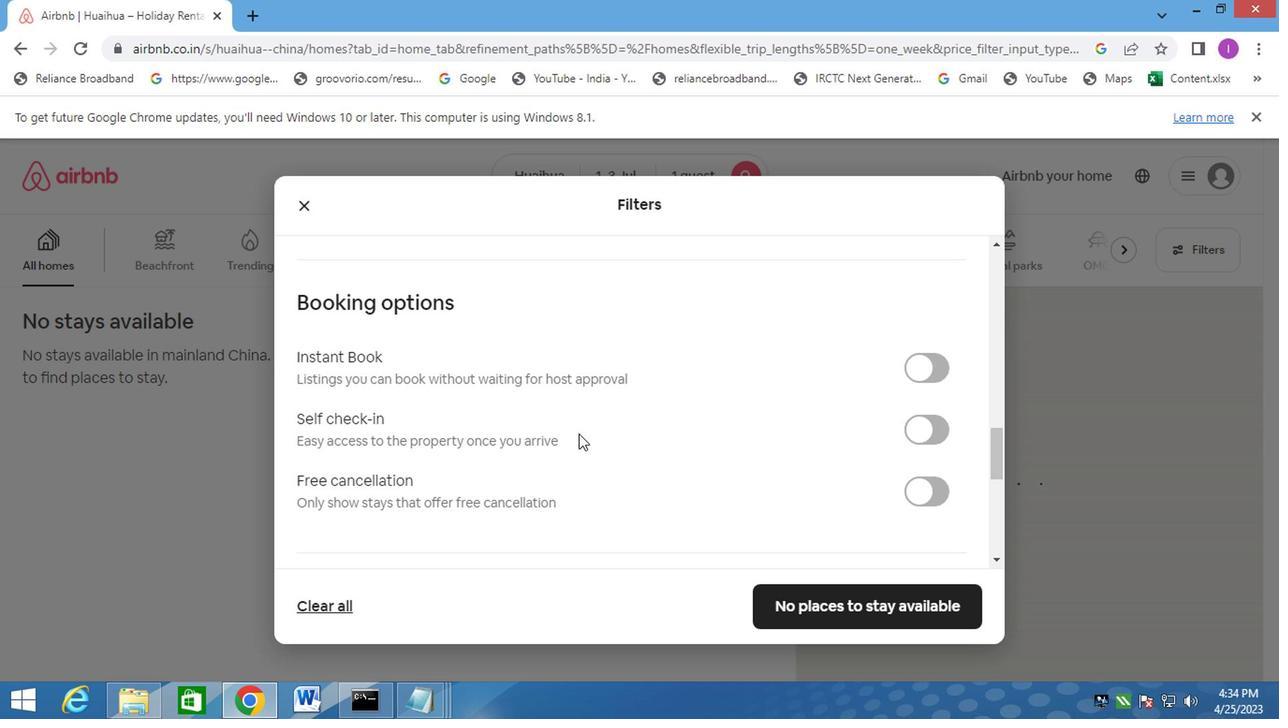 
Action: Mouse scrolled (573, 433) with delta (0, -1)
Screenshot: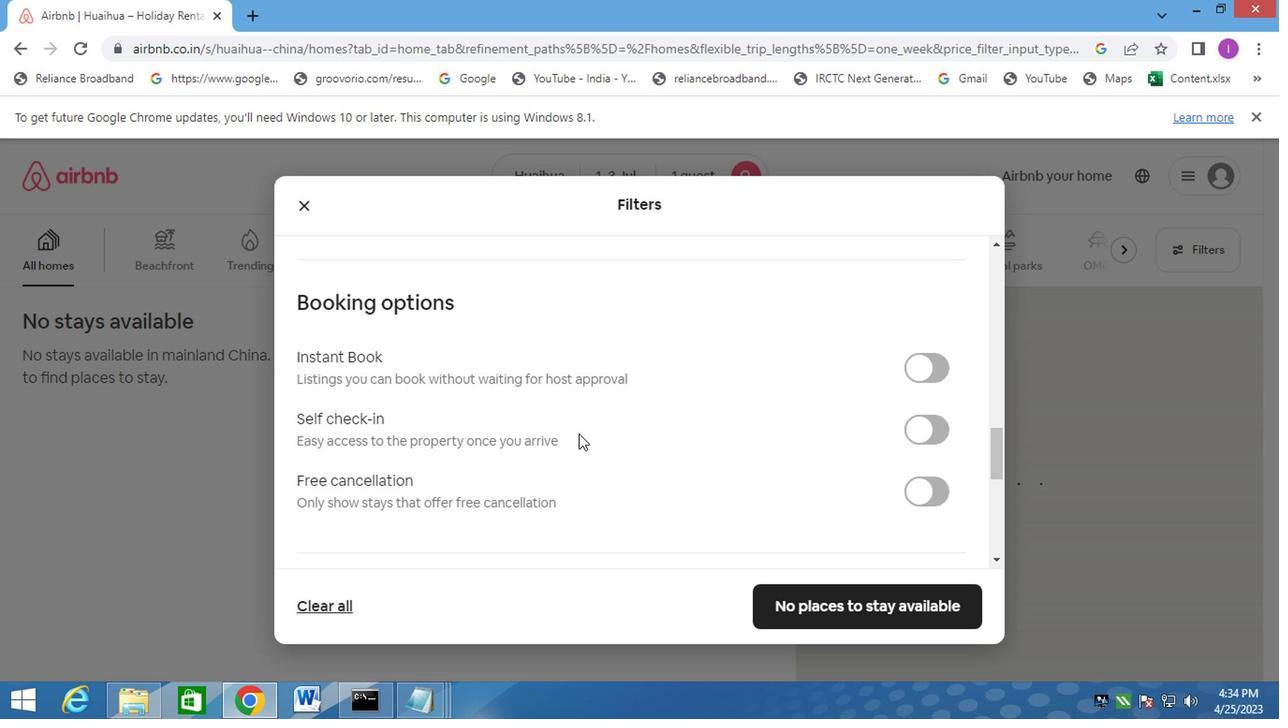 
Action: Mouse scrolled (573, 433) with delta (0, -1)
Screenshot: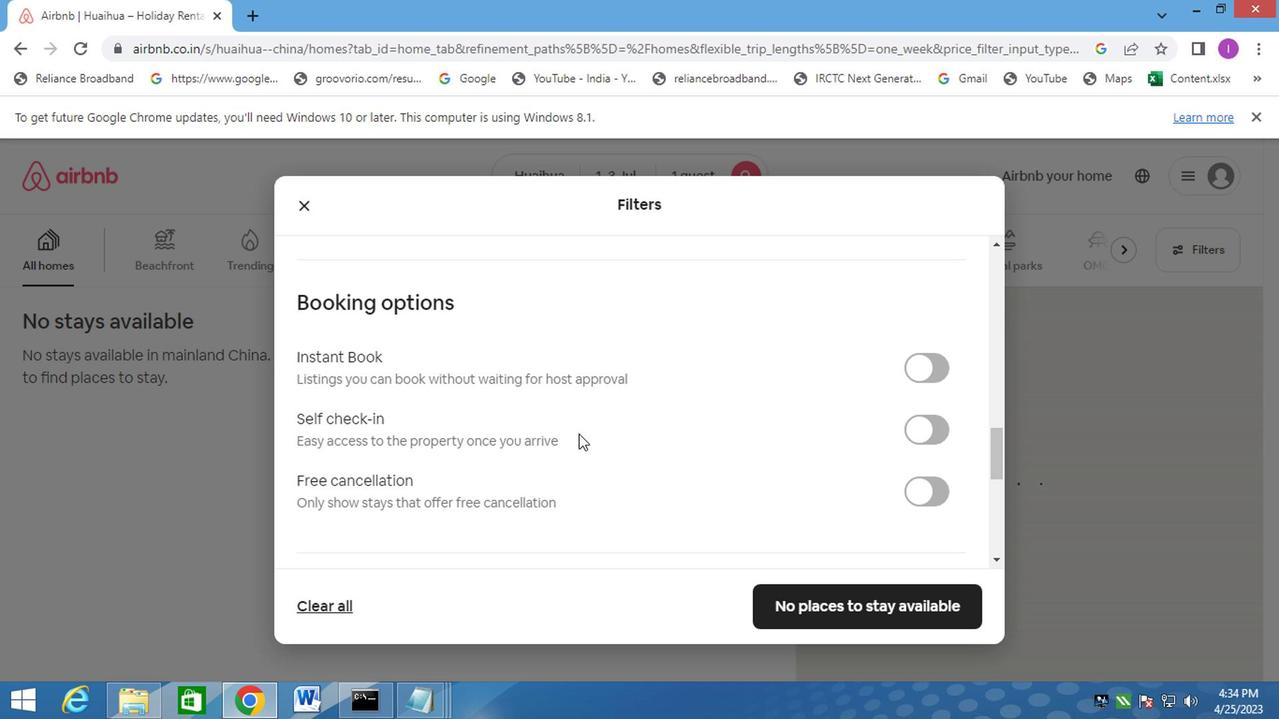 
Action: Mouse moved to (573, 434)
Screenshot: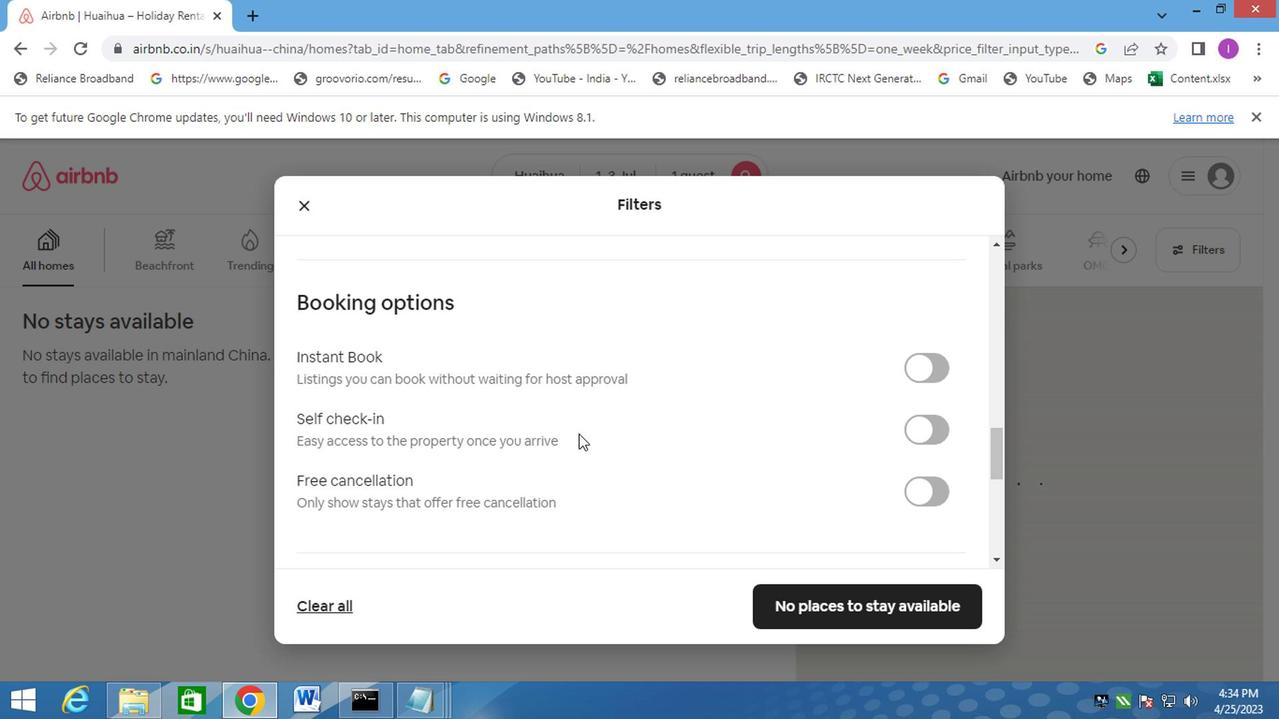 
Action: Mouse scrolled (573, 433) with delta (0, -1)
Screenshot: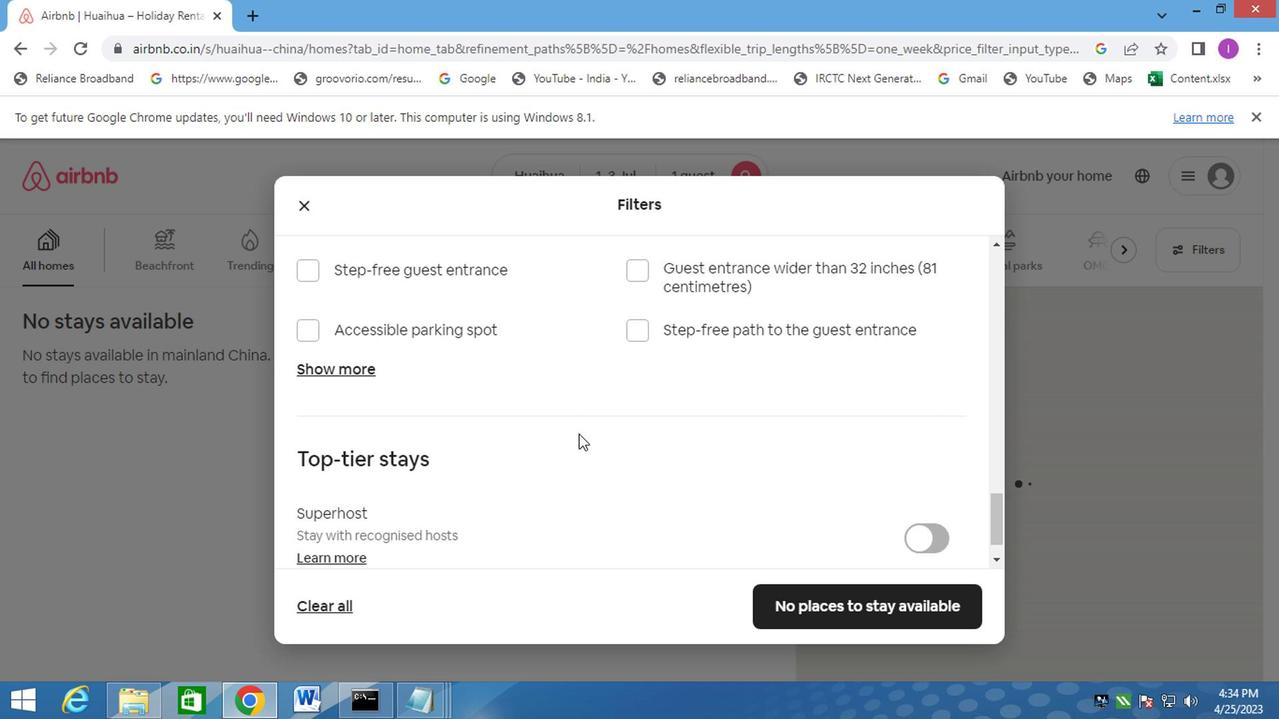
Action: Mouse scrolled (573, 433) with delta (0, -1)
Screenshot: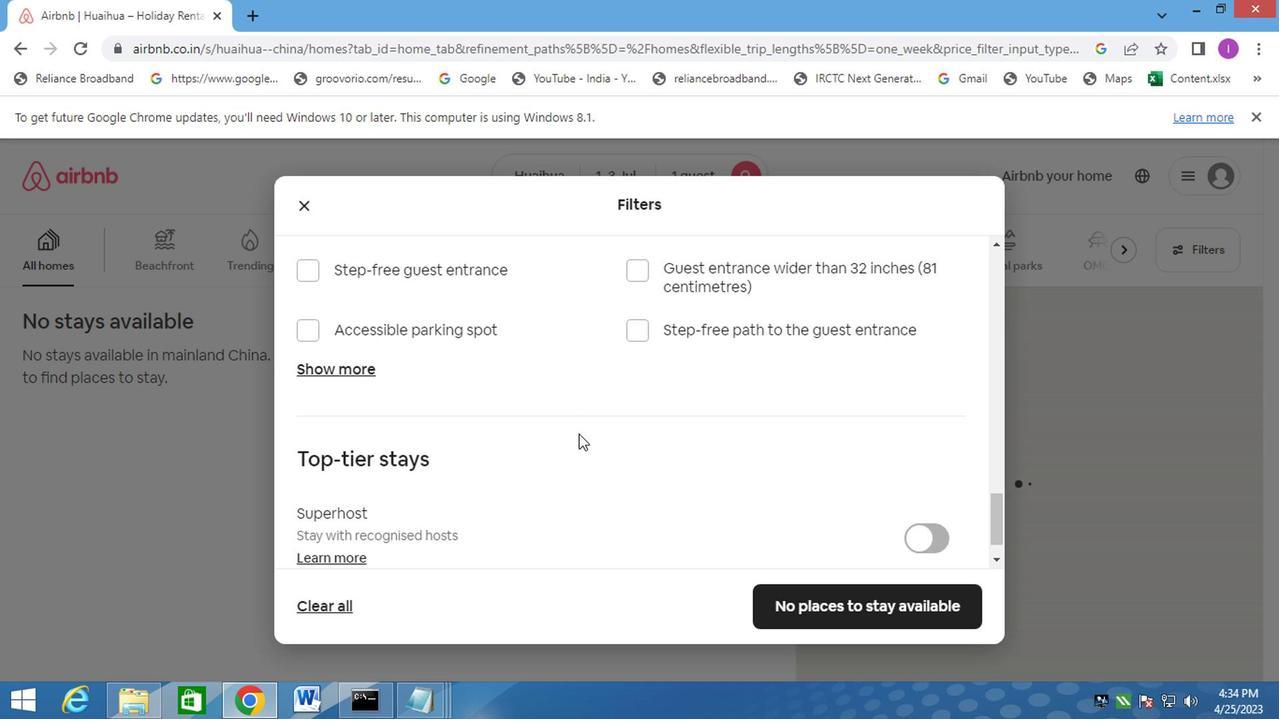 
Action: Mouse scrolled (573, 433) with delta (0, -1)
Screenshot: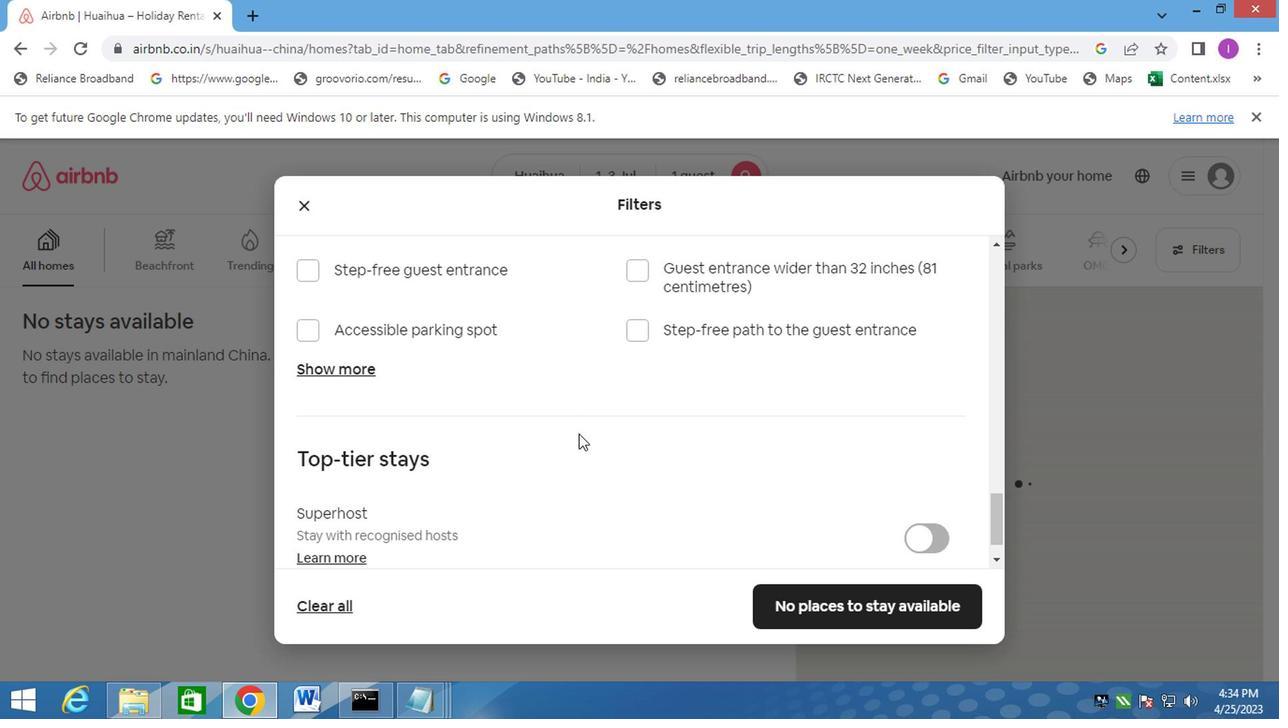 
Action: Mouse moved to (577, 433)
Screenshot: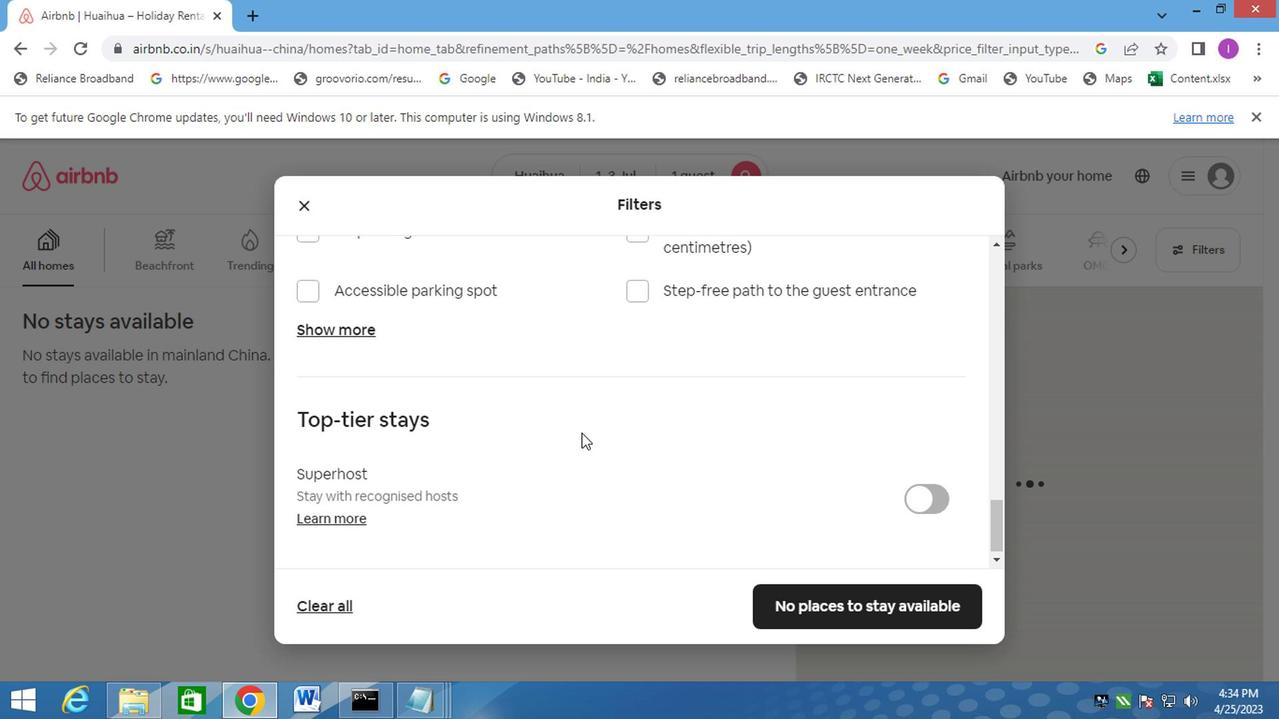 
Action: Mouse scrolled (577, 434) with delta (0, 1)
Screenshot: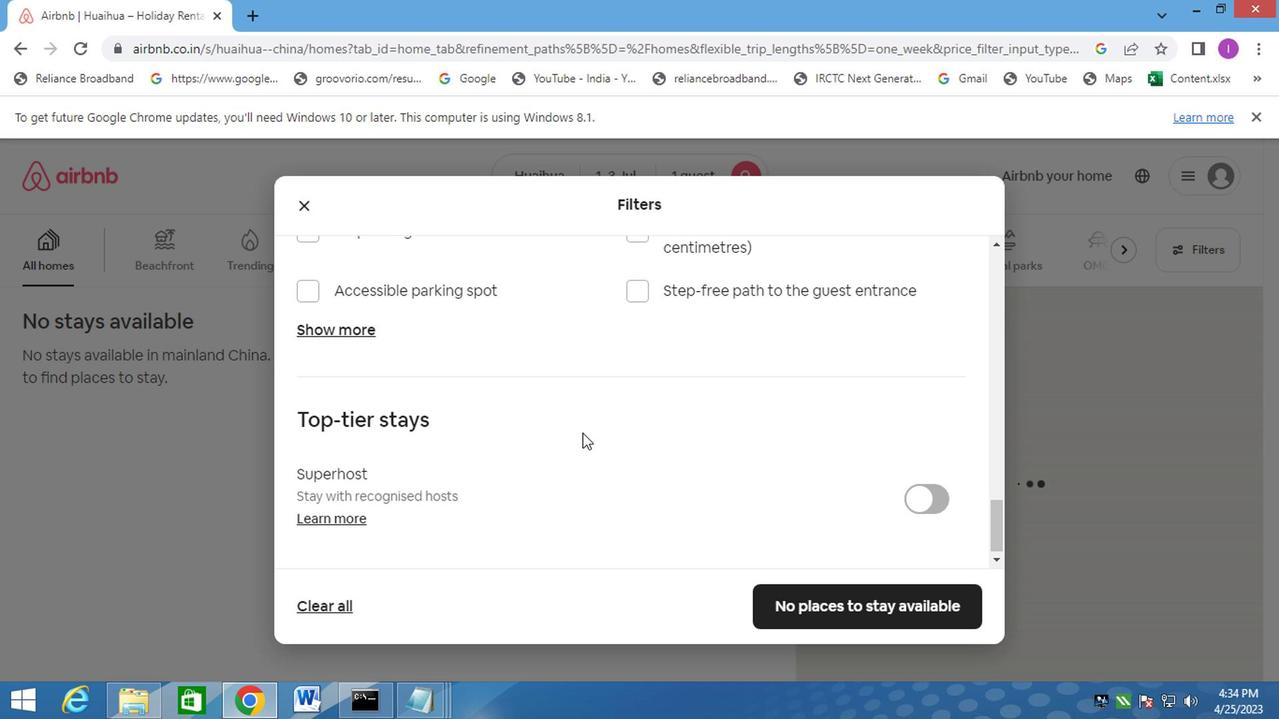 
Action: Mouse moved to (577, 428)
Screenshot: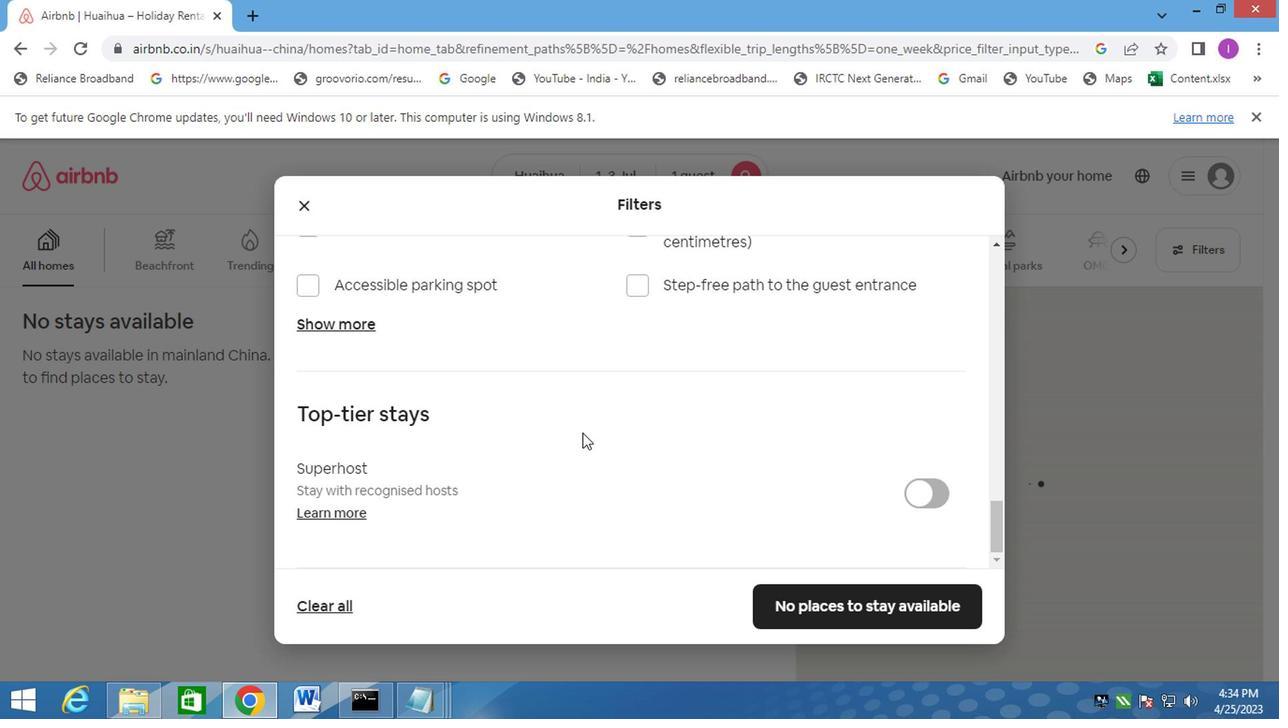 
Action: Mouse scrolled (577, 429) with delta (0, 1)
Screenshot: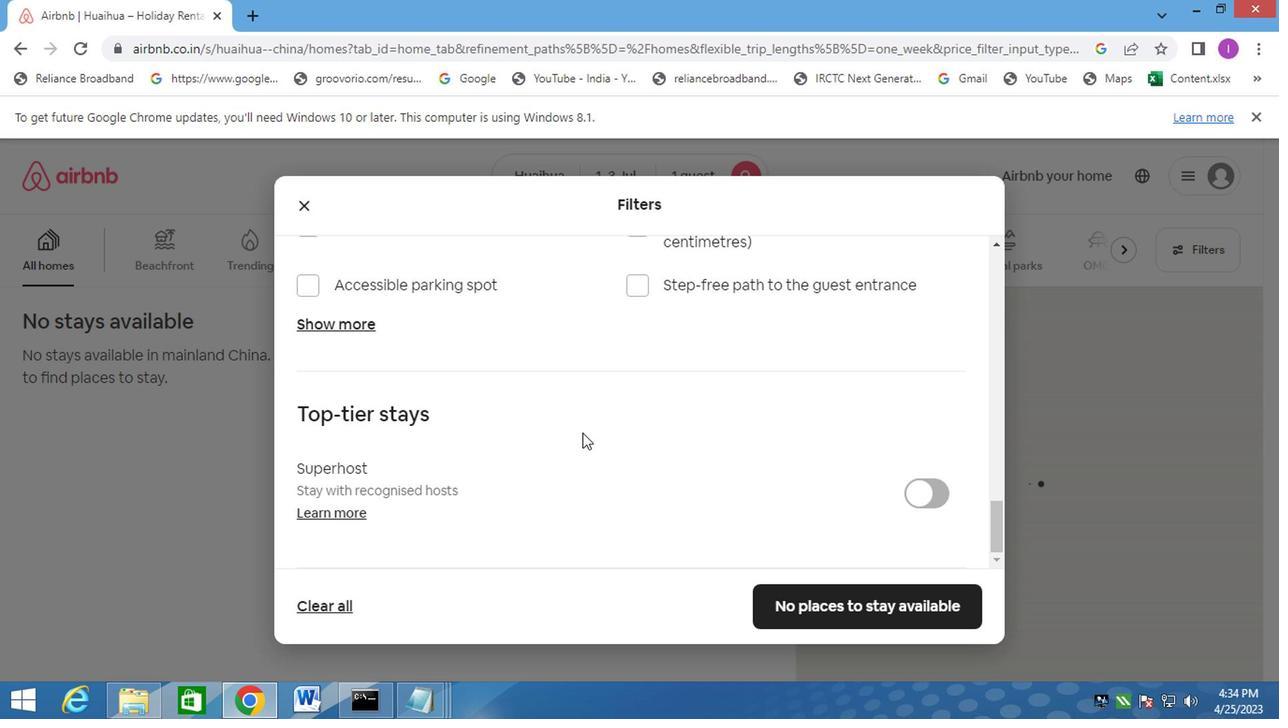 
Action: Mouse moved to (573, 418)
Screenshot: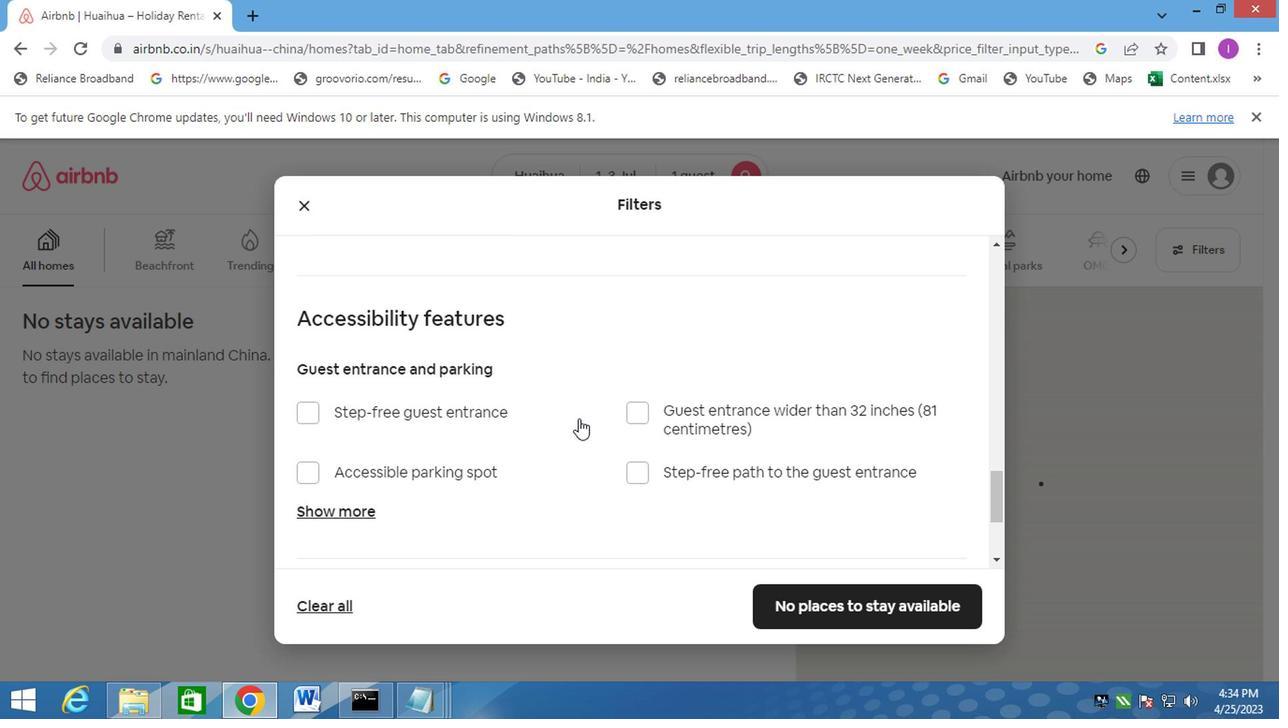 
Action: Mouse scrolled (573, 419) with delta (0, 0)
Screenshot: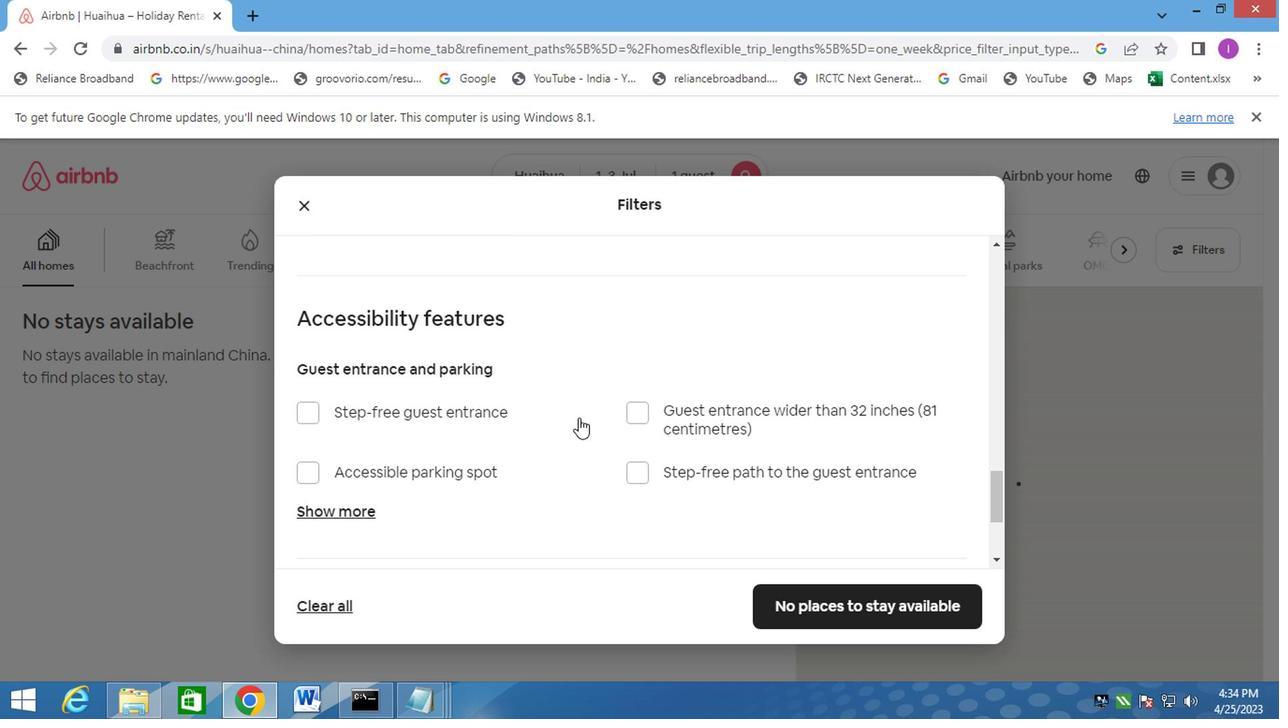 
Action: Mouse scrolled (573, 419) with delta (0, 0)
Screenshot: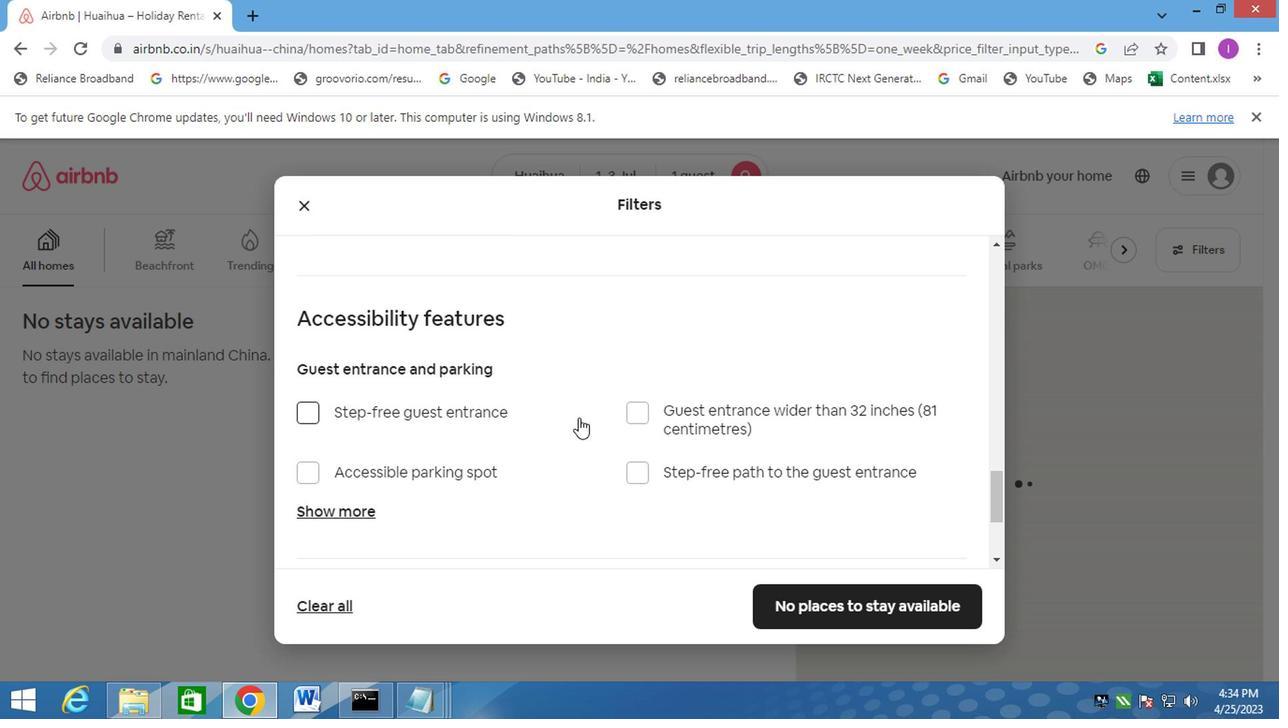
Action: Mouse moved to (937, 339)
Screenshot: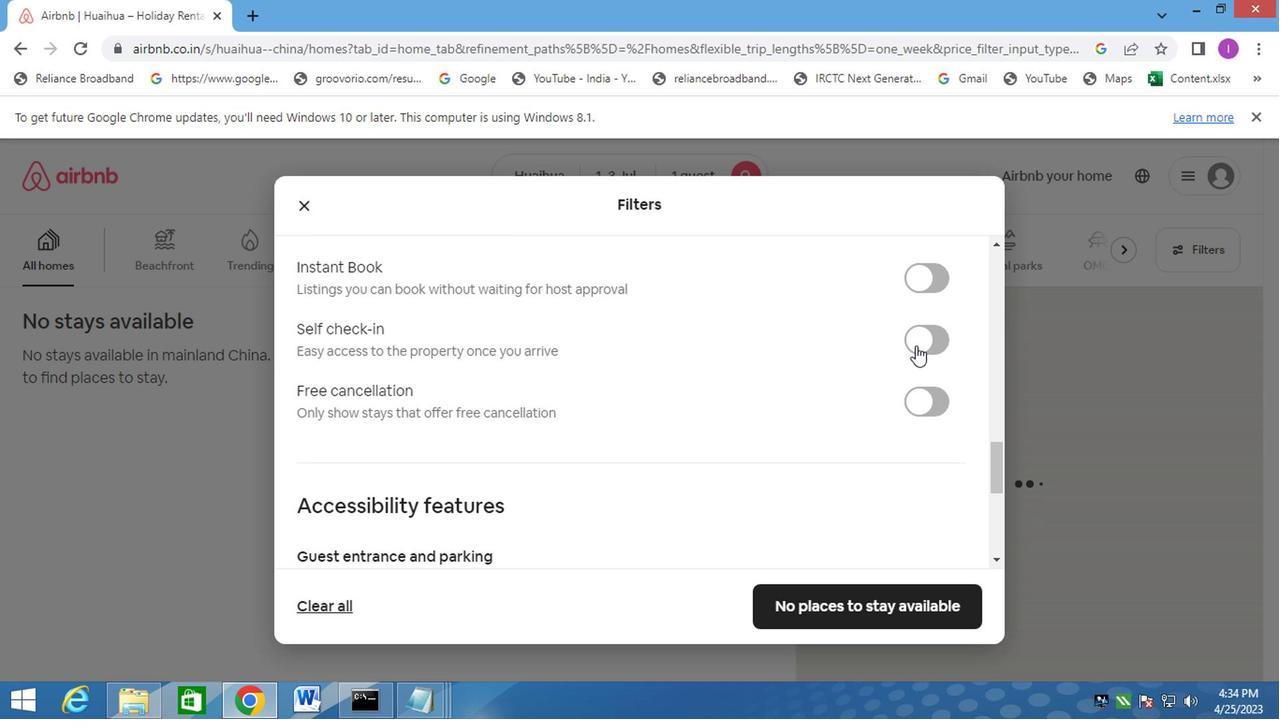
Action: Mouse pressed left at (937, 339)
Screenshot: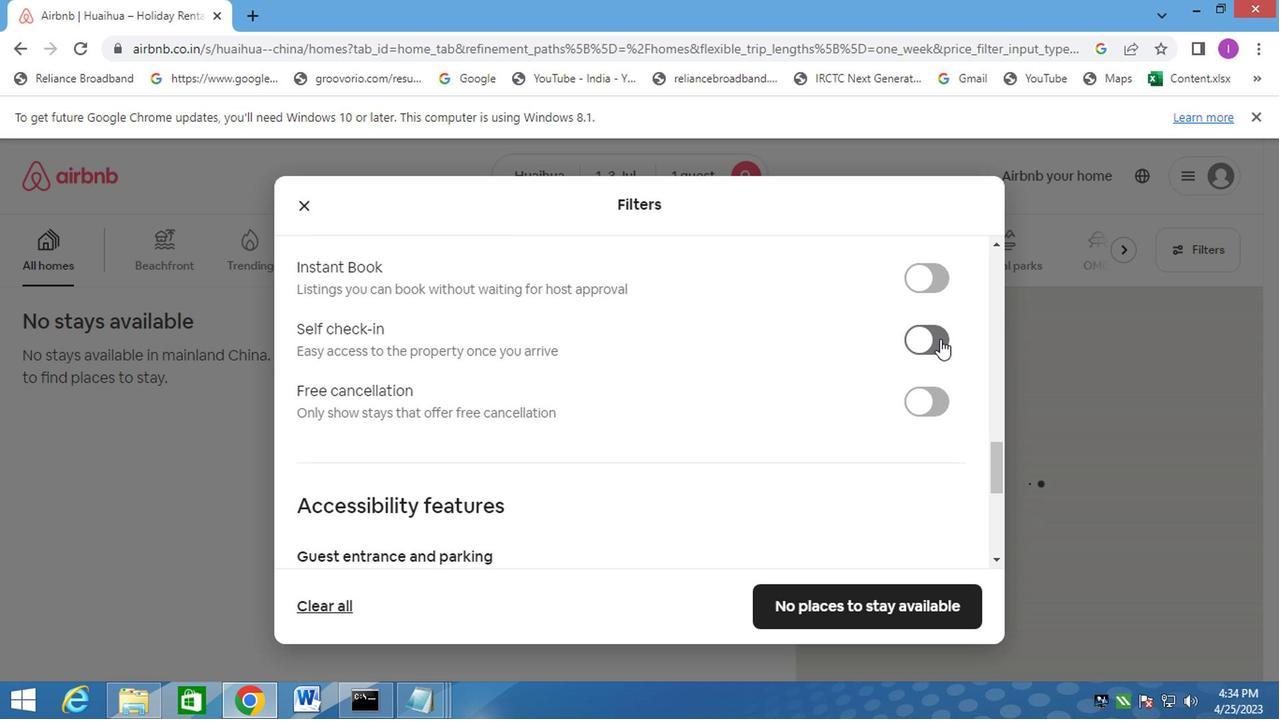 
Action: Mouse moved to (903, 417)
Screenshot: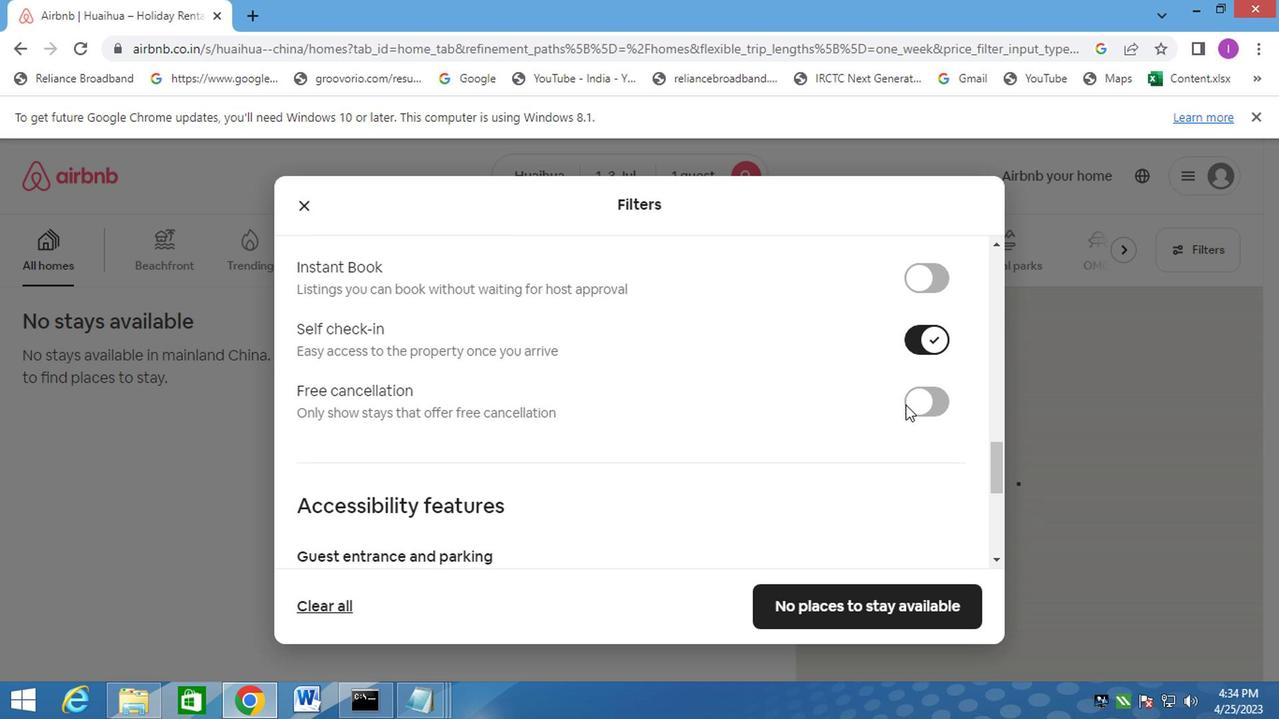 
Action: Mouse scrolled (903, 418) with delta (0, 1)
Screenshot: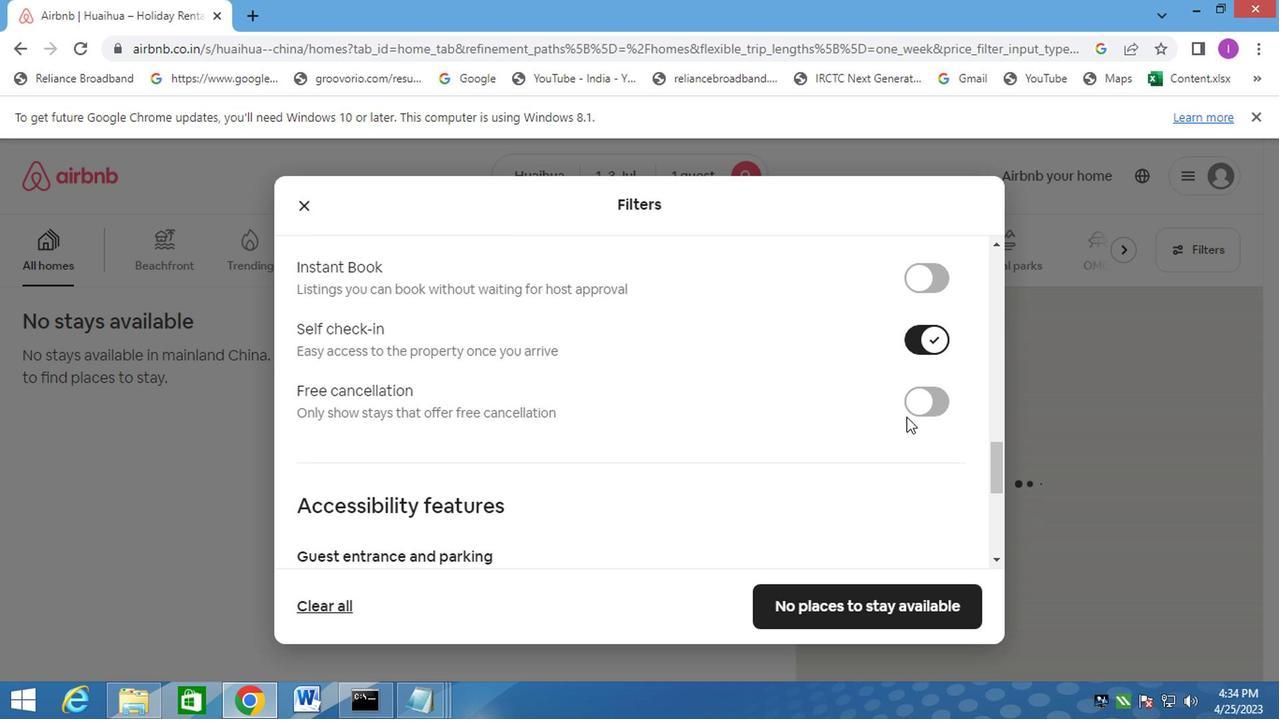 
Action: Mouse scrolled (903, 418) with delta (0, 1)
Screenshot: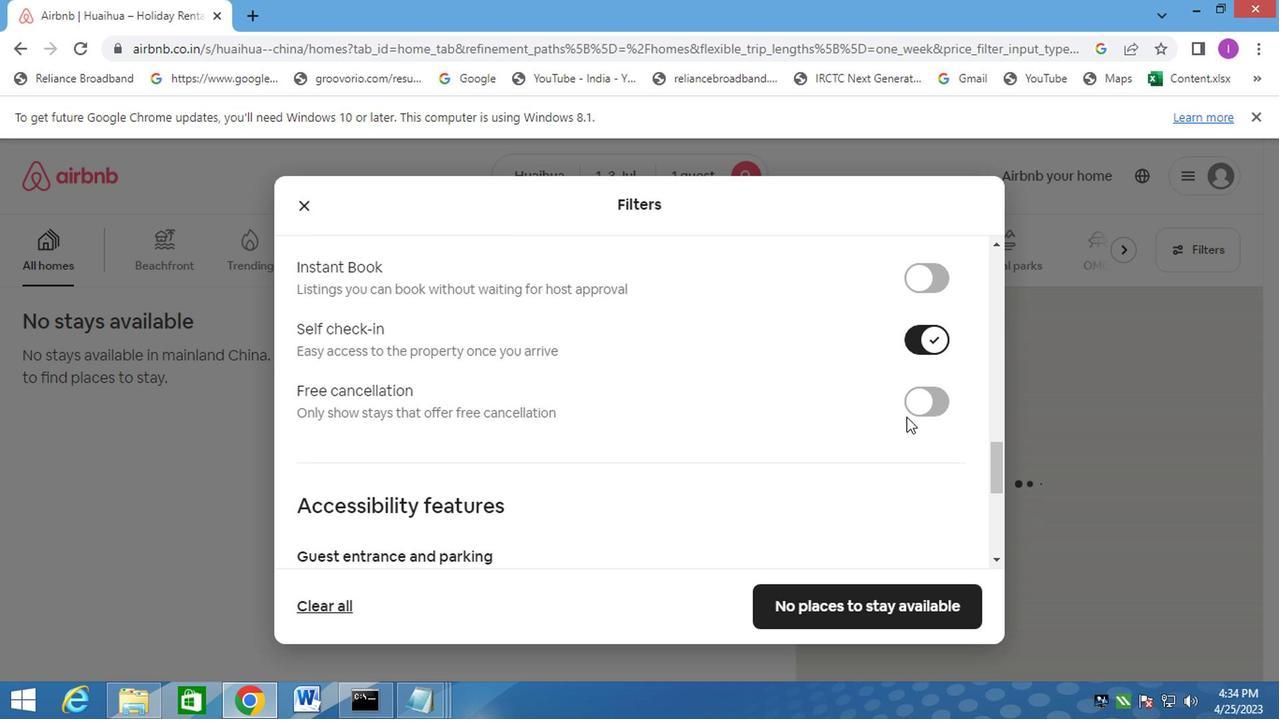 
Action: Mouse moved to (904, 412)
Screenshot: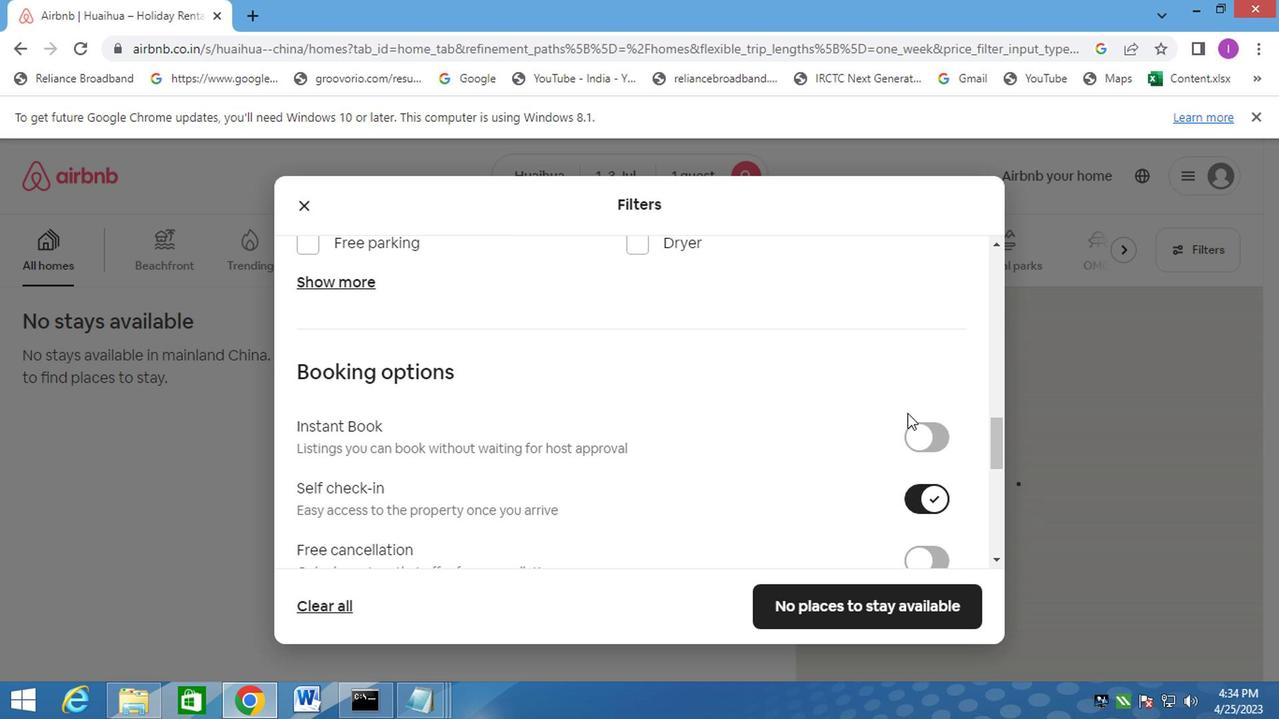 
Action: Mouse scrolled (904, 411) with delta (0, 0)
Screenshot: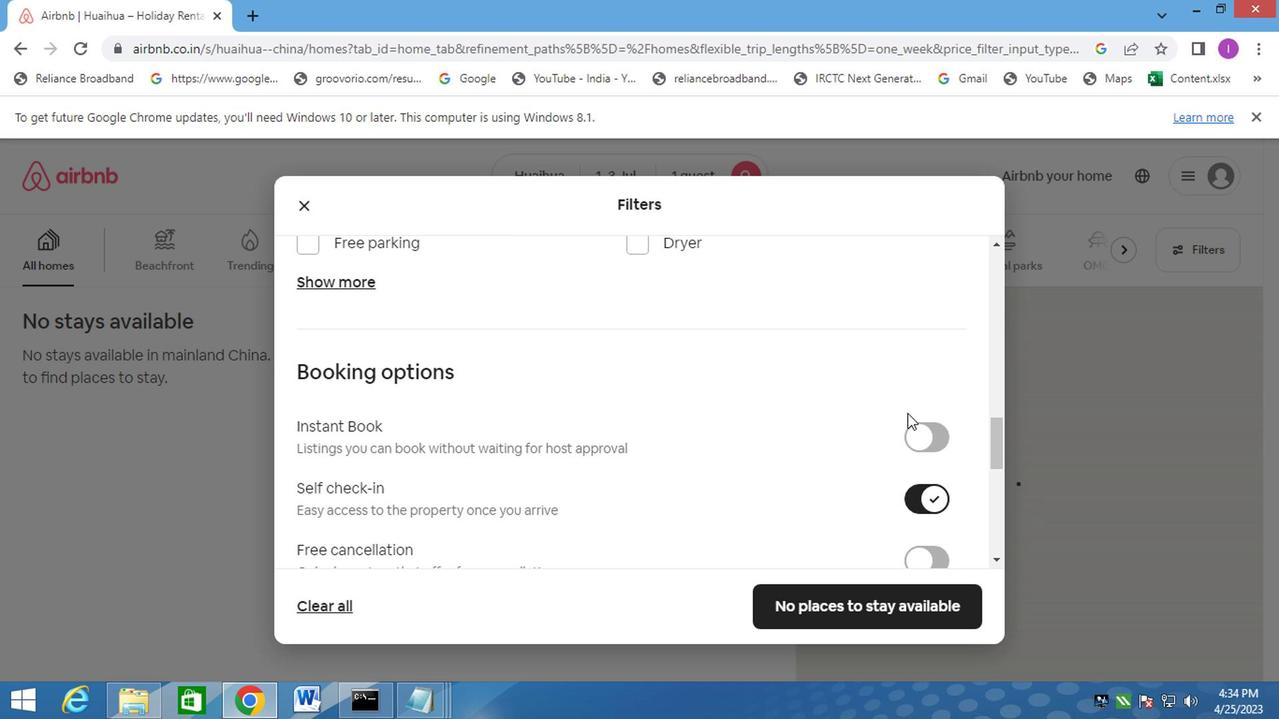 
Action: Mouse moved to (906, 414)
Screenshot: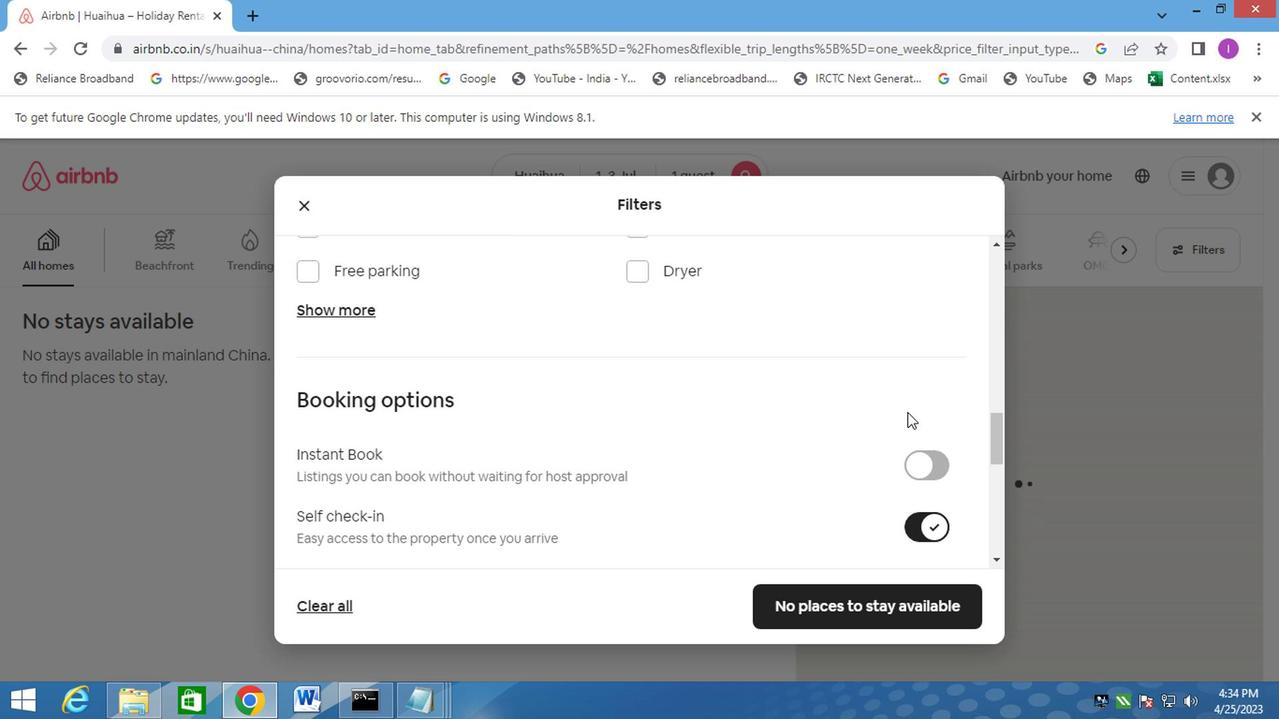 
Action: Mouse scrolled (905, 412) with delta (0, -1)
Screenshot: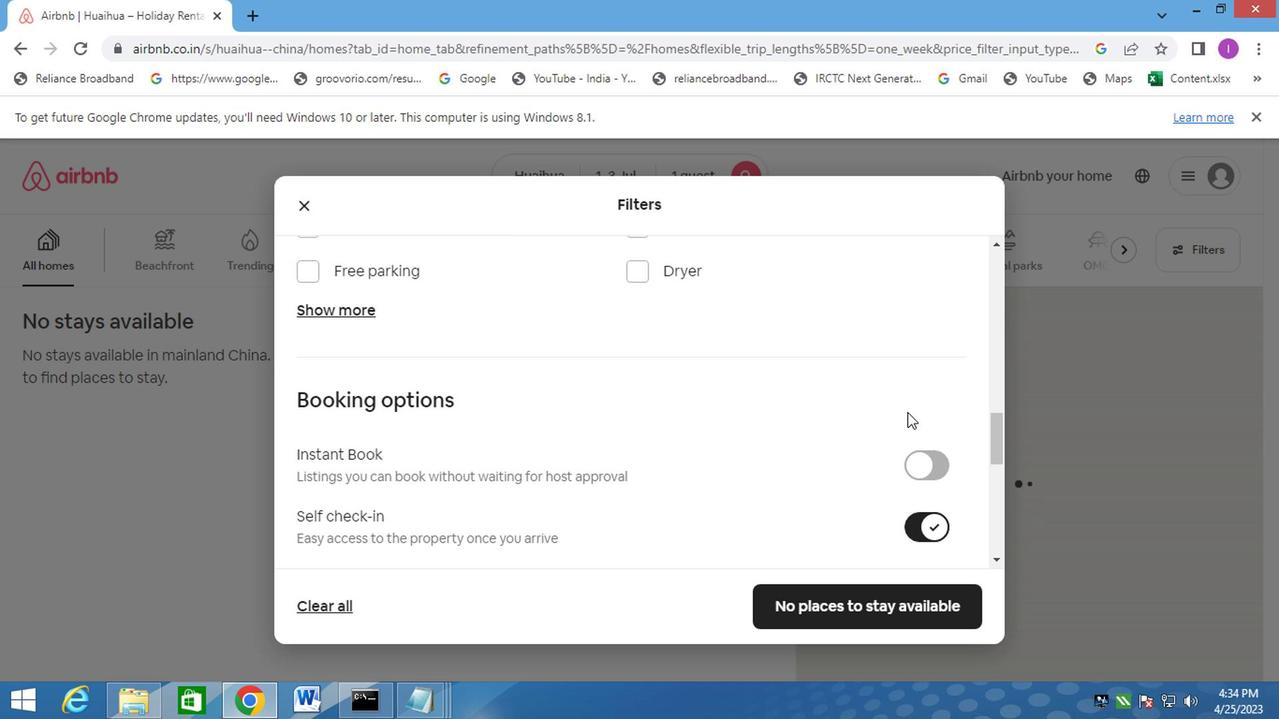 
Action: Mouse moved to (907, 418)
Screenshot: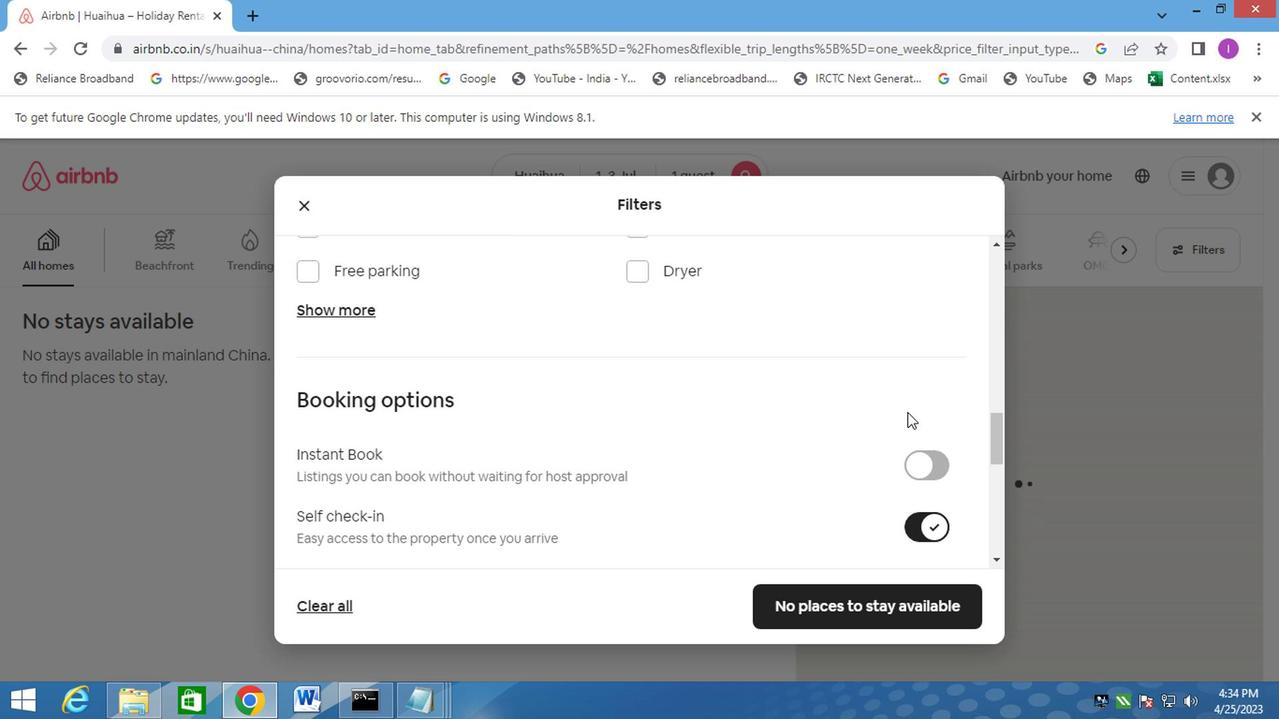 
Action: Mouse scrolled (907, 417) with delta (0, -1)
Screenshot: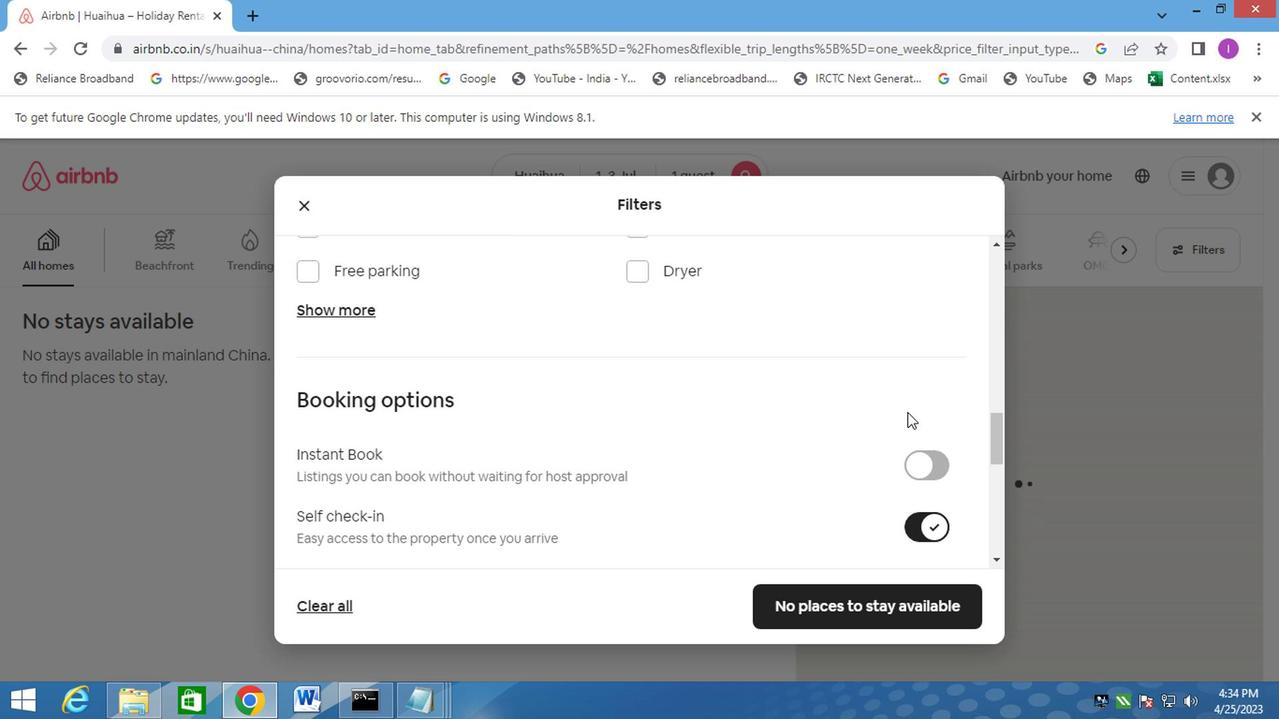 
Action: Mouse moved to (907, 418)
Screenshot: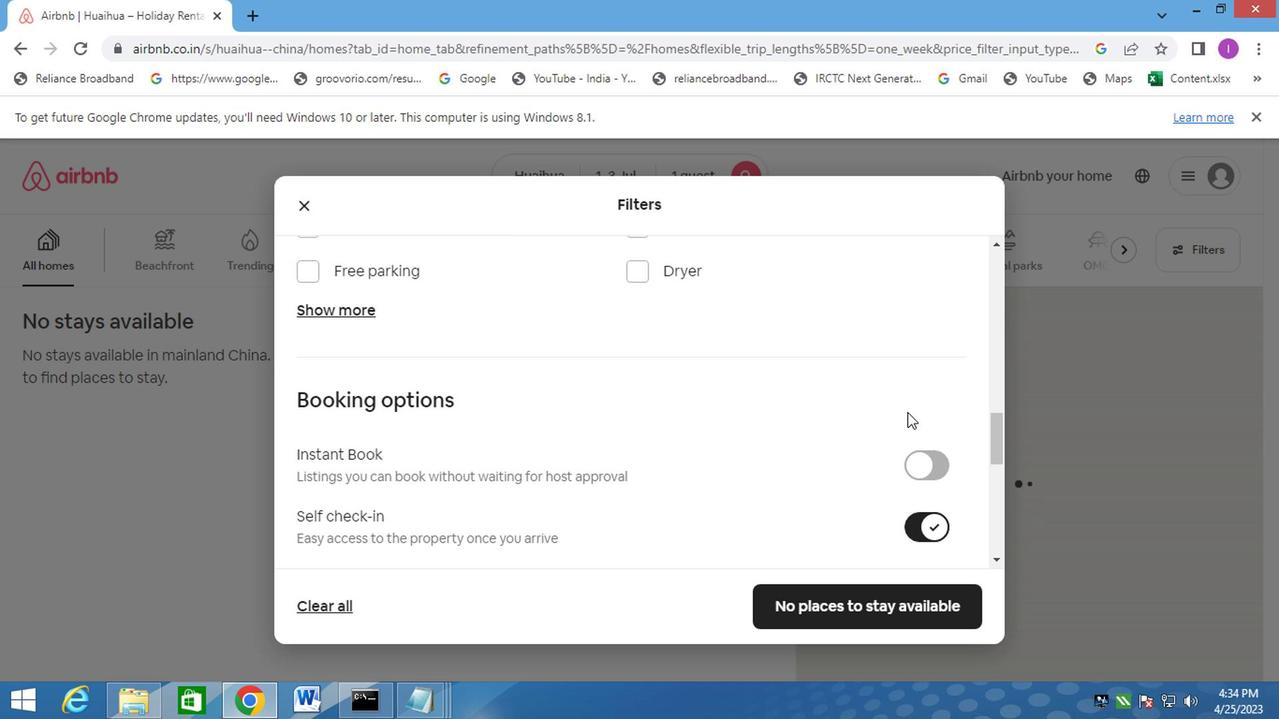 
Action: Mouse scrolled (907, 417) with delta (0, -1)
Screenshot: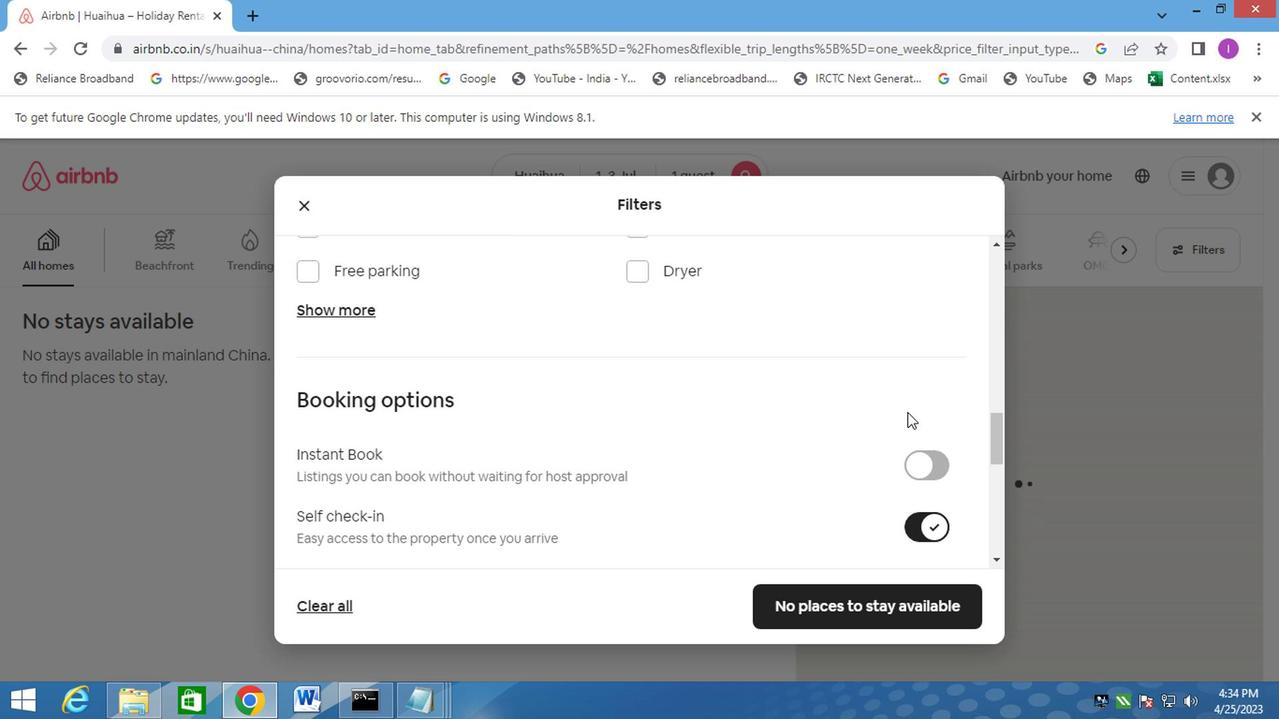 
Action: Mouse moved to (907, 420)
Screenshot: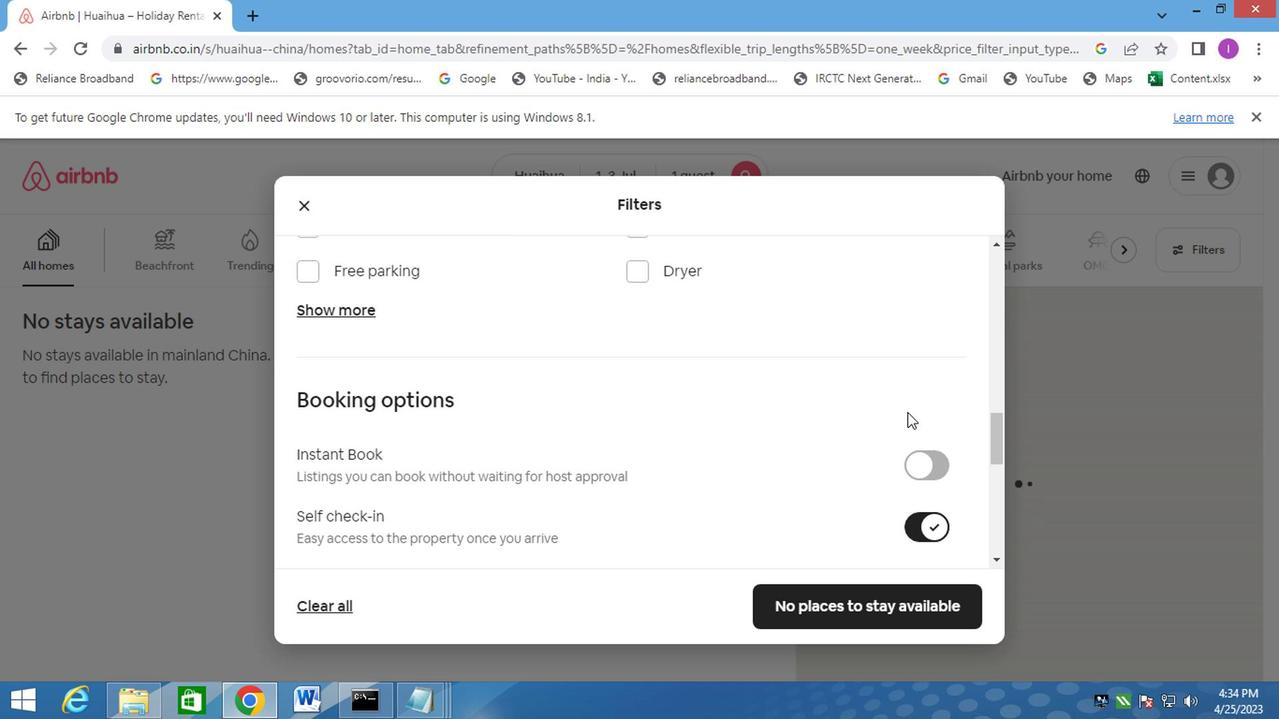 
Action: Mouse scrolled (907, 419) with delta (0, -1)
Screenshot: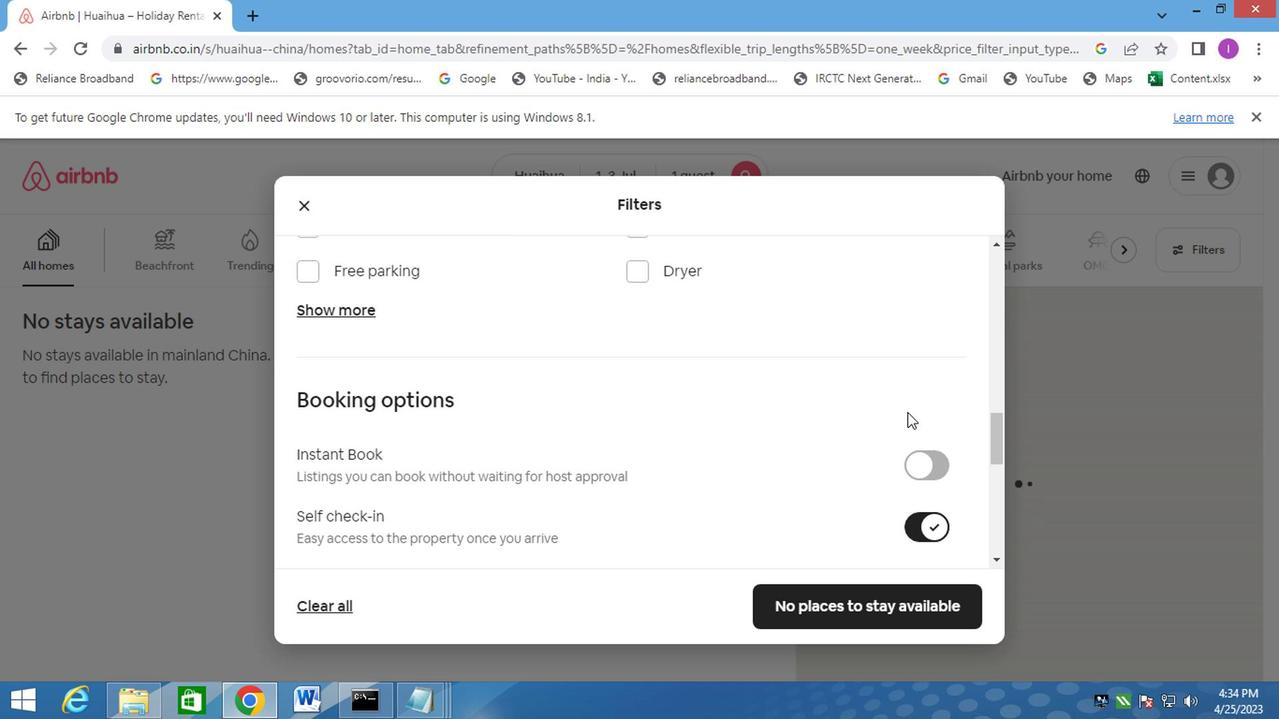 
Action: Mouse moved to (907, 419)
Screenshot: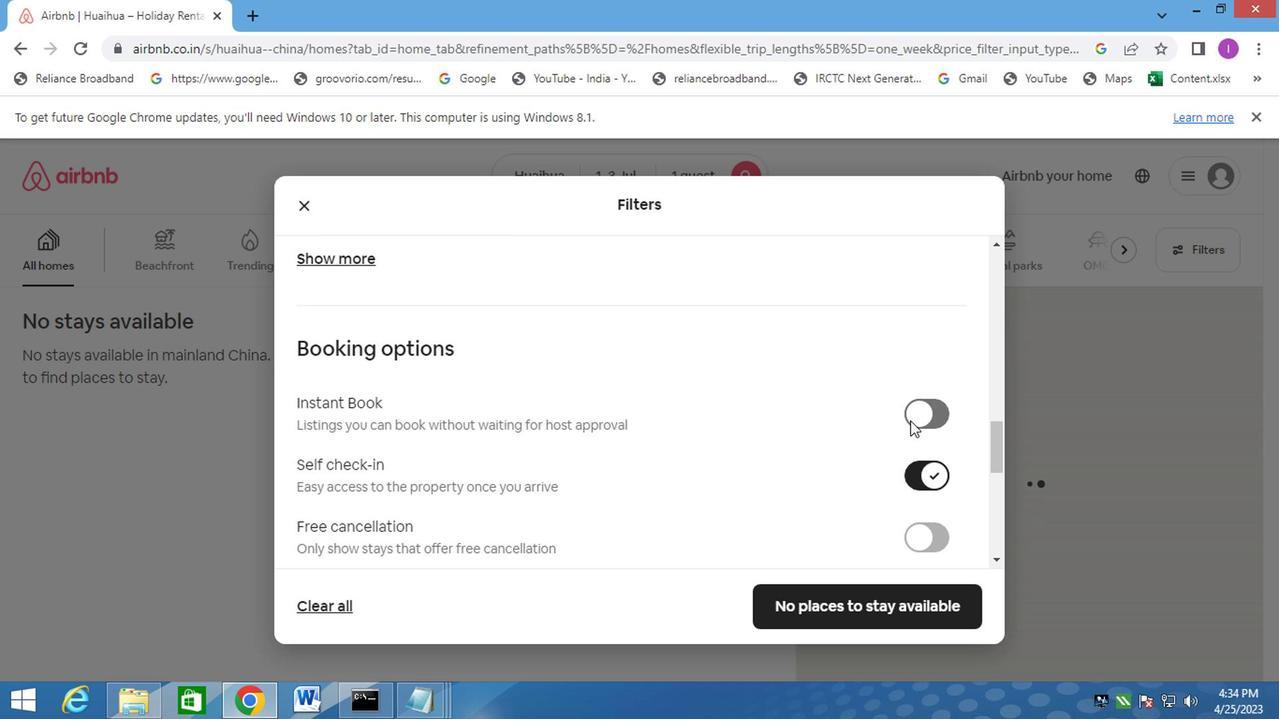 
Action: Mouse scrolled (907, 418) with delta (0, 0)
Screenshot: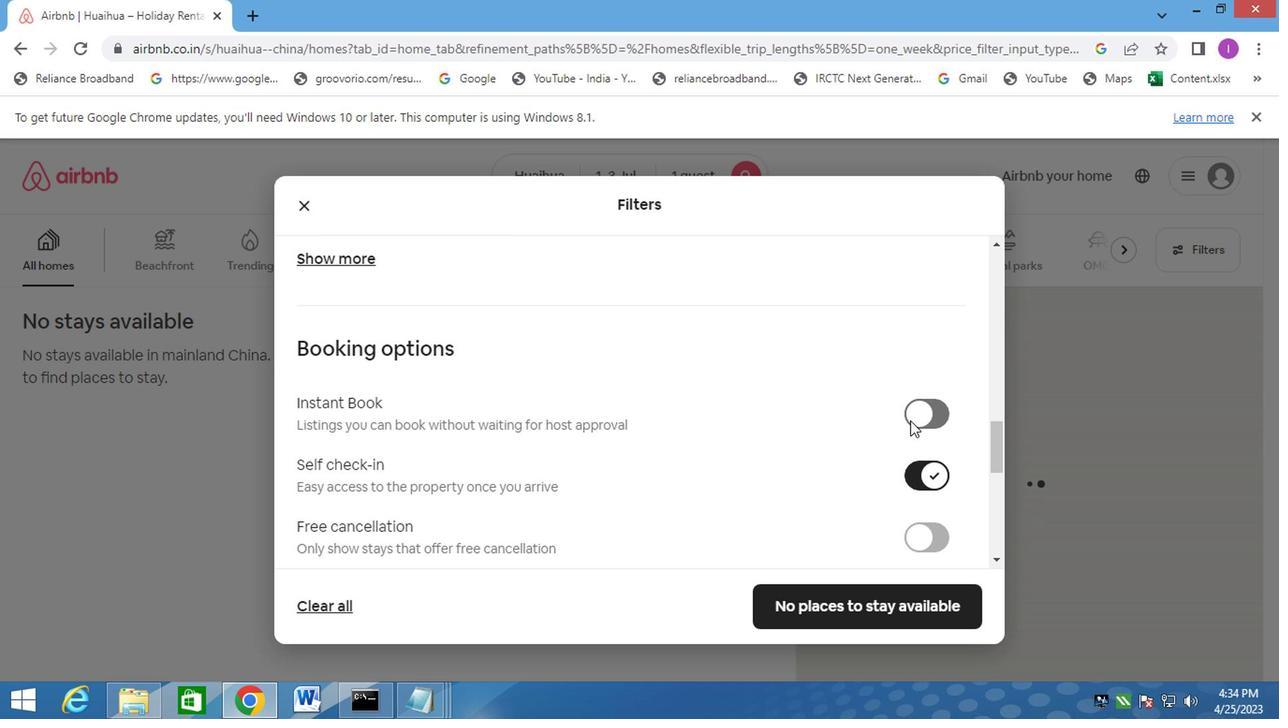 
Action: Mouse scrolled (907, 418) with delta (0, 0)
Screenshot: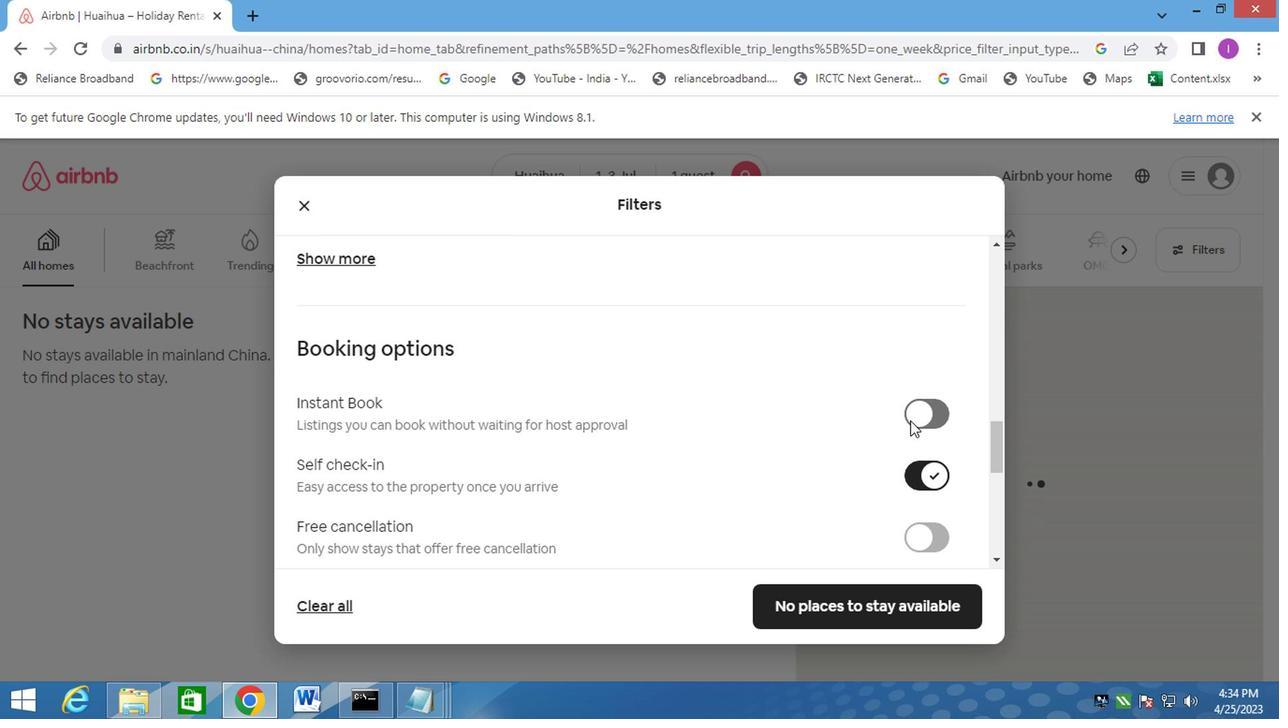 
Action: Mouse scrolled (907, 418) with delta (0, 0)
Screenshot: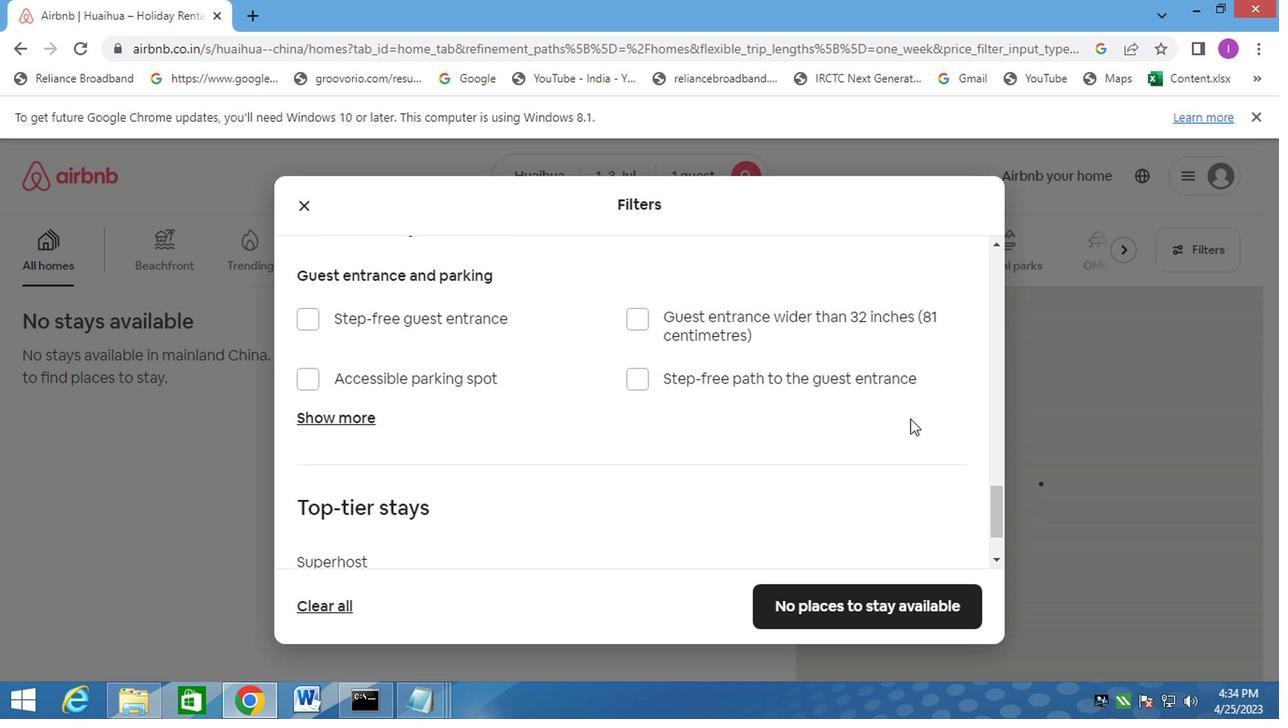 
Action: Mouse scrolled (907, 418) with delta (0, 0)
Screenshot: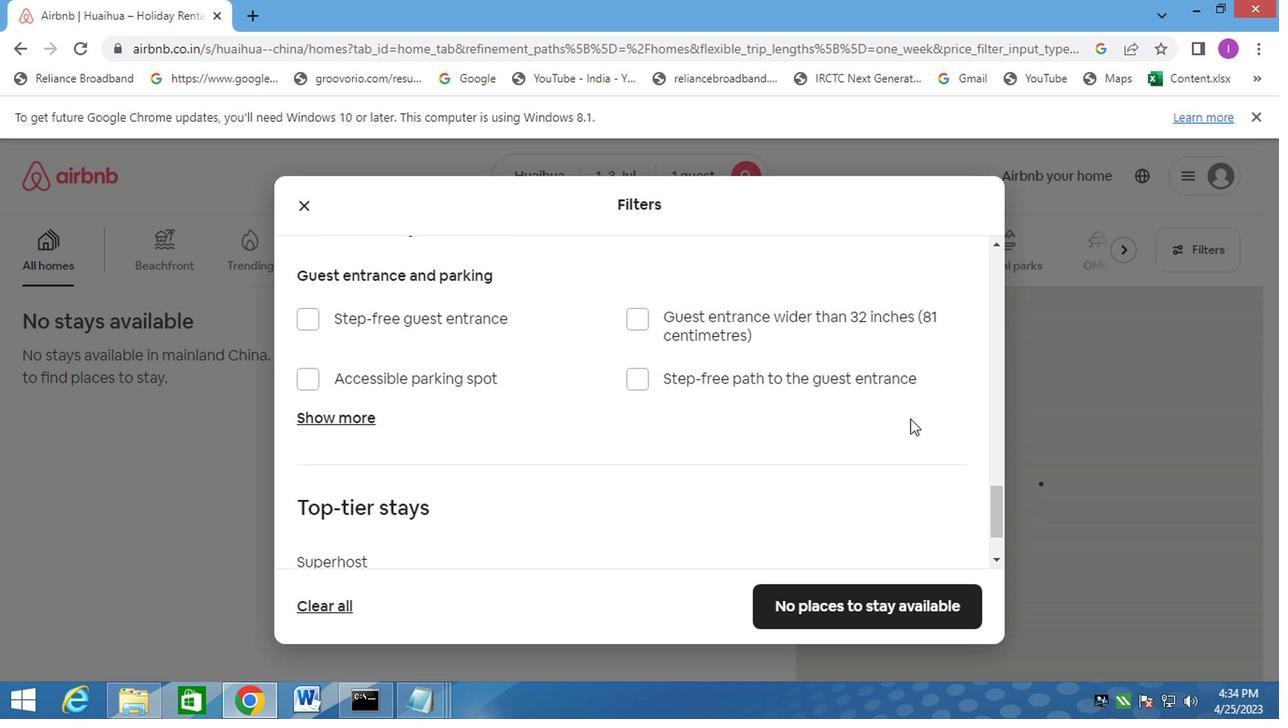 
Action: Mouse scrolled (907, 418) with delta (0, 0)
Screenshot: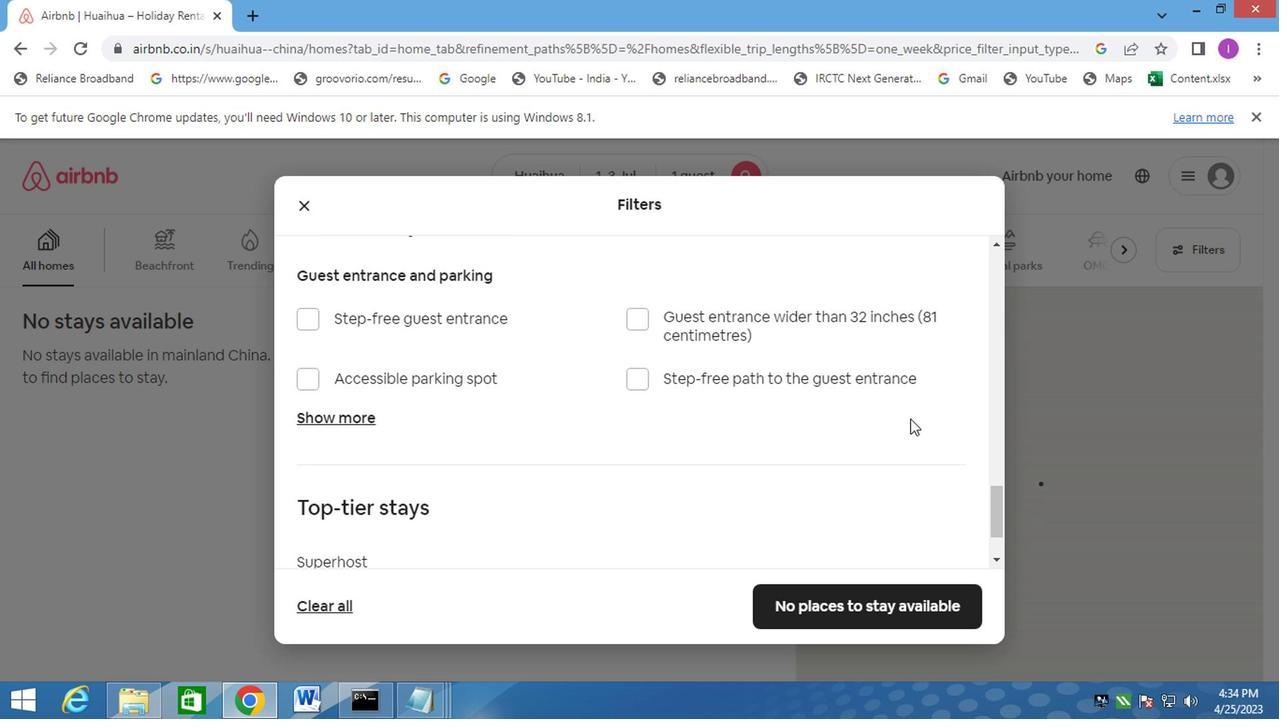 
Action: Mouse moved to (907, 417)
Screenshot: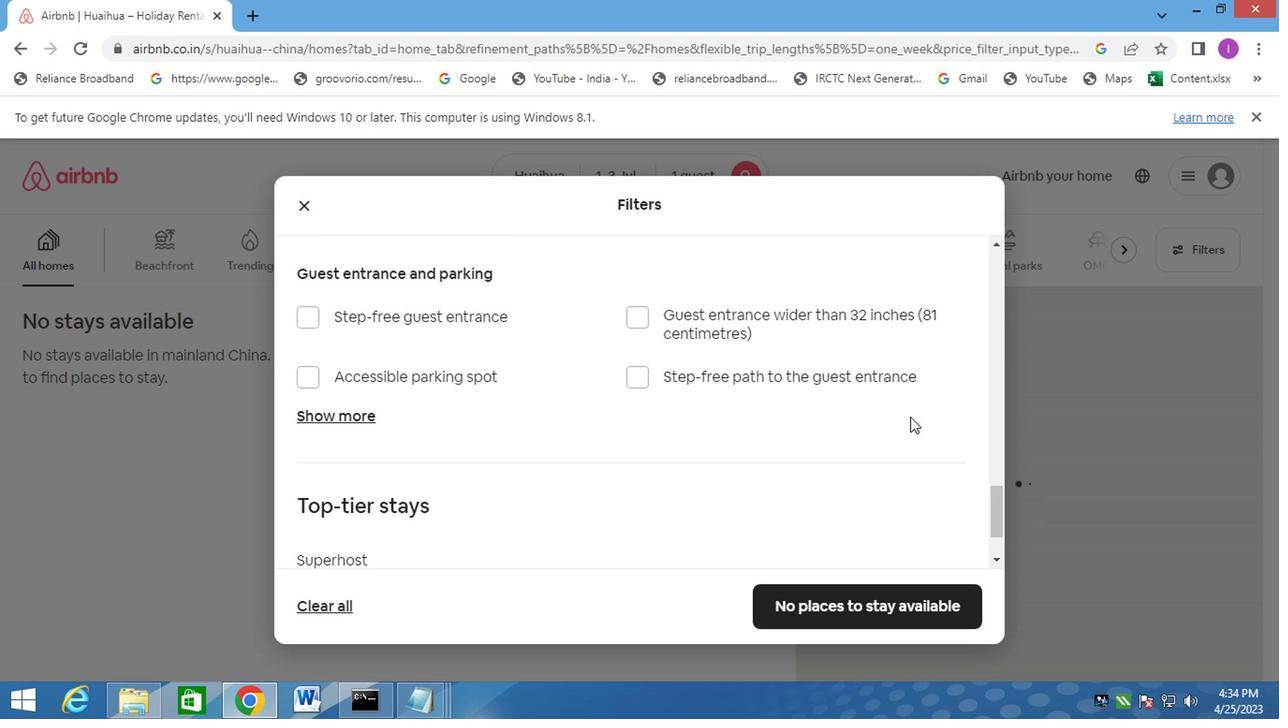 
Action: Mouse scrolled (907, 416) with delta (0, 0)
Screenshot: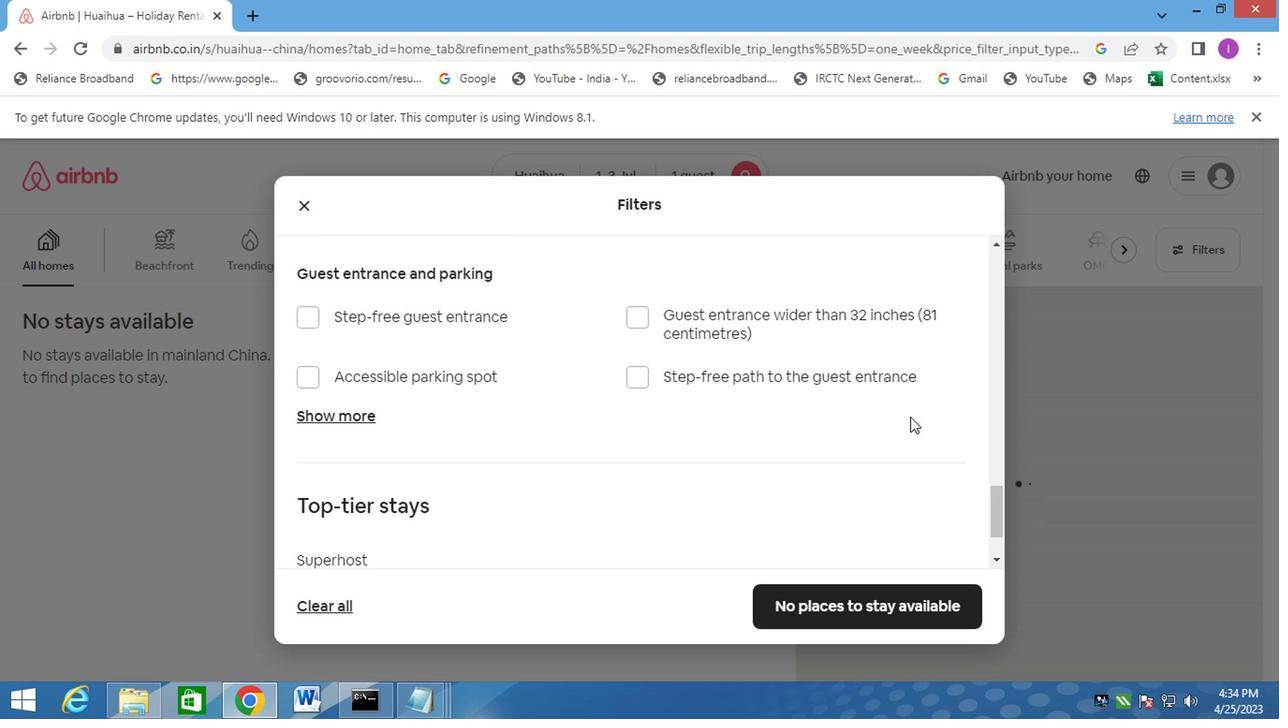 
Action: Mouse moved to (907, 417)
Screenshot: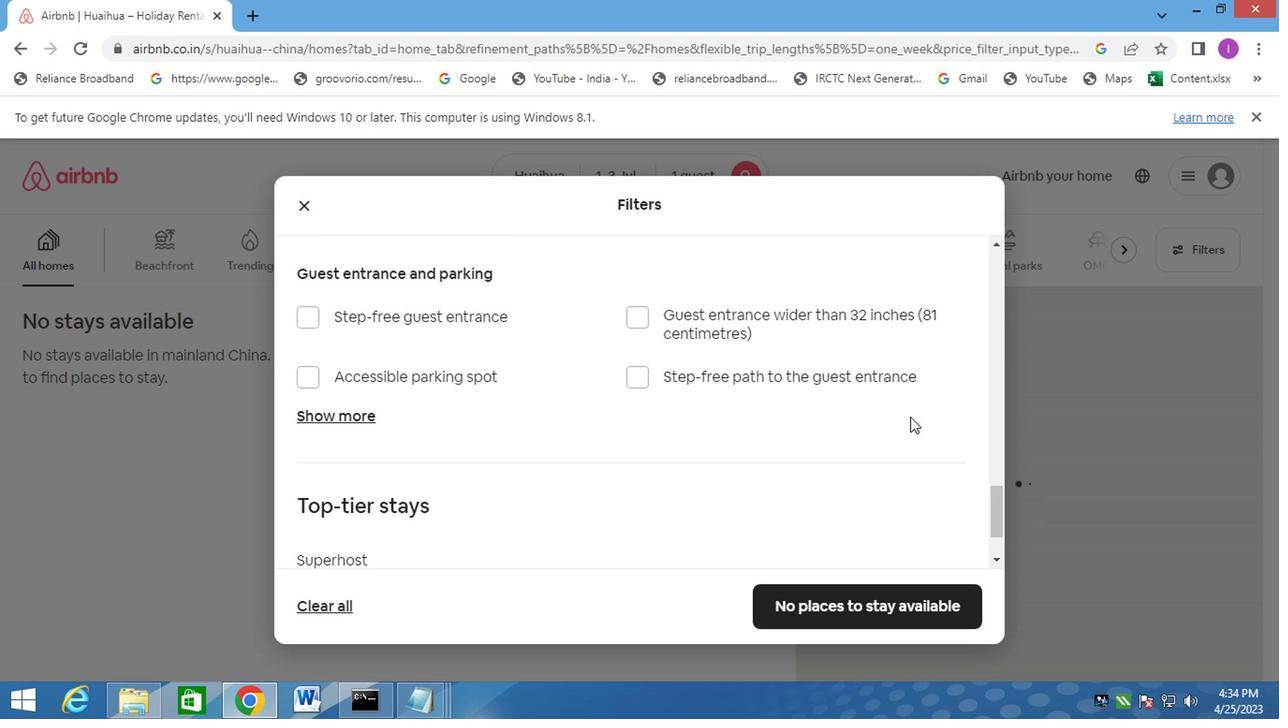 
Action: Mouse scrolled (907, 416) with delta (0, 0)
Screenshot: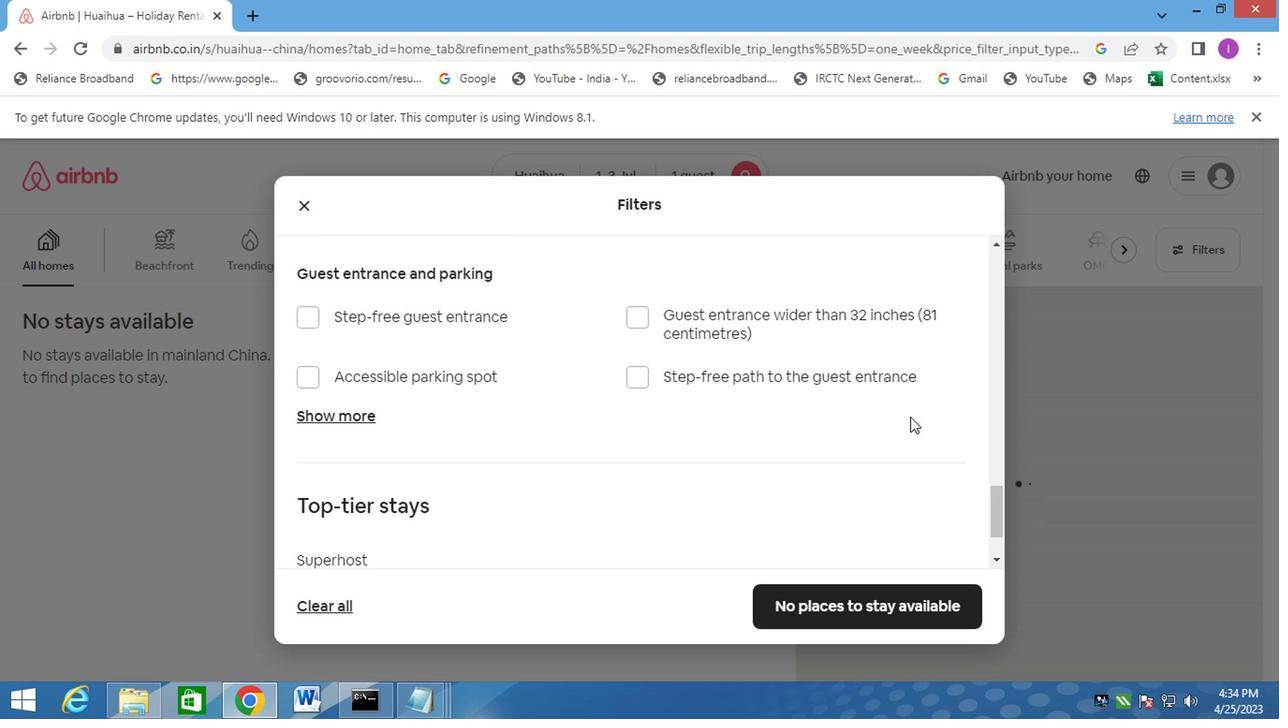 
Action: Mouse scrolled (907, 416) with delta (0, 0)
Screenshot: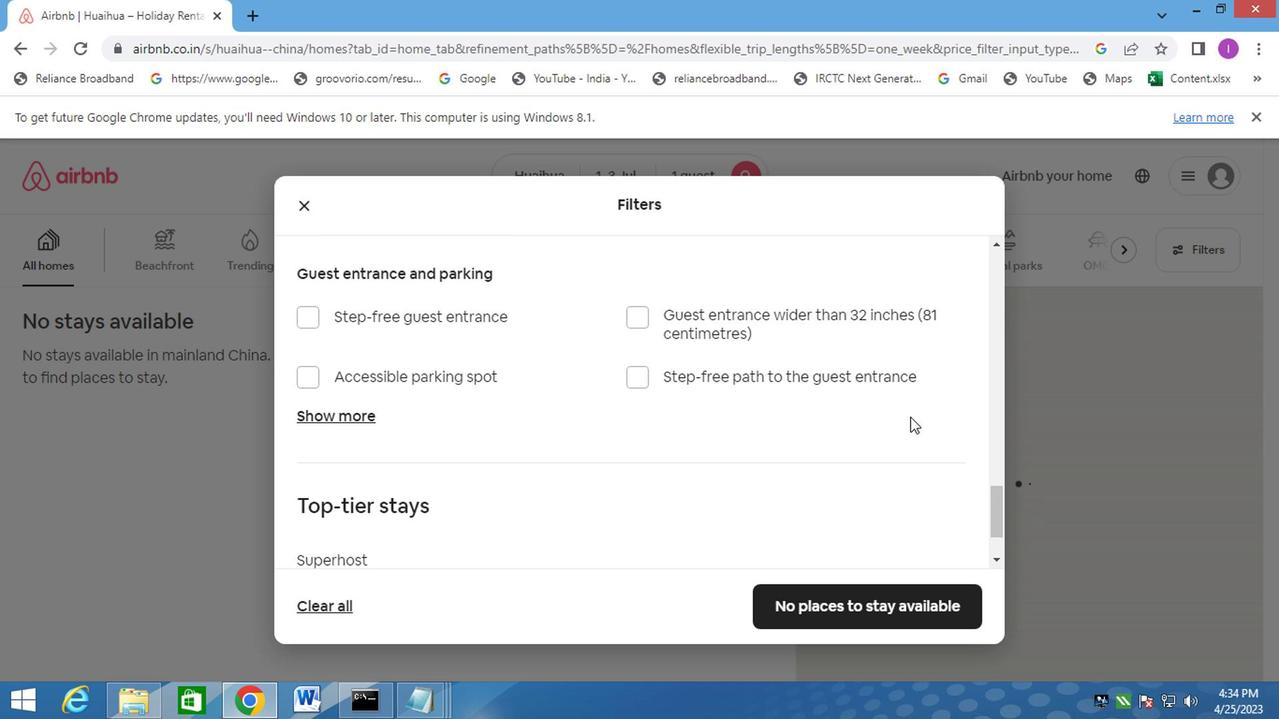 
Action: Mouse scrolled (907, 416) with delta (0, 0)
Screenshot: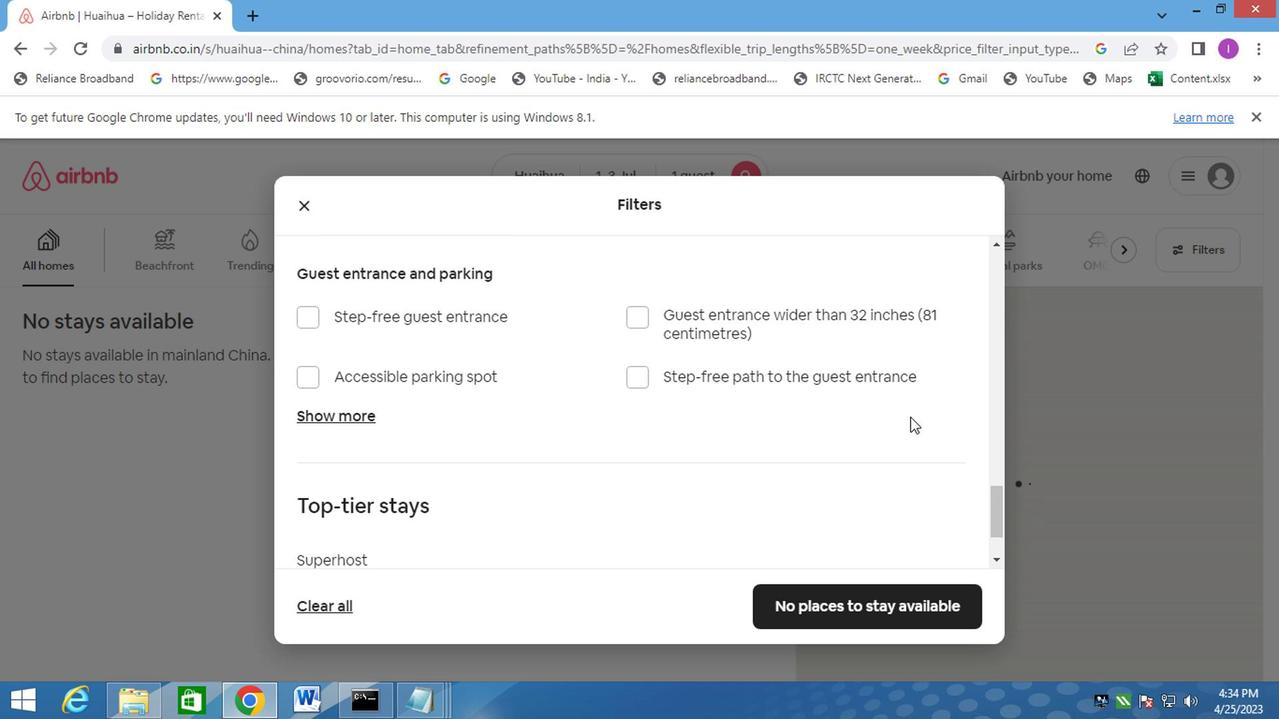 
Action: Mouse moved to (906, 417)
Screenshot: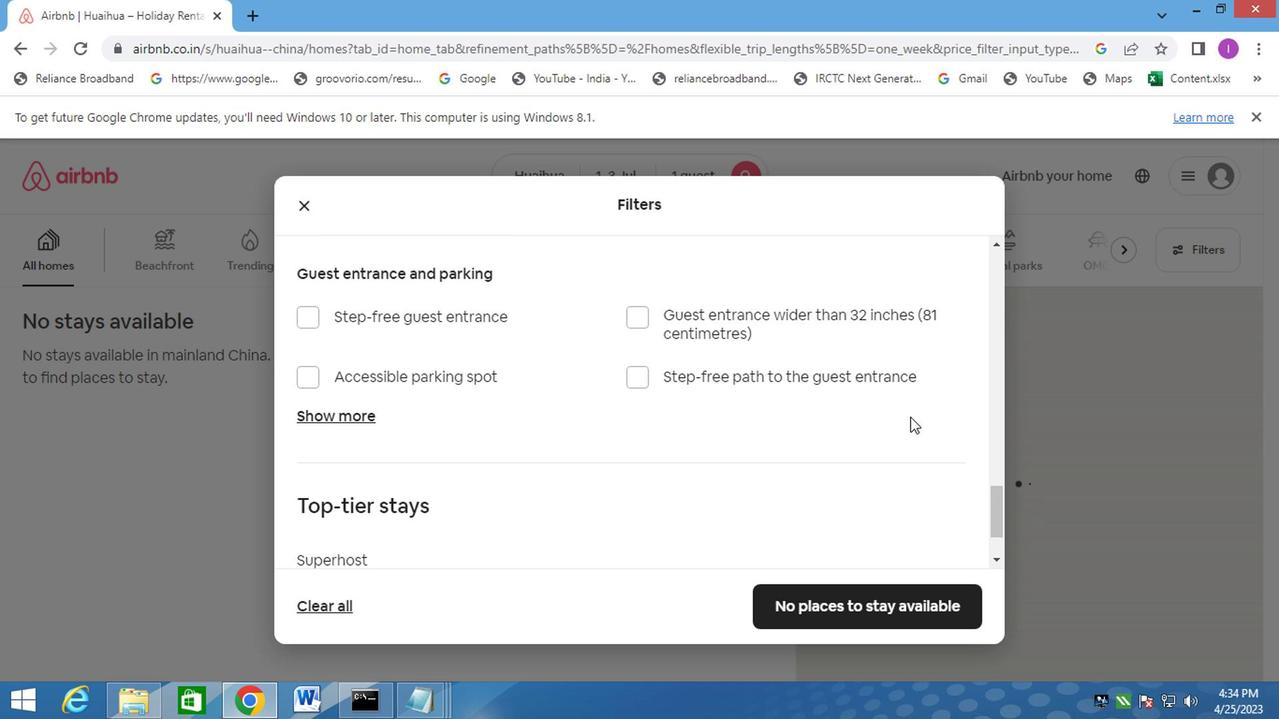 
Action: Mouse scrolled (906, 416) with delta (0, 0)
Screenshot: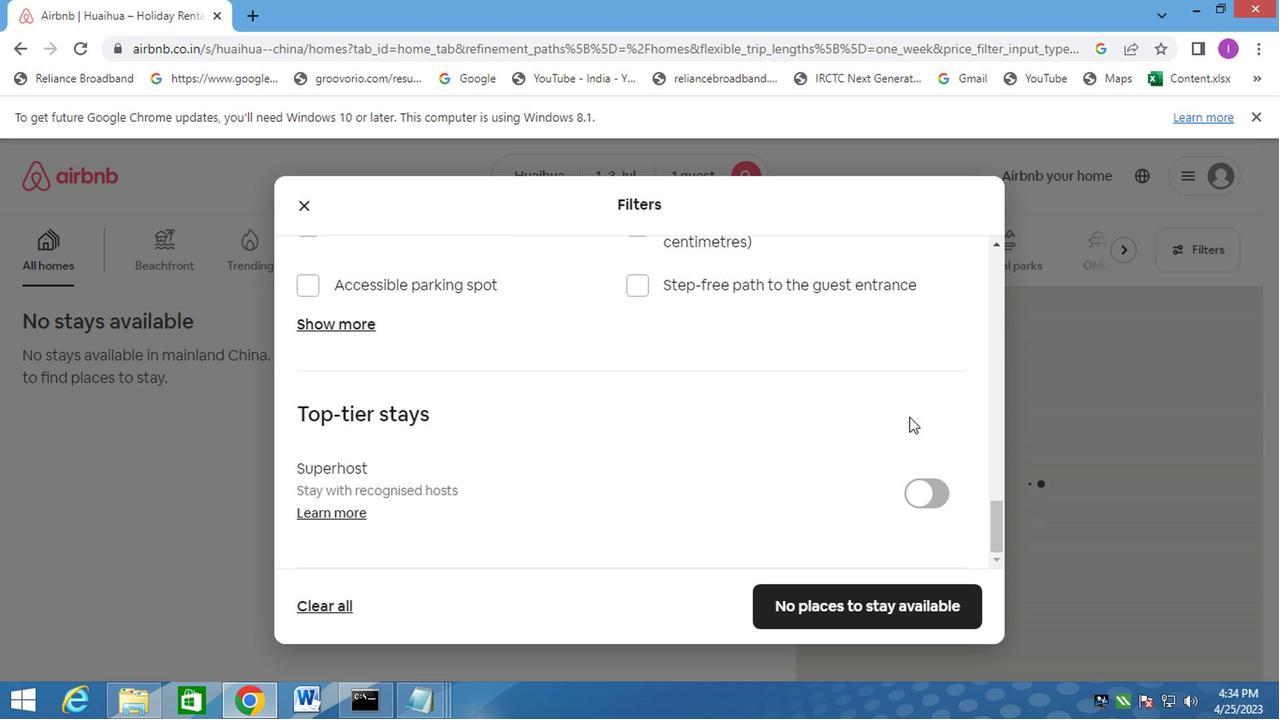 
Action: Mouse moved to (903, 417)
Screenshot: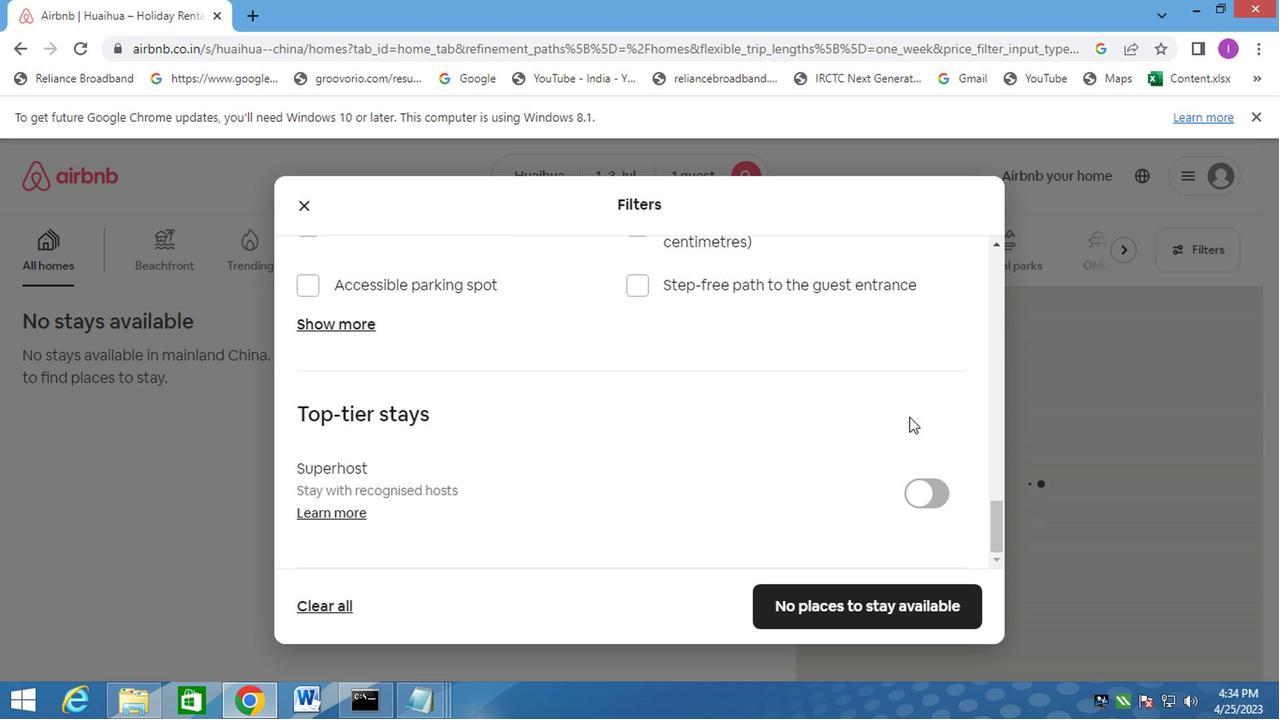 
Action: Mouse scrolled (903, 416) with delta (0, 0)
Screenshot: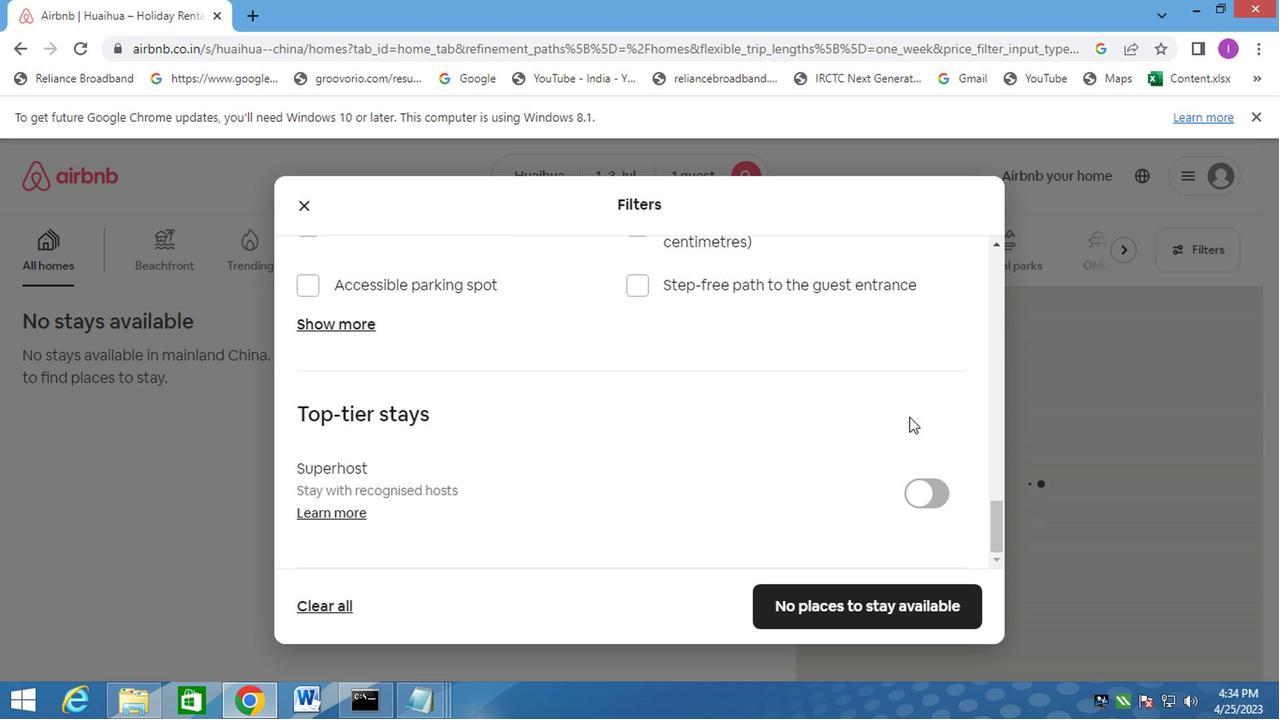 
Action: Mouse moved to (903, 418)
Screenshot: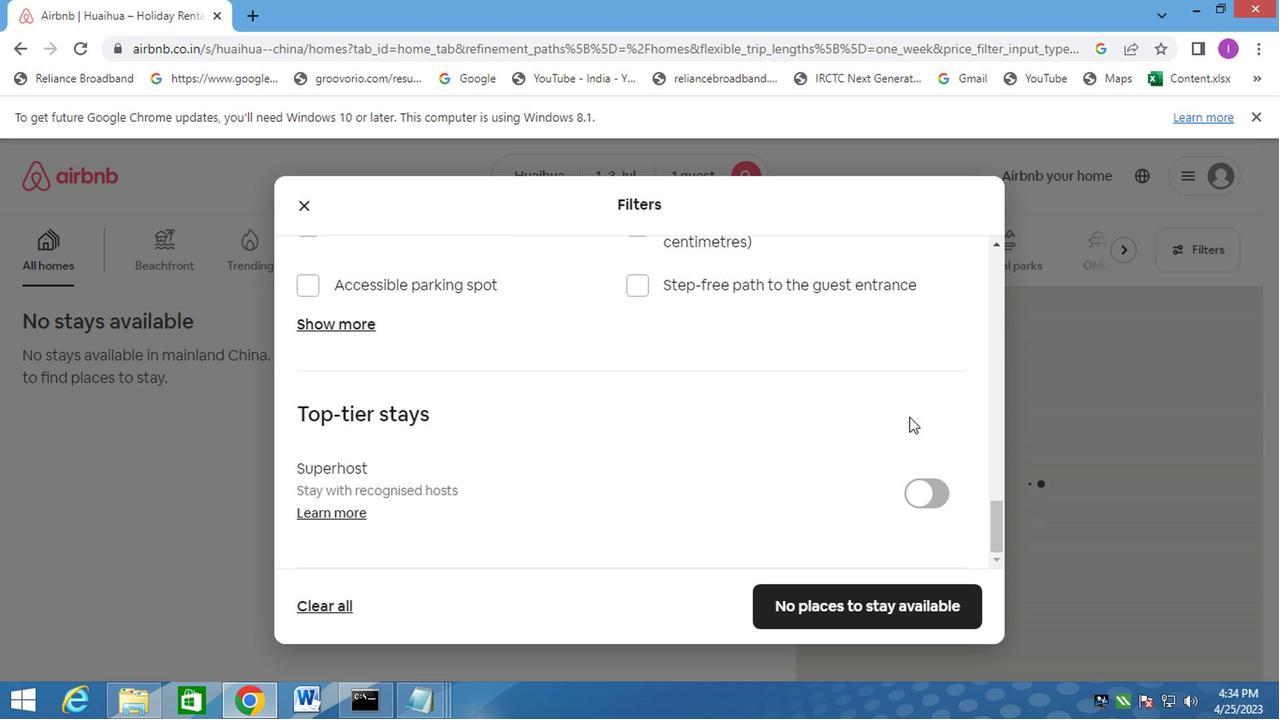 
Action: Mouse scrolled (903, 417) with delta (0, -1)
Screenshot: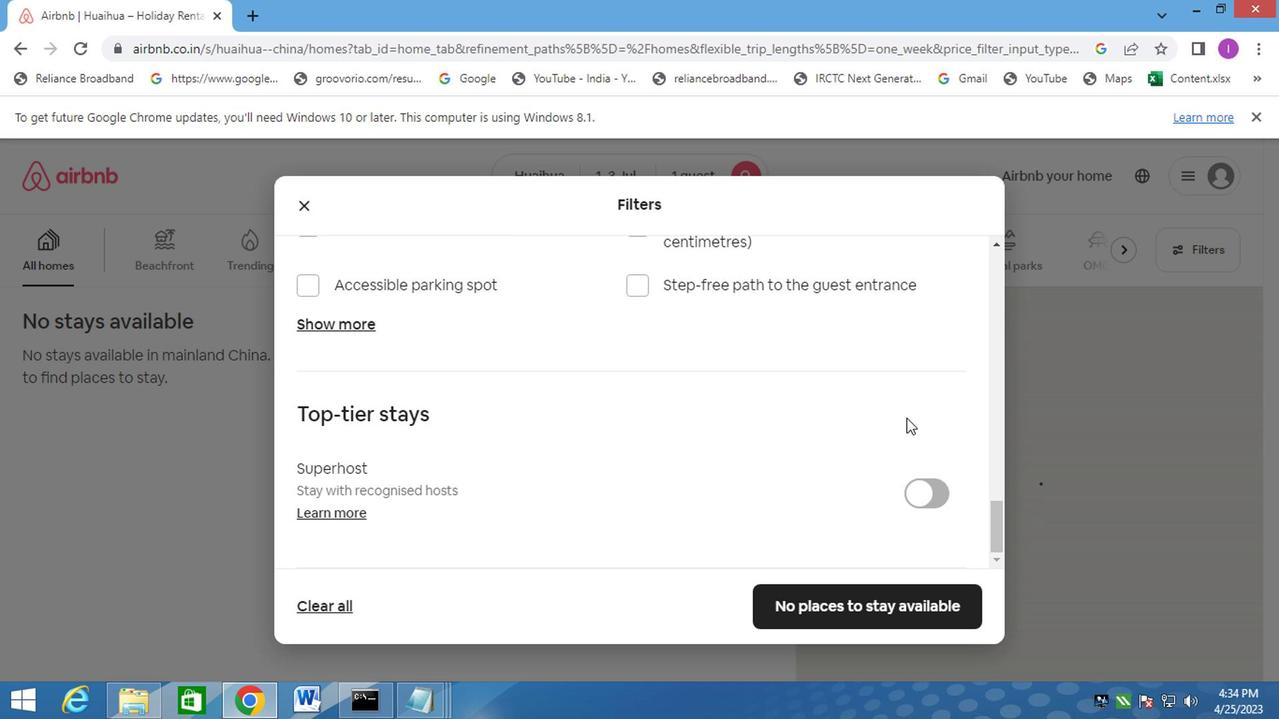 
Action: Mouse moved to (903, 419)
Screenshot: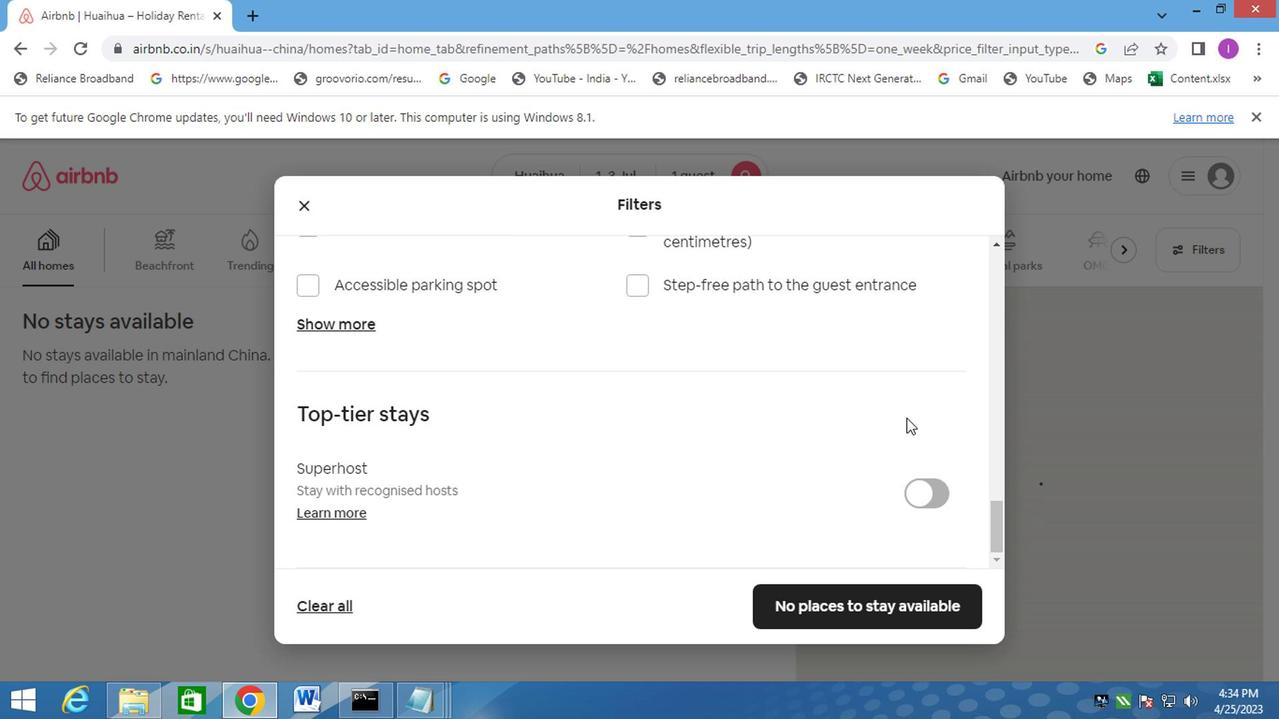 
Action: Mouse scrolled (903, 418) with delta (0, 0)
Screenshot: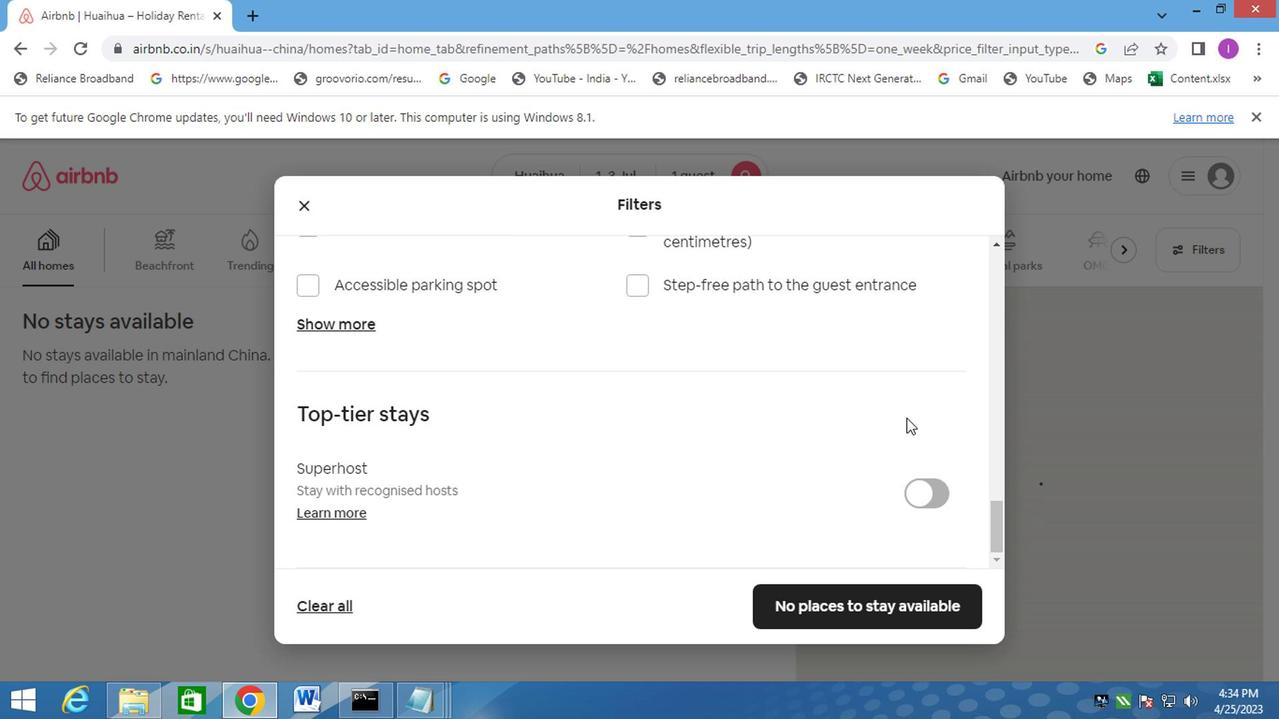 
Action: Mouse moved to (839, 605)
Screenshot: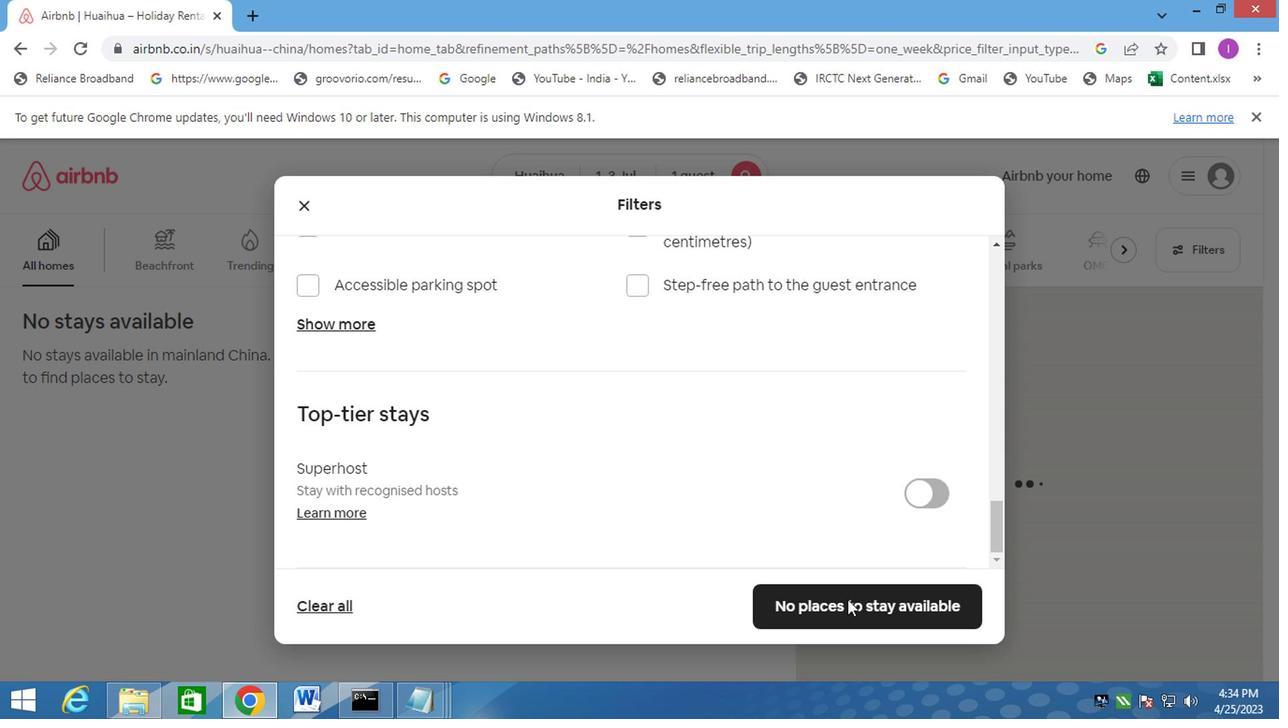 
Action: Mouse pressed left at (839, 605)
Screenshot: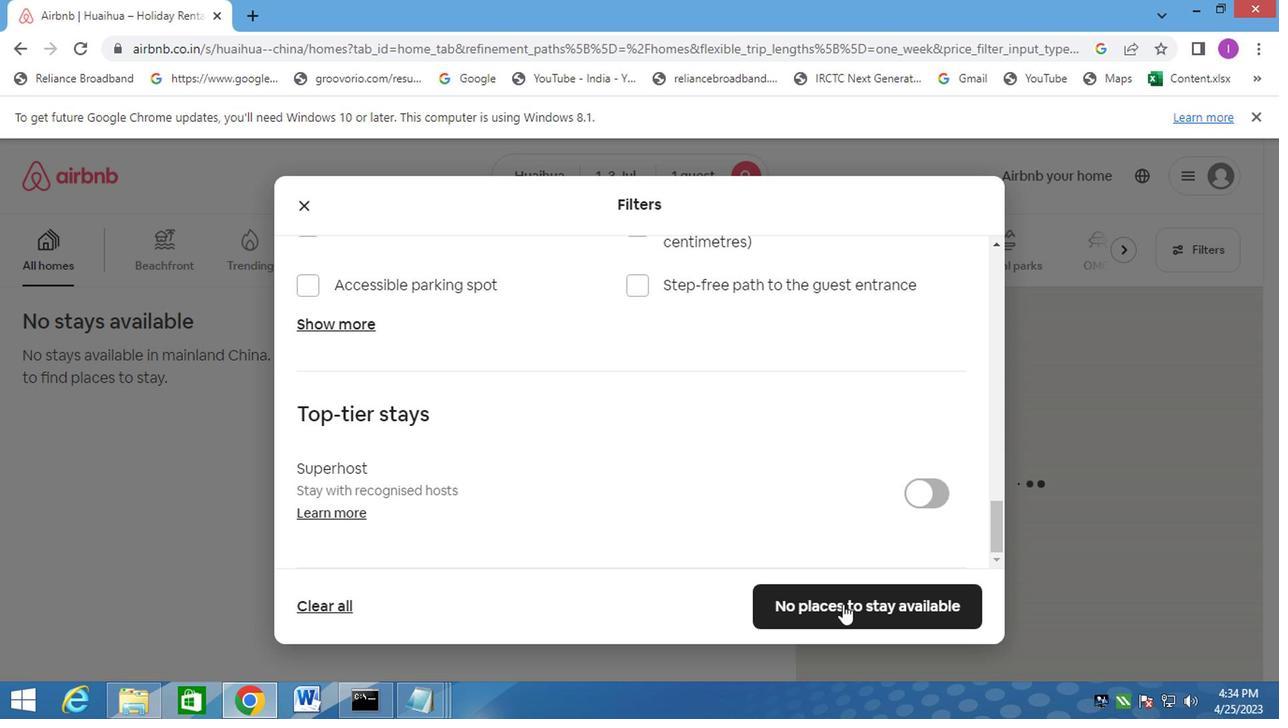 
Action: Mouse moved to (857, 559)
Screenshot: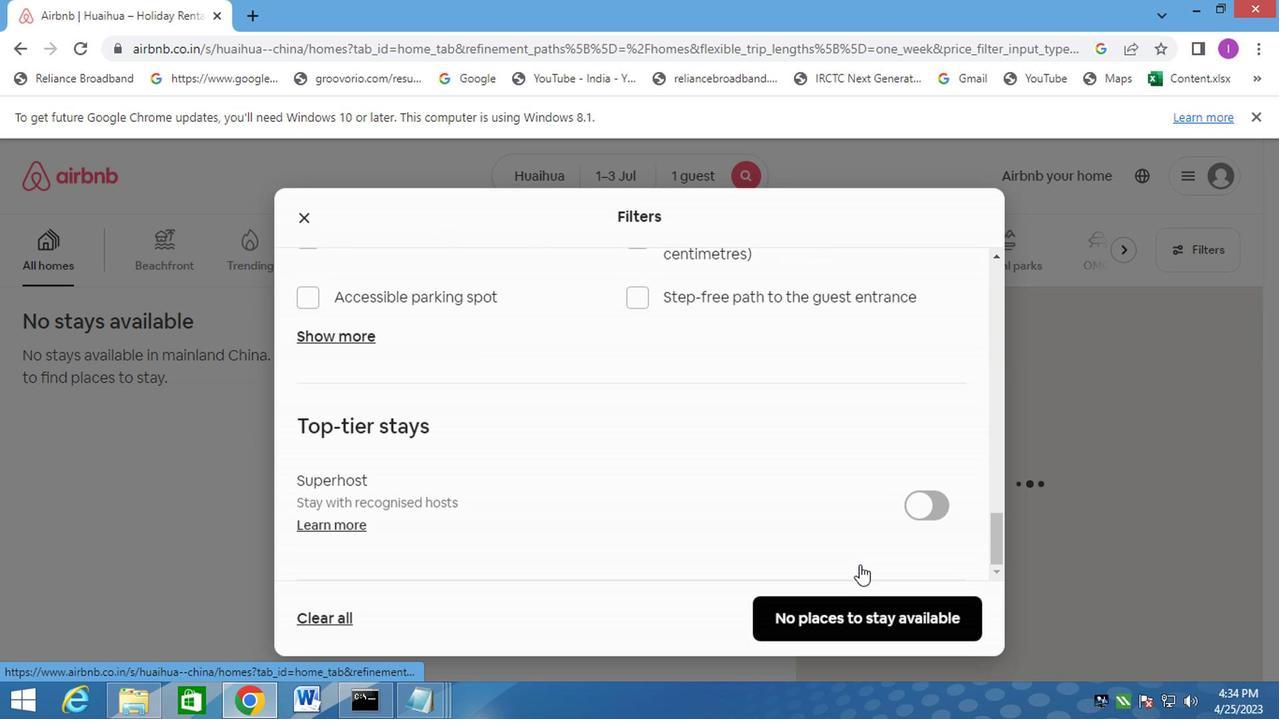 
